 Task: Open an excel sheet and write heading  Fusion Sales. Add 10 people name  'Ethan Reynolds, Olivia Thompson, Benjamin Martinez, Emma Davis, Alexander Mitchell, Ava Rodriguez, Daniel Anderson, Mia Lewis, Christopher Scott, Sophia Harris._x000D_
'Item code in between  4055-6600. Product range in between  2000-9000. Add Products  Nike shoe, Adidas shoe, Gucci T-shirt, Louis Vuitton bag, Zara Shirt, H&M jeans, Chanel perfume, Versace perfume, Ralph Lauren, Prada Shirt_x000D_
Choose quantity  5 to 9 Tax 12 percent Total Add Amount. Save page  Fusion Sales review book
Action: Mouse moved to (169, 219)
Screenshot: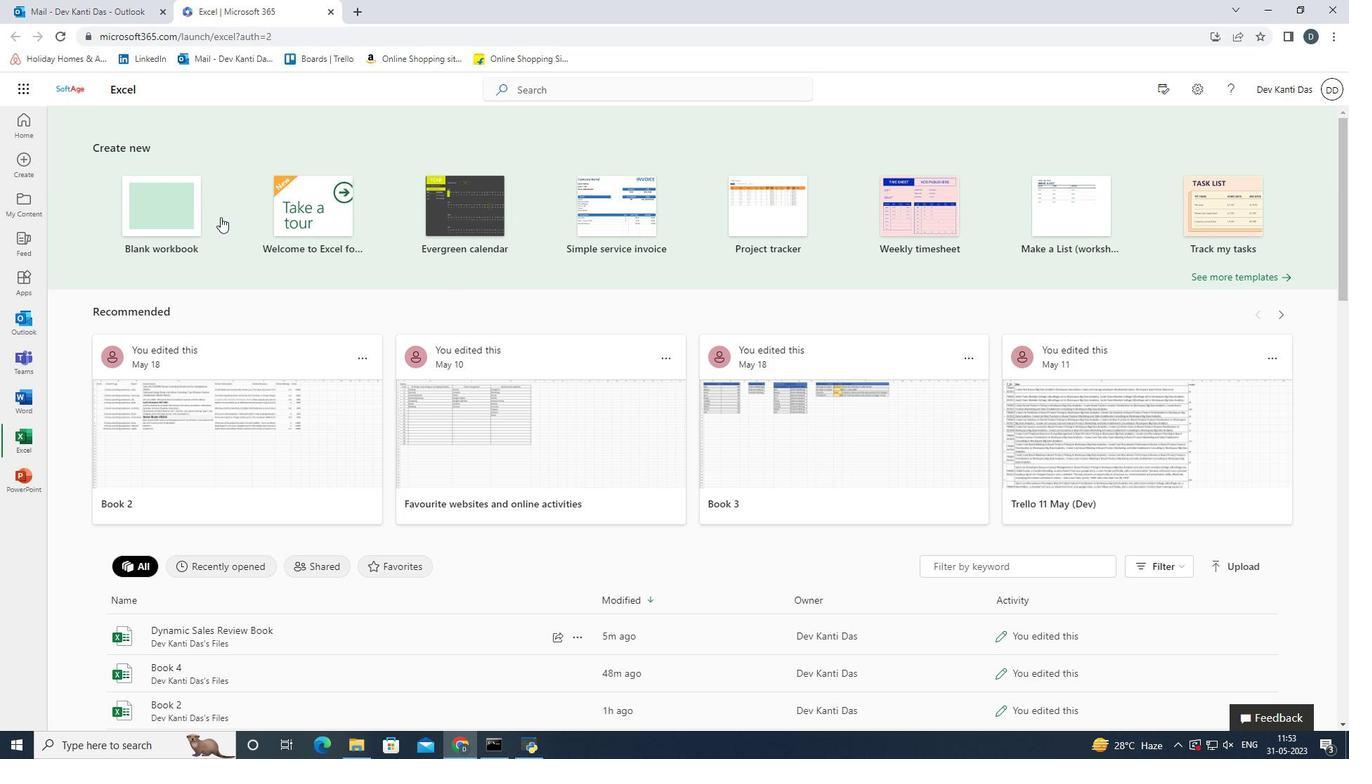 
Action: Mouse pressed left at (169, 219)
Screenshot: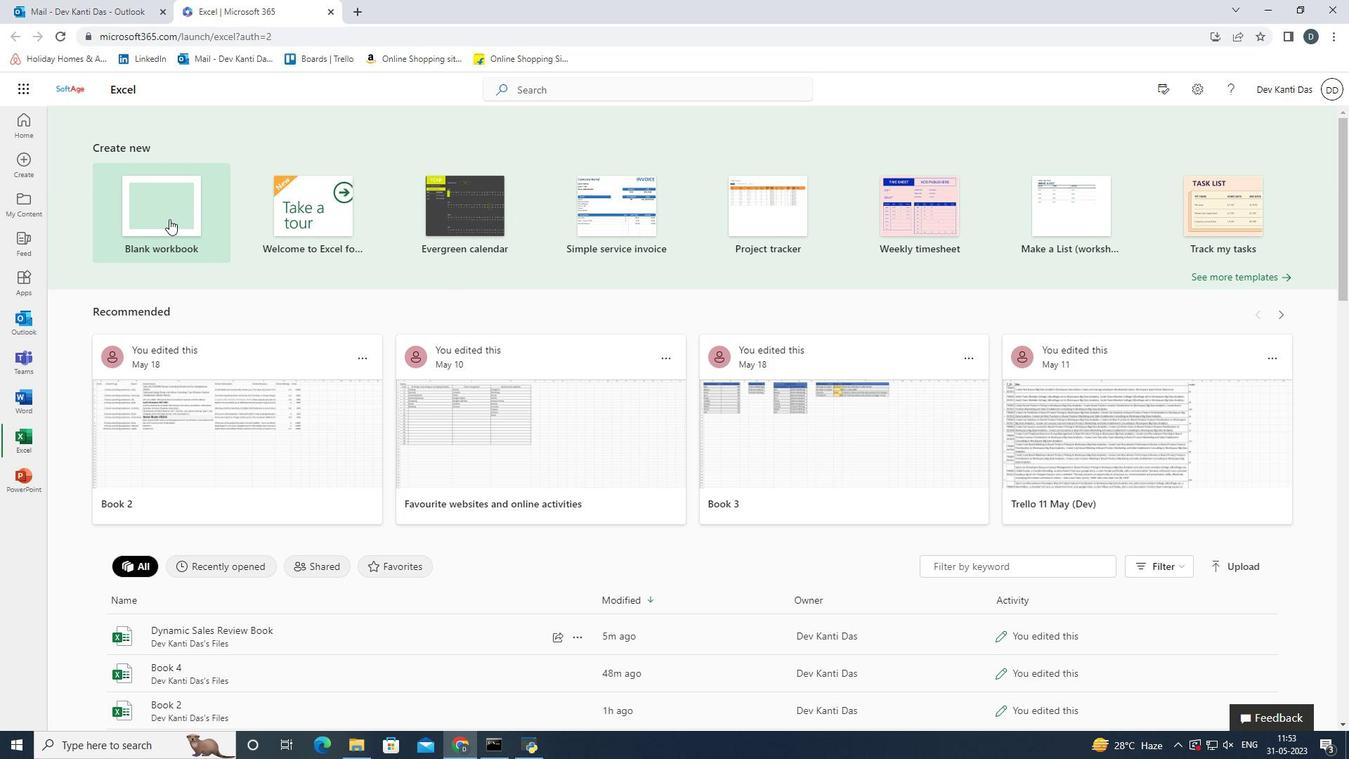 
Action: Mouse moved to (243, 323)
Screenshot: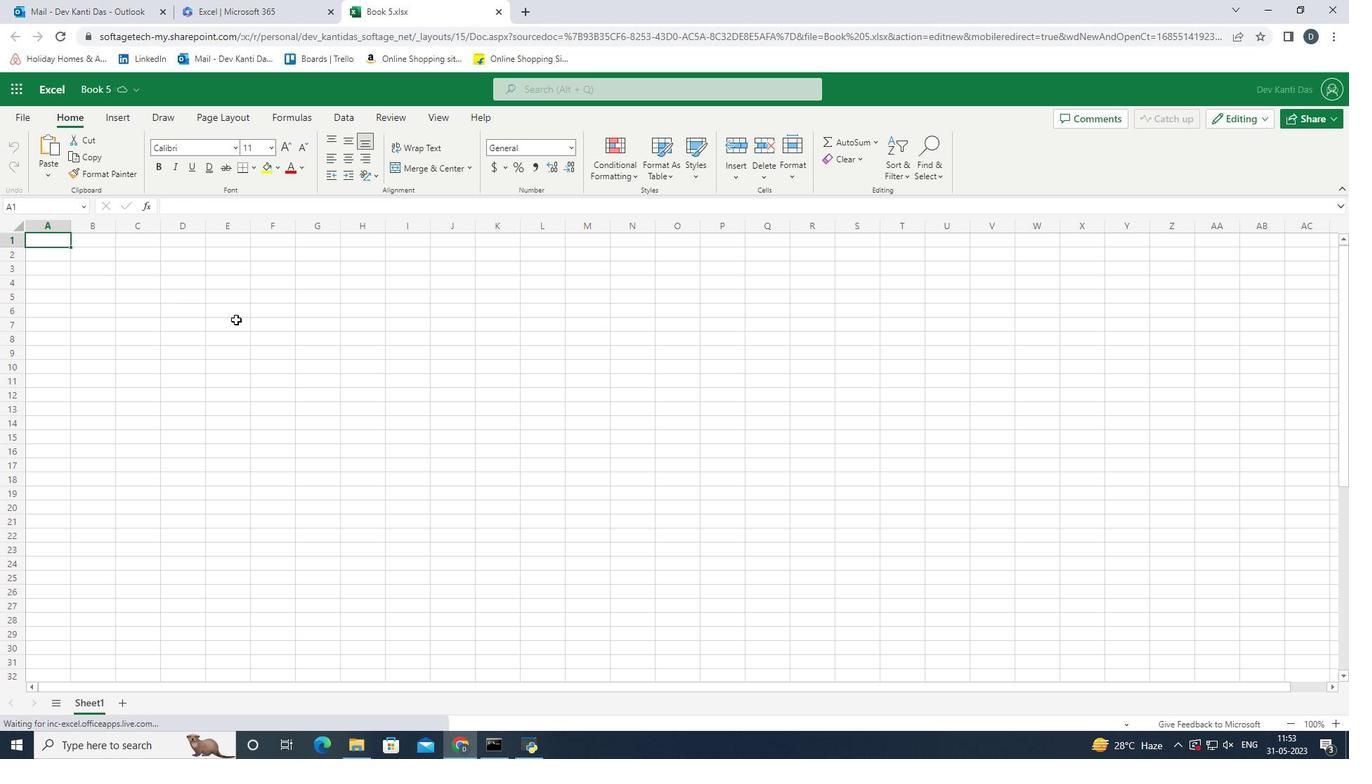
Action: Key pressed <Key.shift><Key.shift><Key.shift><Key.shift><Key.shift><Key.shift><Key.shift><Key.shift>Fusion<Key.space><Key.shift><Key.shift>Sales<Key.enter>
Screenshot: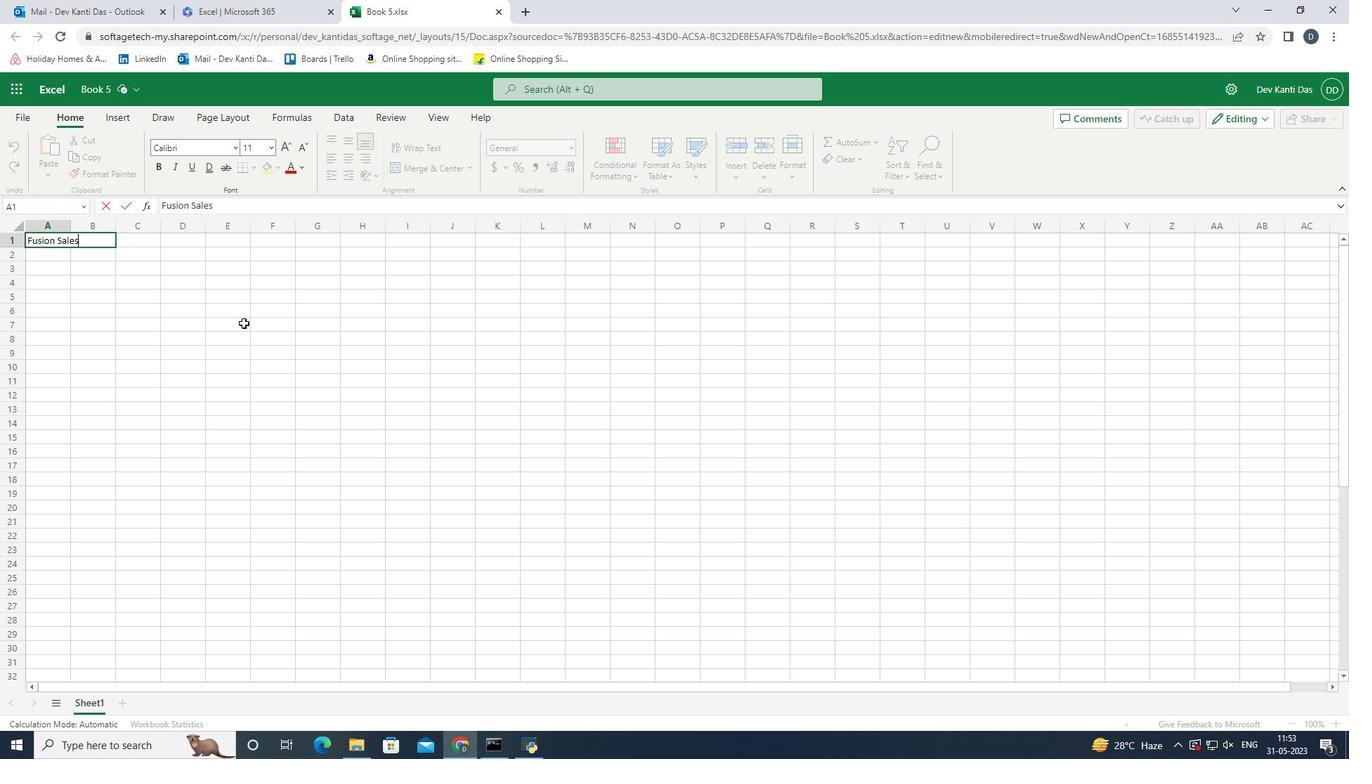 
Action: Mouse moved to (71, 231)
Screenshot: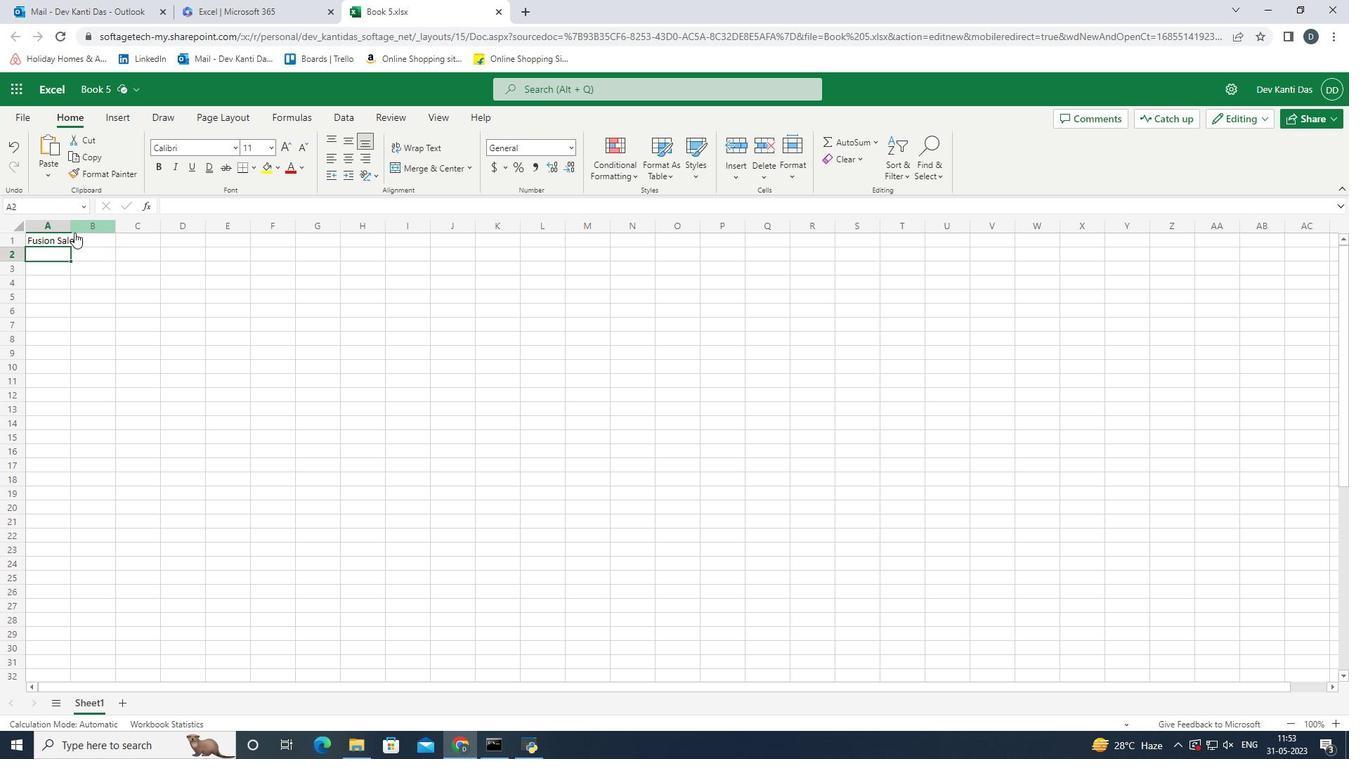 
Action: Mouse pressed left at (71, 231)
Screenshot: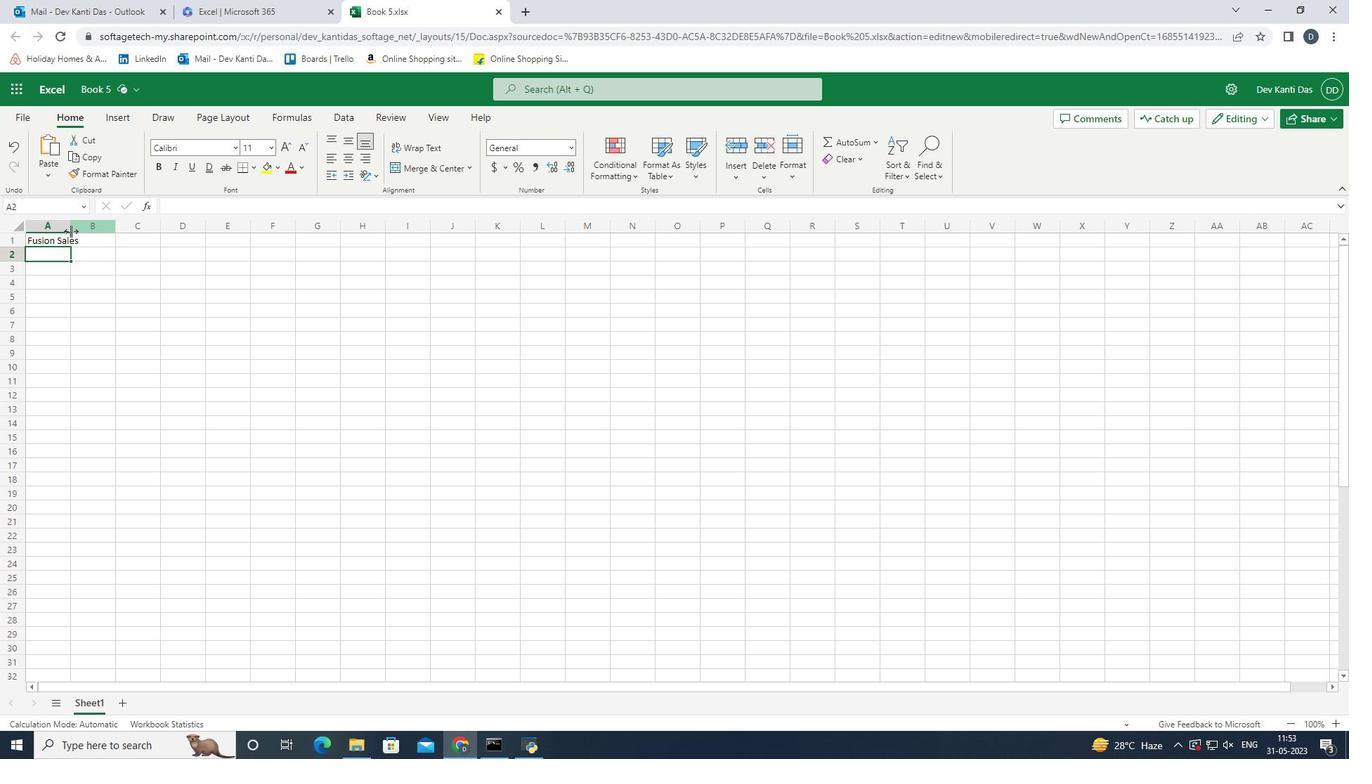 
Action: Mouse moved to (61, 258)
Screenshot: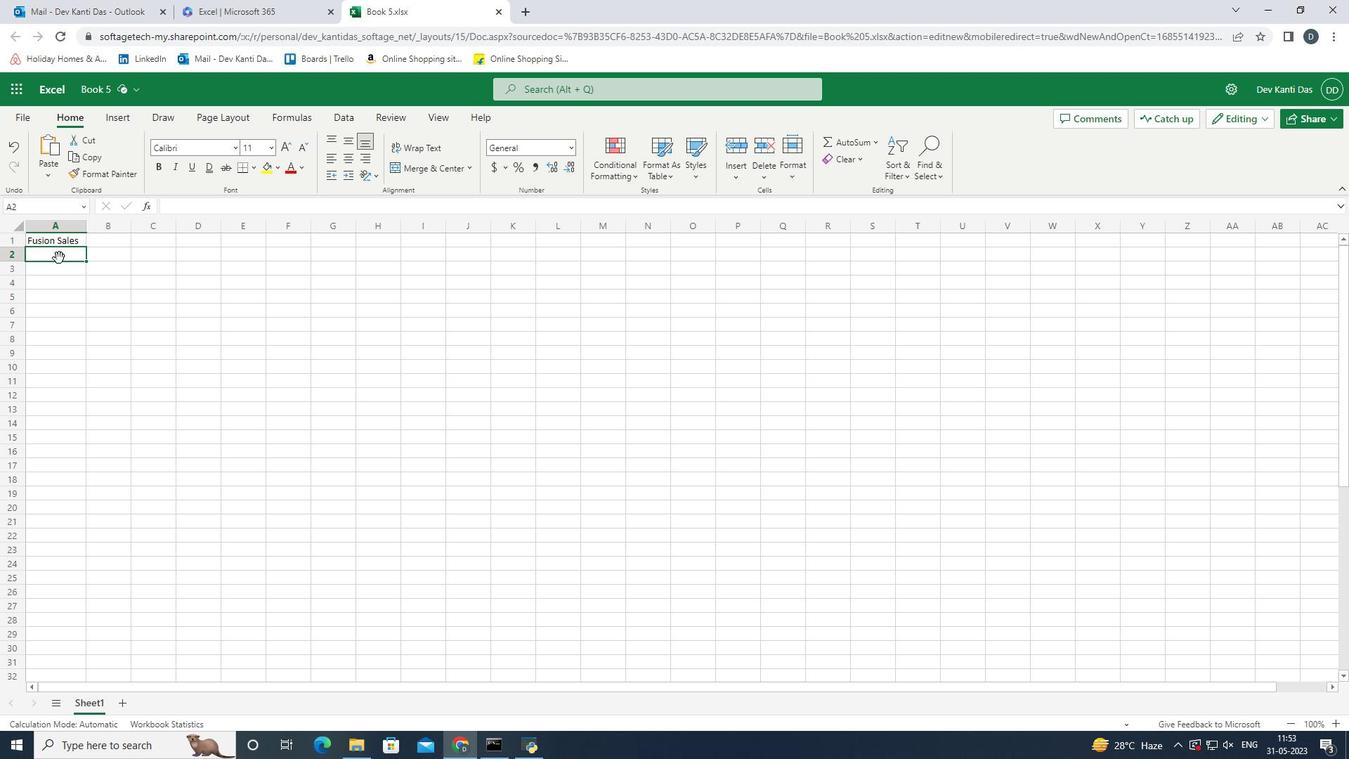 
Action: Key pressed <Key.shift>Name<Key.enter><Key.shift><Key.shift><Key.shift><Key.shift><Key.shift><Key.shift><Key.shift><Key.shift><Key.shift><Key.shift><Key.shift><Key.shift><Key.shift><Key.shift><Key.shift><Key.shift><Key.shift><Key.shift><Key.shift><Key.shift><Key.shift><Key.shift><Key.shift><Key.shift>Ethan<Key.space><Key.shift><Key.shift><Key.shift><Key.shift><Key.shift><Key.shift><Key.shift>Reynolds<Key.enter><Key.shift_r>Olivia<Key.space><Key.shift><Key.shift><Key.shift><Key.shift><Key.shift><Key.shift><Key.shift><Key.shift><Key.shift><Key.shift><Key.shift><Key.shift><Key.shift><Key.shift><Key.shift>Thompson<Key.enter><Key.shift><Key.shift><Key.shift><Key.shift><Key.shift><Key.shift><Key.shift><Key.shift><Key.shift><Key.shift><Key.shift><Key.shift><Key.shift><Key.shift>Benjamin<Key.space><Key.shift_r><Key.shift_r><Key.shift_r><Key.shift_r><Key.shift_r><Key.shift_r><Key.shift_r><Key.shift_r>Martinez<Key.enter>
Screenshot: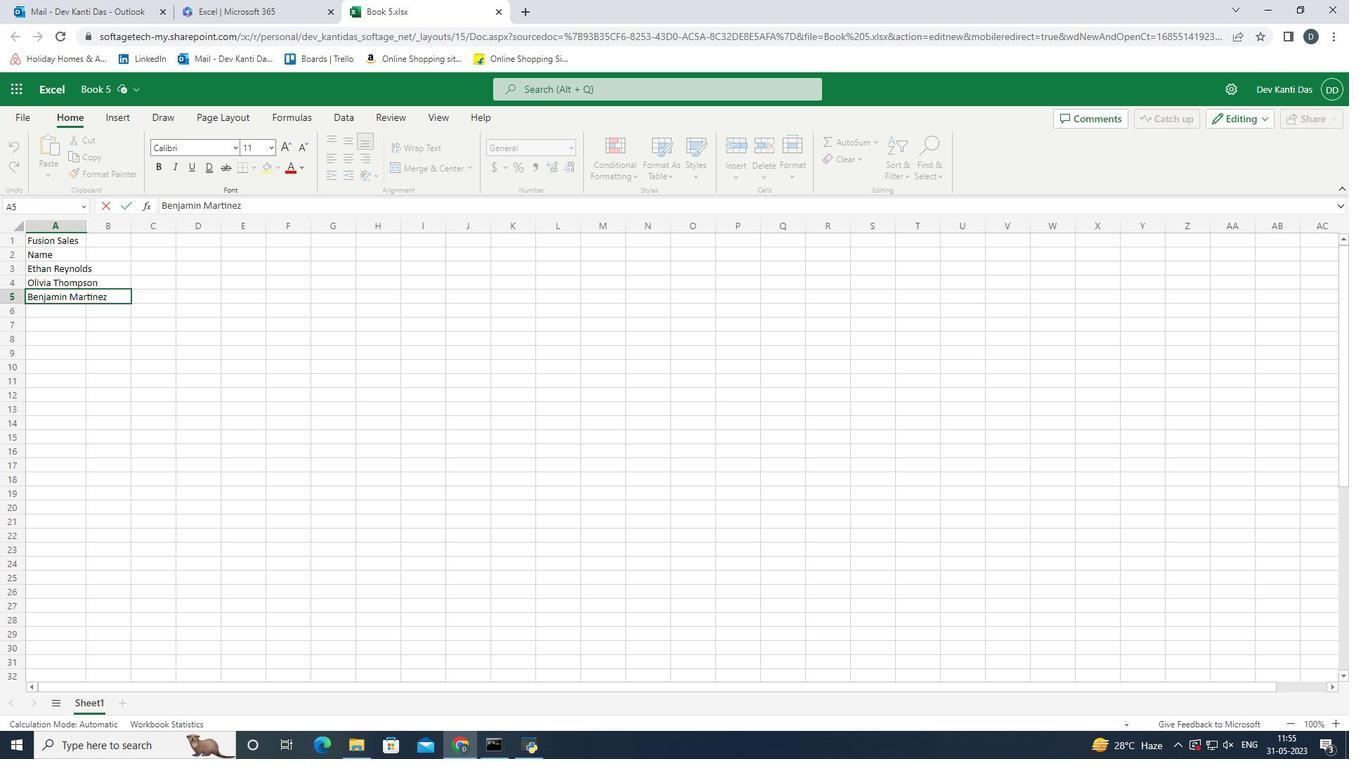 
Action: Mouse moved to (85, 224)
Screenshot: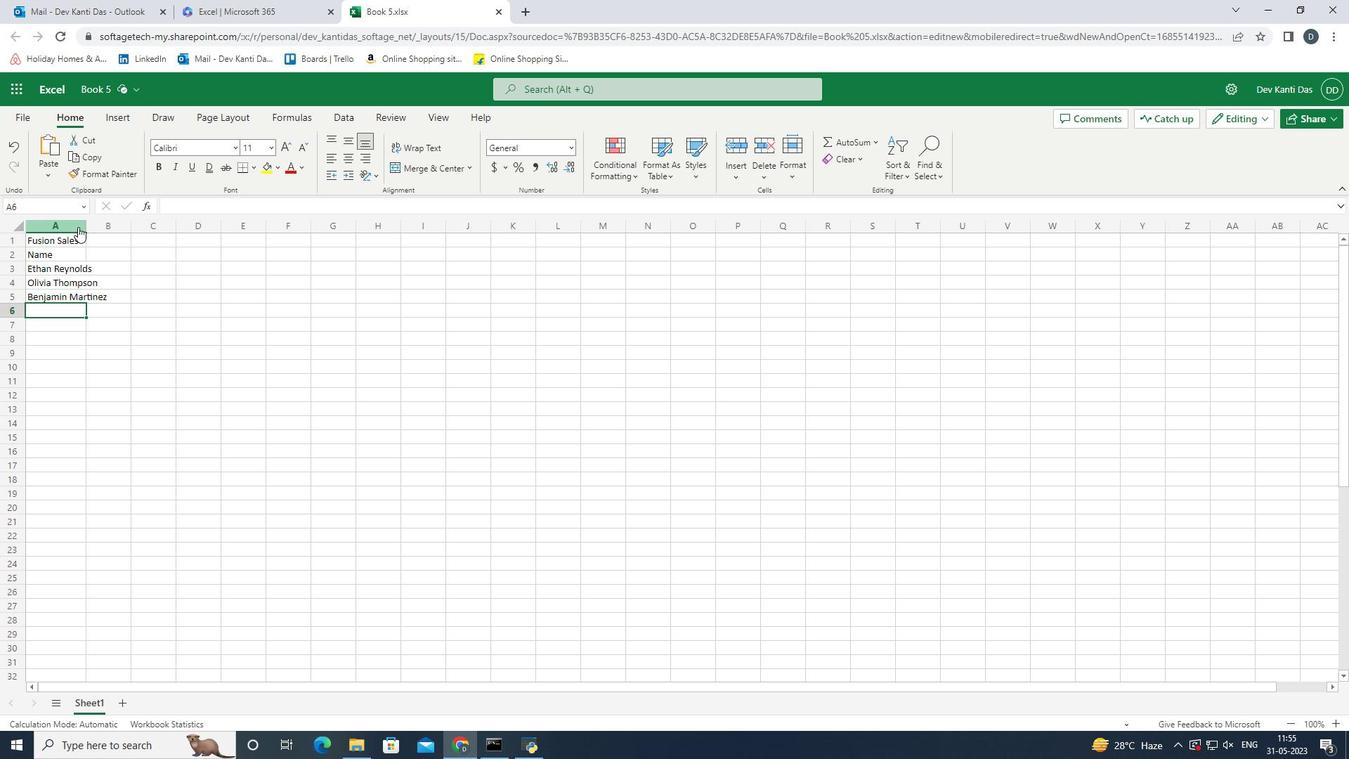 
Action: Mouse pressed left at (85, 224)
Screenshot: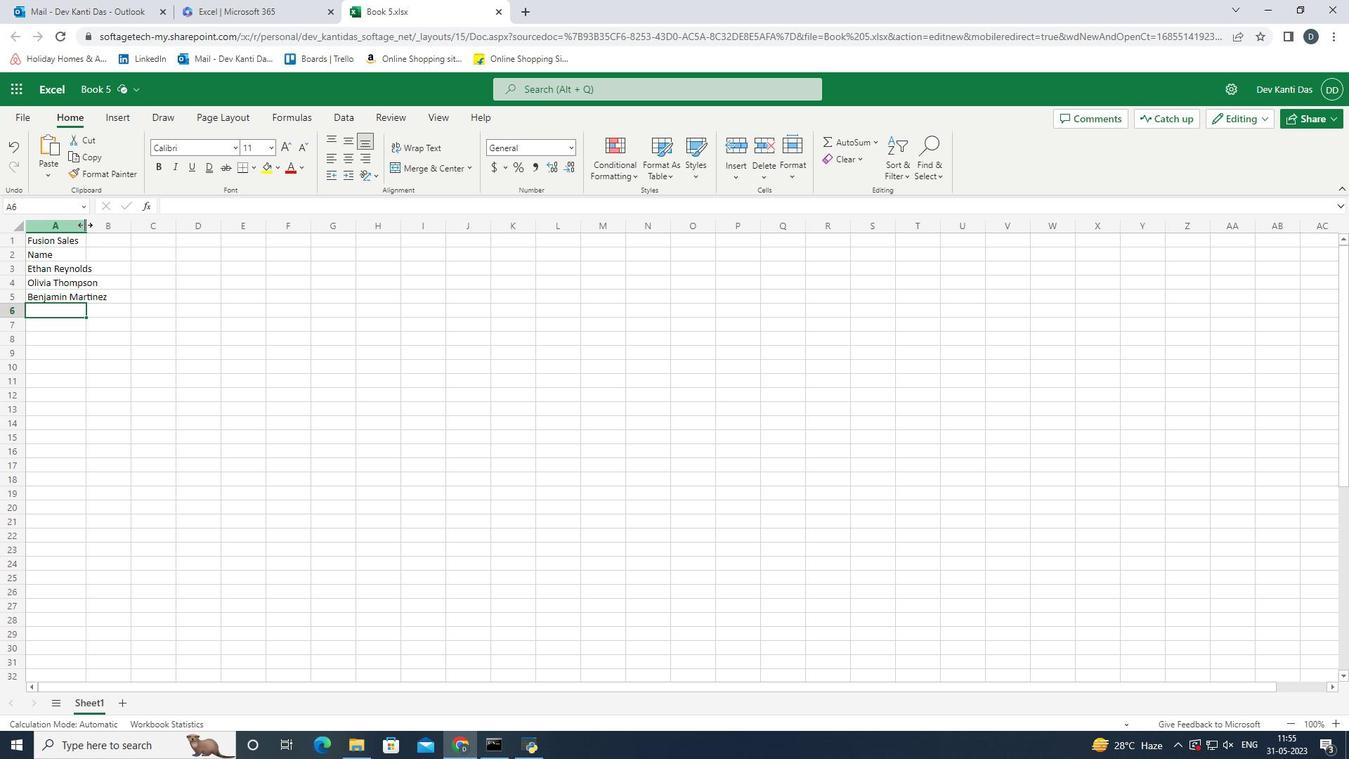 
Action: Mouse moved to (281, 316)
Screenshot: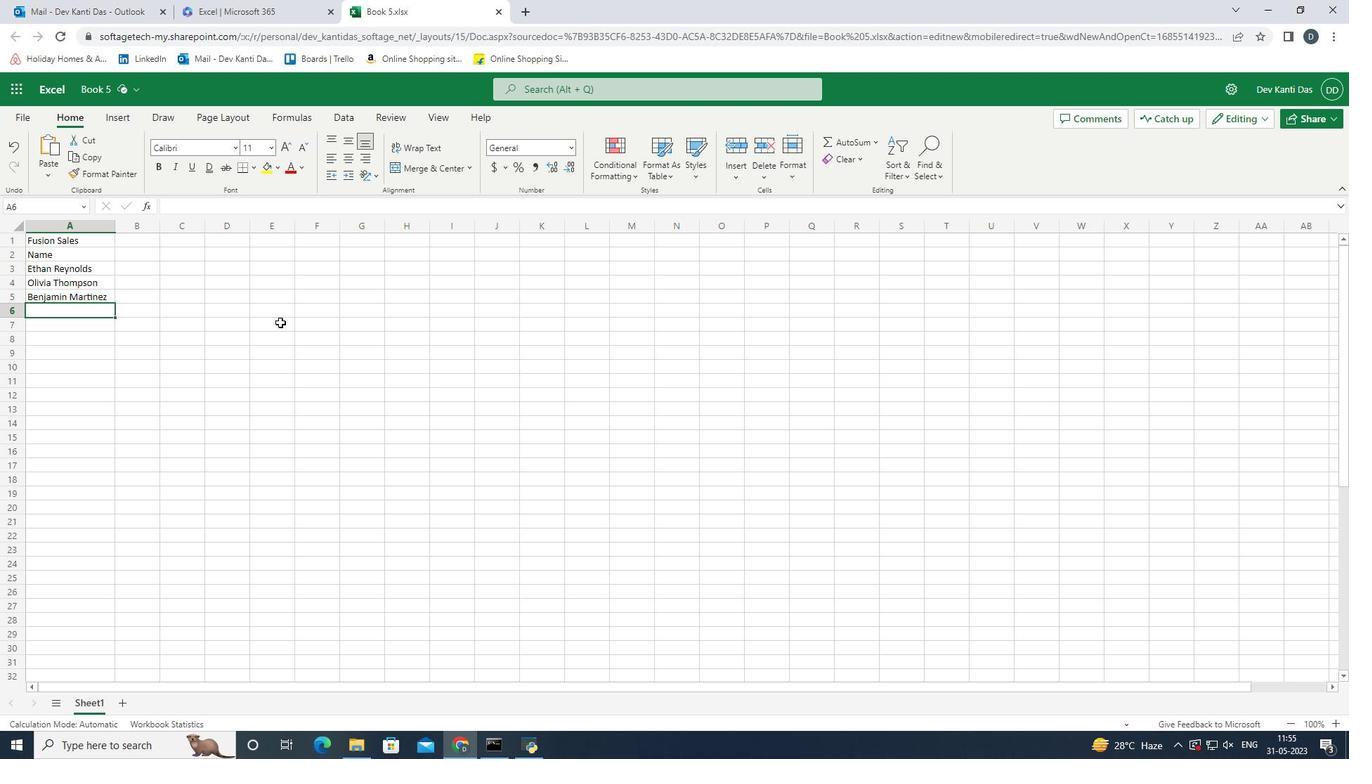 
Action: Key pressed <Key.shift><Key.shift><Key.shift><Key.shift><Key.shift><Key.shift><Key.shift><Key.shift><Key.shift><Key.shift><Key.shift><Key.shift><Key.shift><Key.shift><Key.shift><Key.shift><Key.shift>Emma<Key.space>
Screenshot: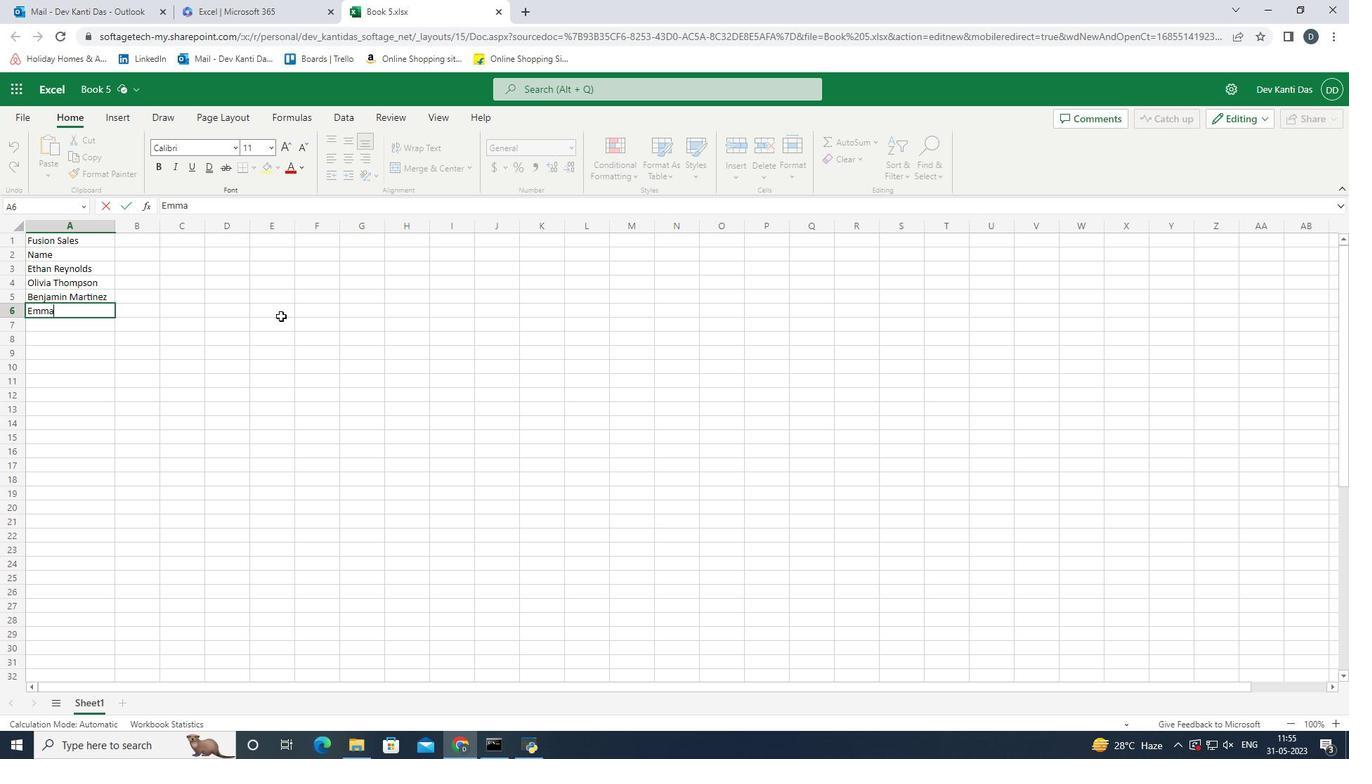 
Action: Mouse moved to (307, 317)
Screenshot: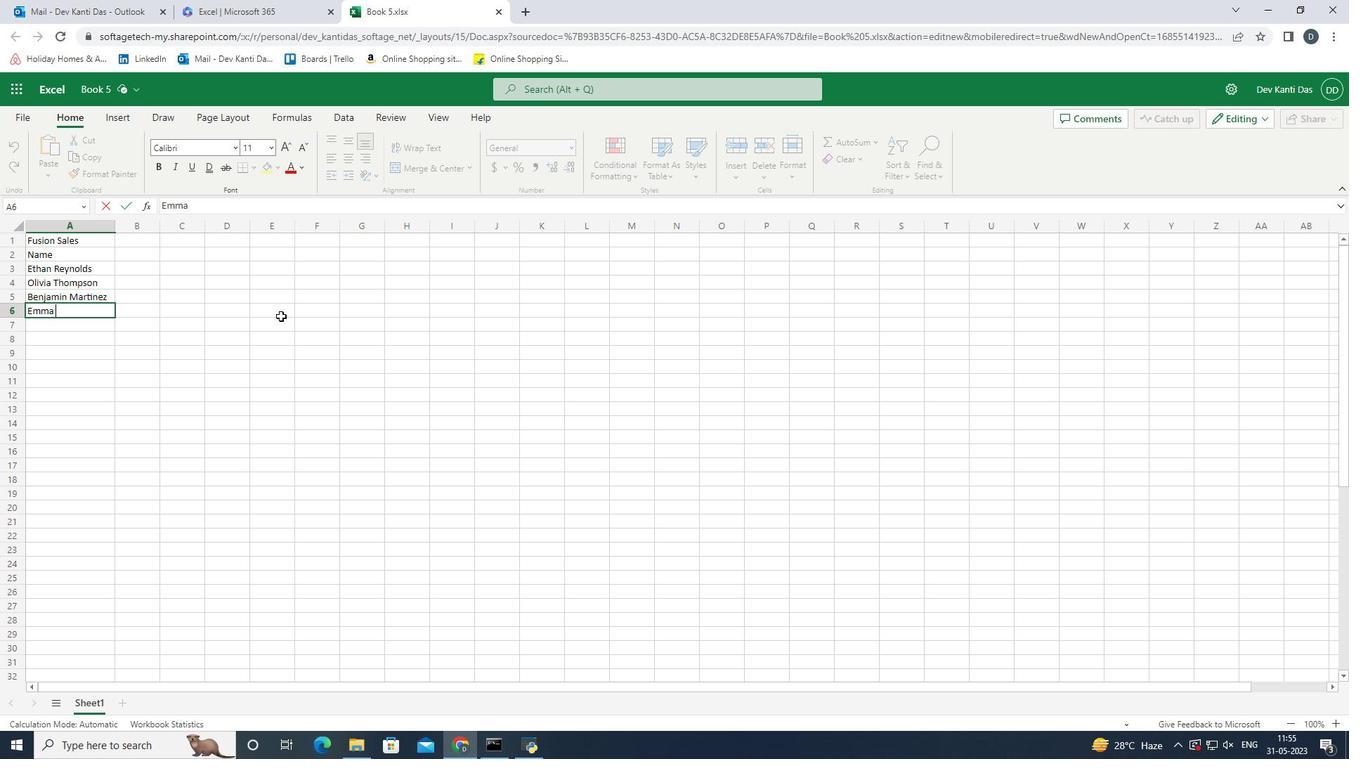 
Action: Key pressed <Key.shift><Key.shift><Key.shift>Davis<Key.enter><Key.shift>Alexander<Key.space><Key.shift><Key.shift><Key.shift><Key.shift><Key.shift><Key.shift><Key.shift>Mitchell<Key.enter><Key.shift>Ava<Key.space><Key.shift><Key.shift><Key.shift><Key.shift><Key.shift><Key.shift><Key.shift><Key.shift><Key.shift><Key.shift><Key.shift><Key.shift><Key.shift><Key.shift><Key.shift>Rodriguez<Key.enter><Key.shift>Daniel<Key.space><Key.shift>Anderson<Key.down><Key.up><Key.down><Key.up><Key.down>
Screenshot: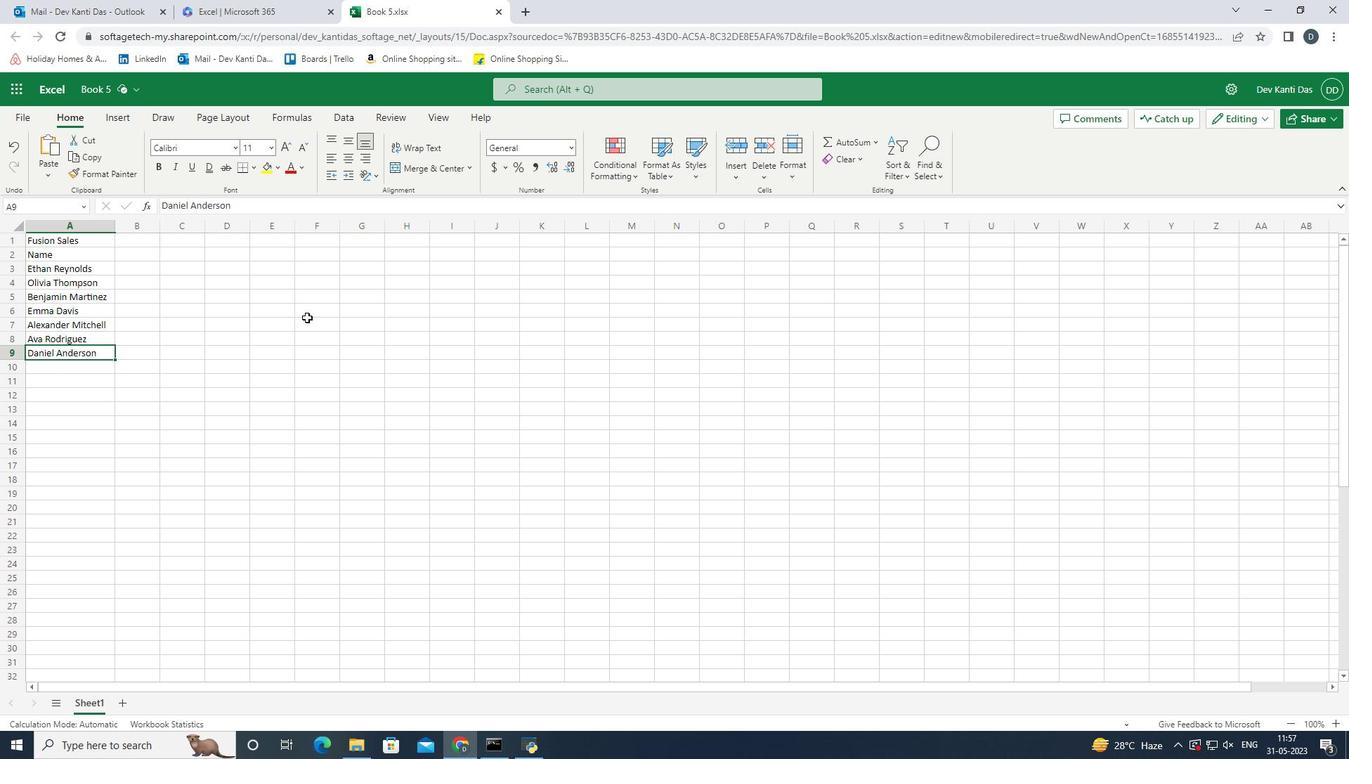 
Action: Mouse moved to (704, 323)
Screenshot: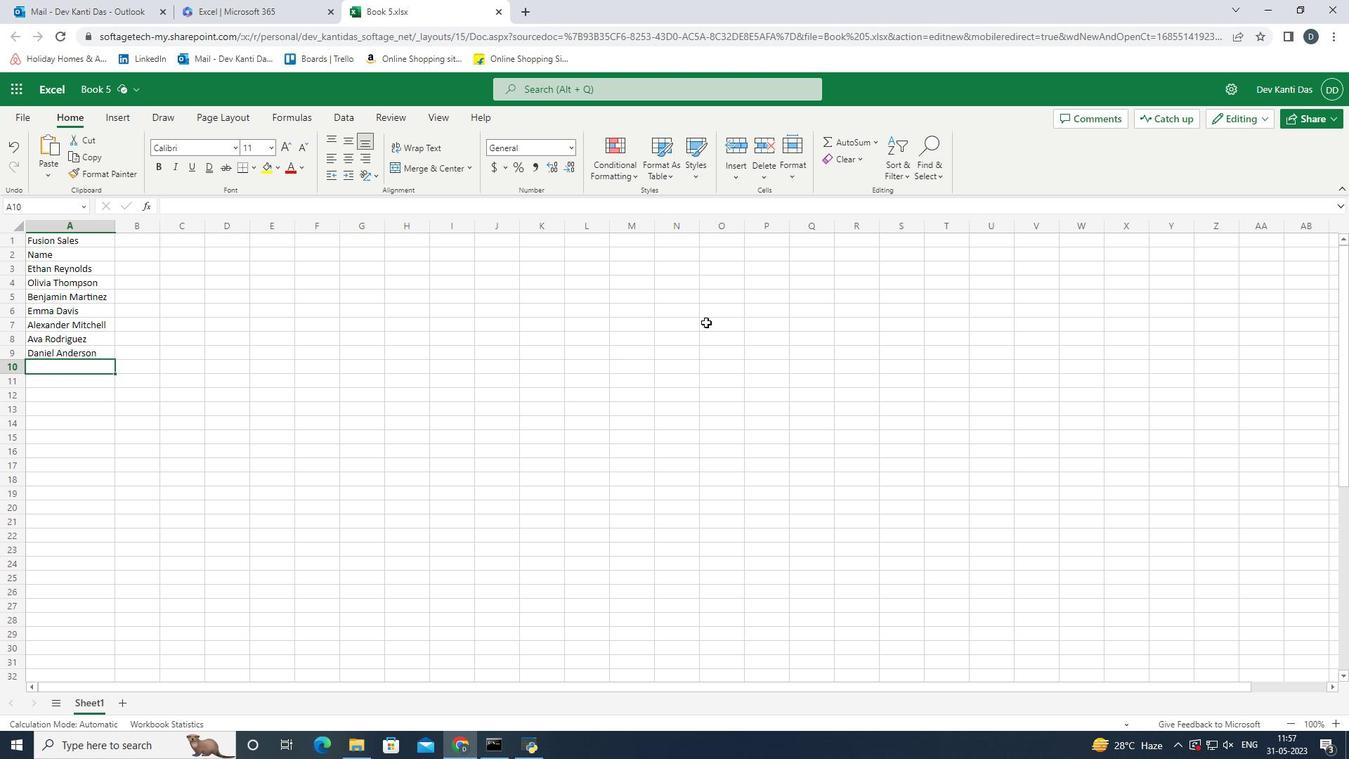 
Action: Key pressed <Key.up><Key.down><Key.down><Key.up><Key.down><Key.up><Key.down><Key.up><Key.shift>Mia<Key.space><Key.shift><Key.shift>Lewis<Key.enter><Key.shift><Key.shift><Key.shift><Key.shift><Key.shift><Key.shift><Key.shift><Key.shift><Key.shift><Key.shift><Key.shift><Key.shift><Key.shift><Key.shift><Key.shift><Key.shift><Key.shift><Key.shift><Key.shift><Key.shift><Key.shift><Key.shift><Key.shift><Key.shift><Key.shift><Key.shift><Key.shift><Key.shift><Key.shift><Key.shift><Key.shift><Key.shift>Christopher<Key.space>
Screenshot: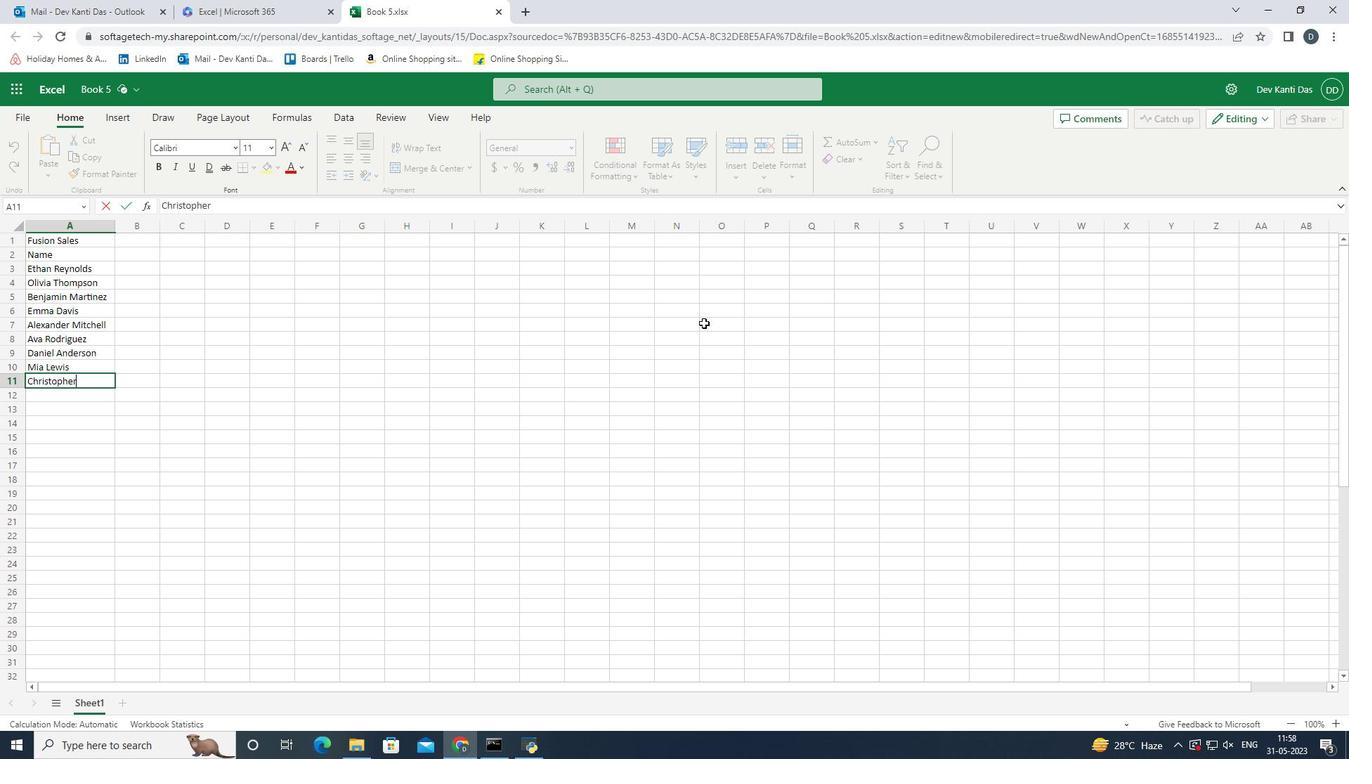
Action: Mouse moved to (736, 353)
Screenshot: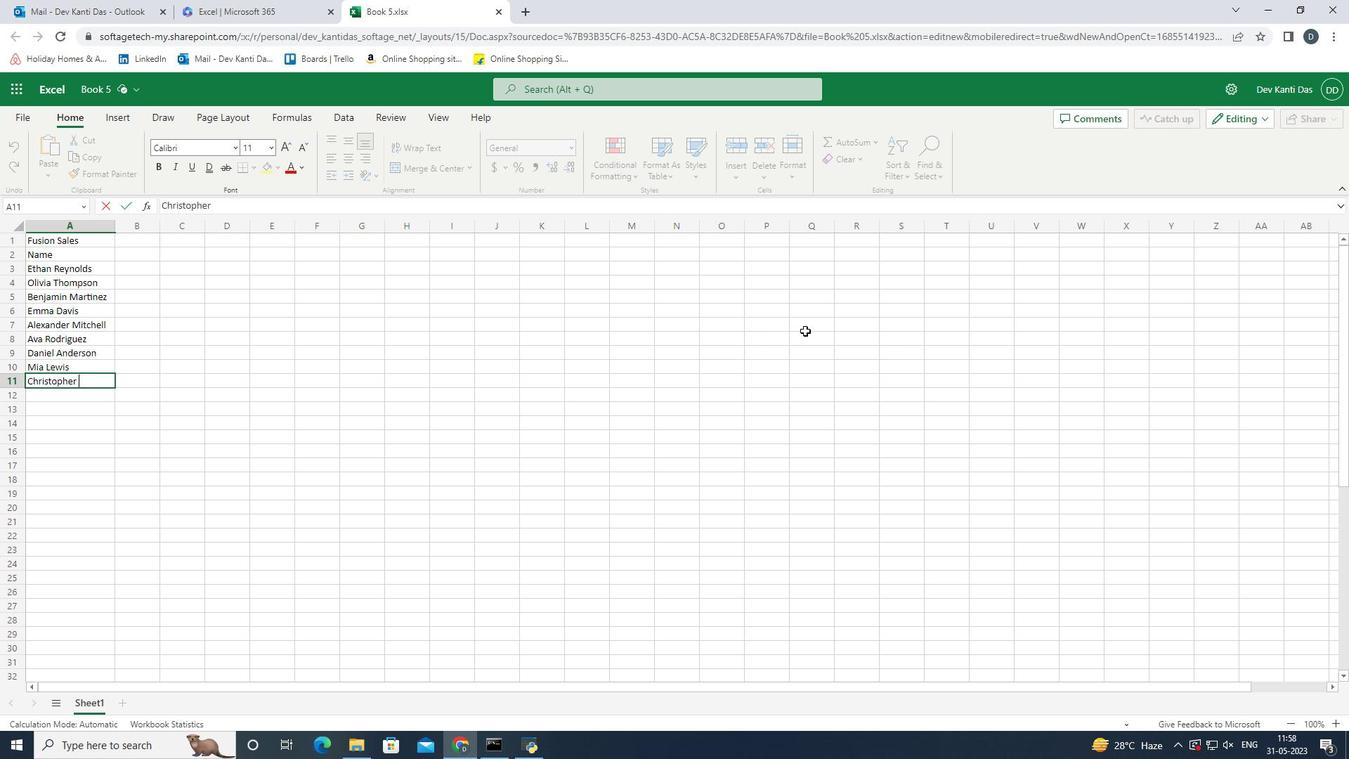 
Action: Key pressed <Key.shift>Scott<Key.enter><Key.shift>Sophia<Key.space><Key.shift>Harris<Key.enter><Key.up><Key.right><Key.up><Key.up><Key.up><Key.up><Key.up><Key.up><Key.up><Key.up><Key.up><Key.up><Key.down><Key.up><Key.shift>Item<Key.space><Key.shift>Code<Key.enter>
Screenshot: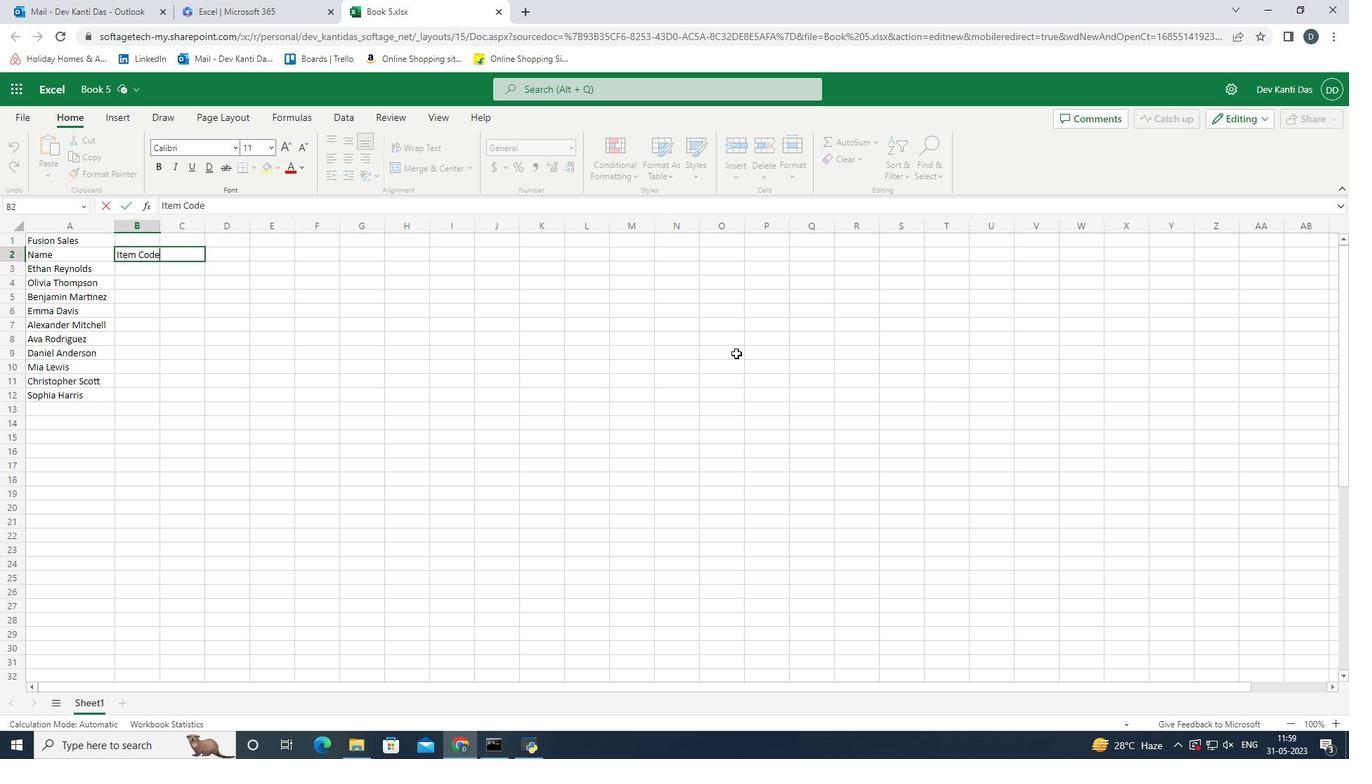 
Action: Mouse moved to (162, 228)
Screenshot: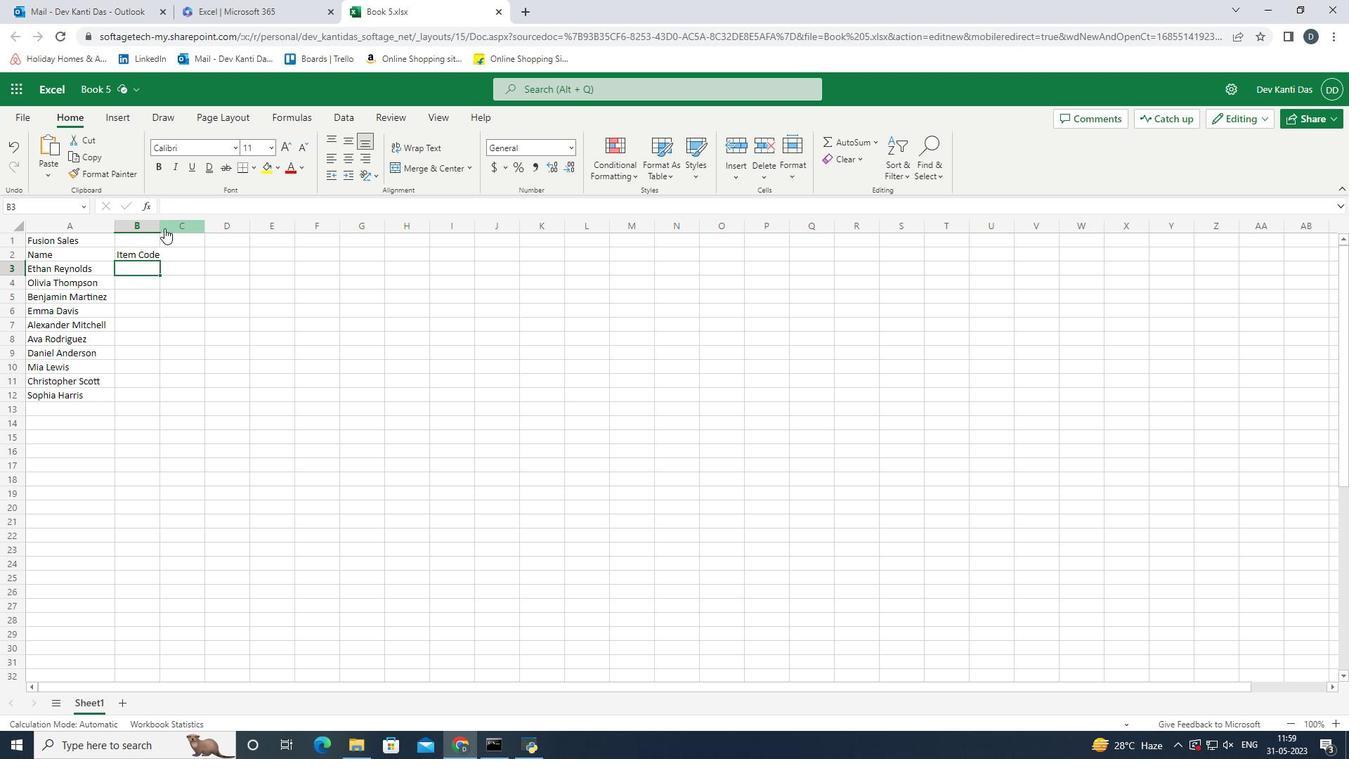 
Action: Mouse pressed left at (162, 228)
Screenshot: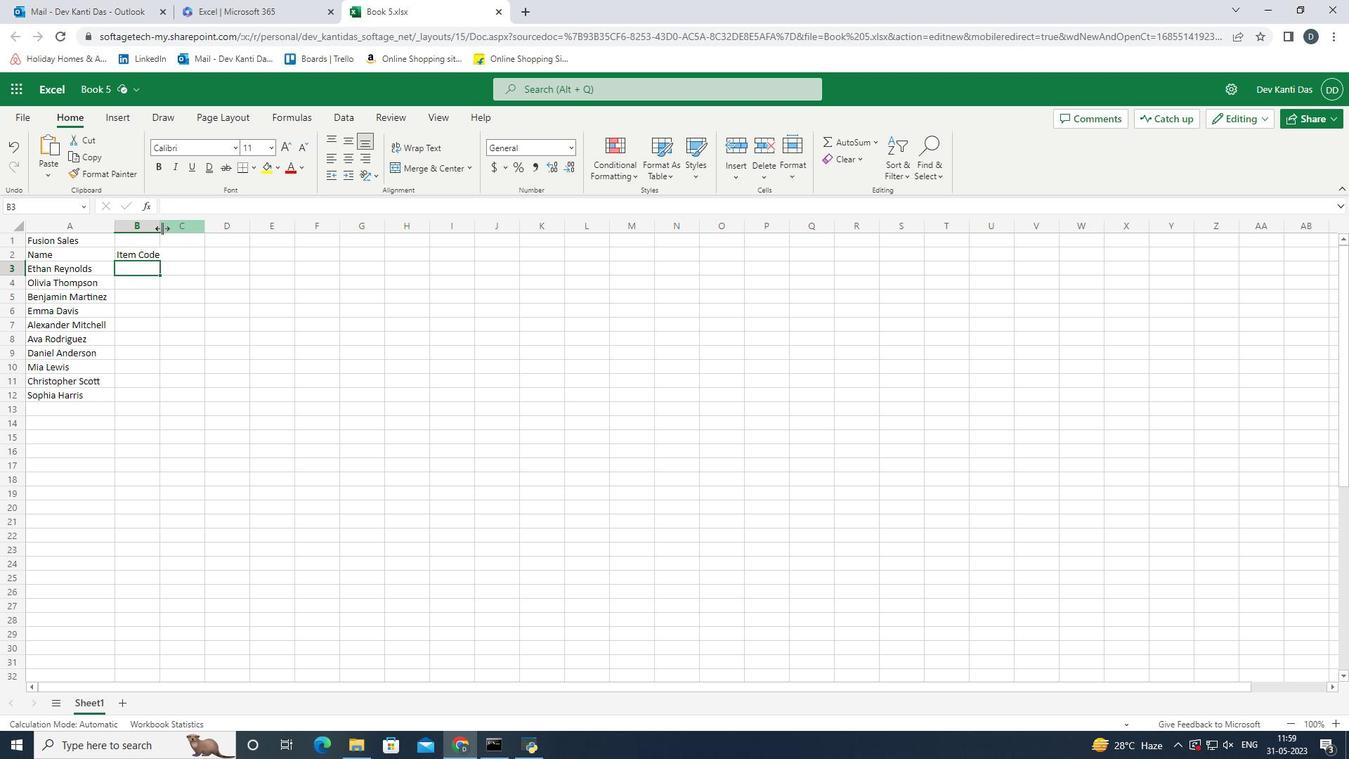 
Action: Mouse moved to (880, 323)
Screenshot: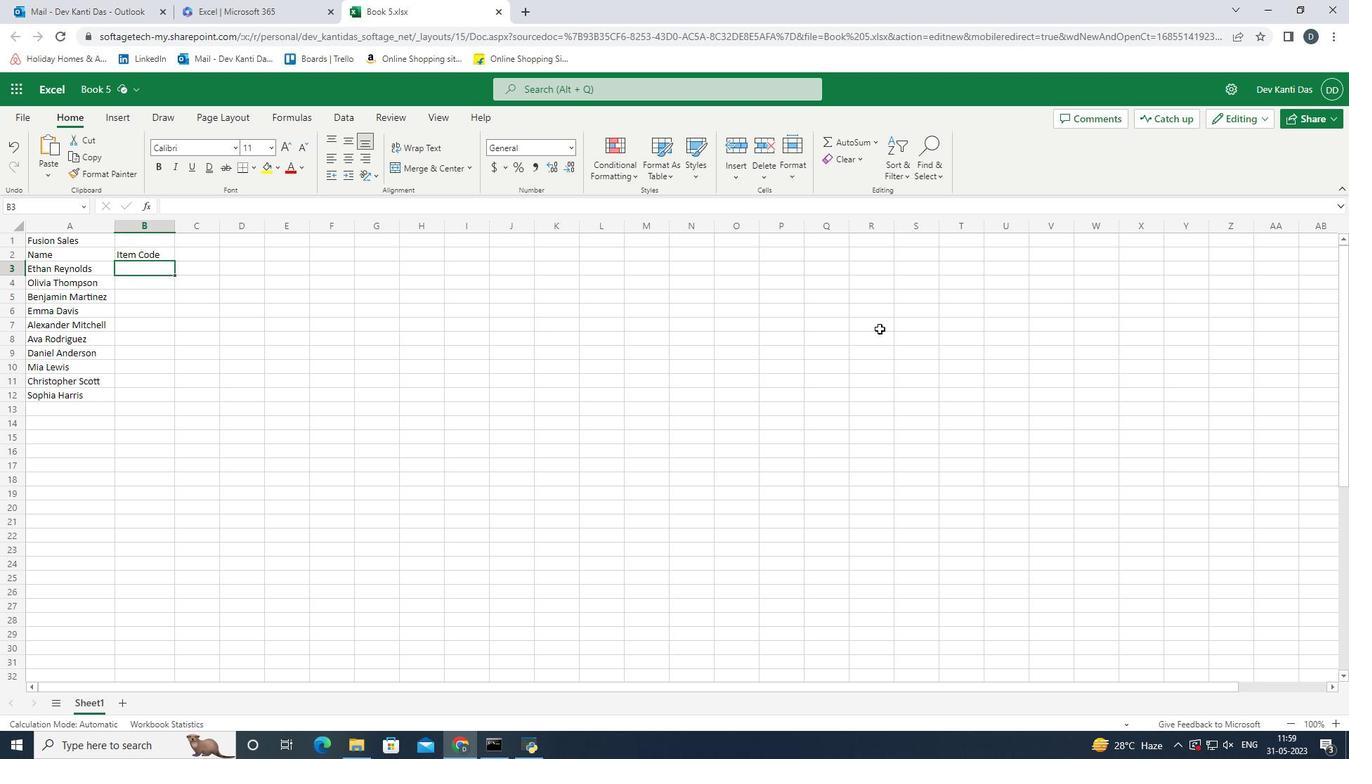 
Action: Mouse pressed left at (880, 323)
Screenshot: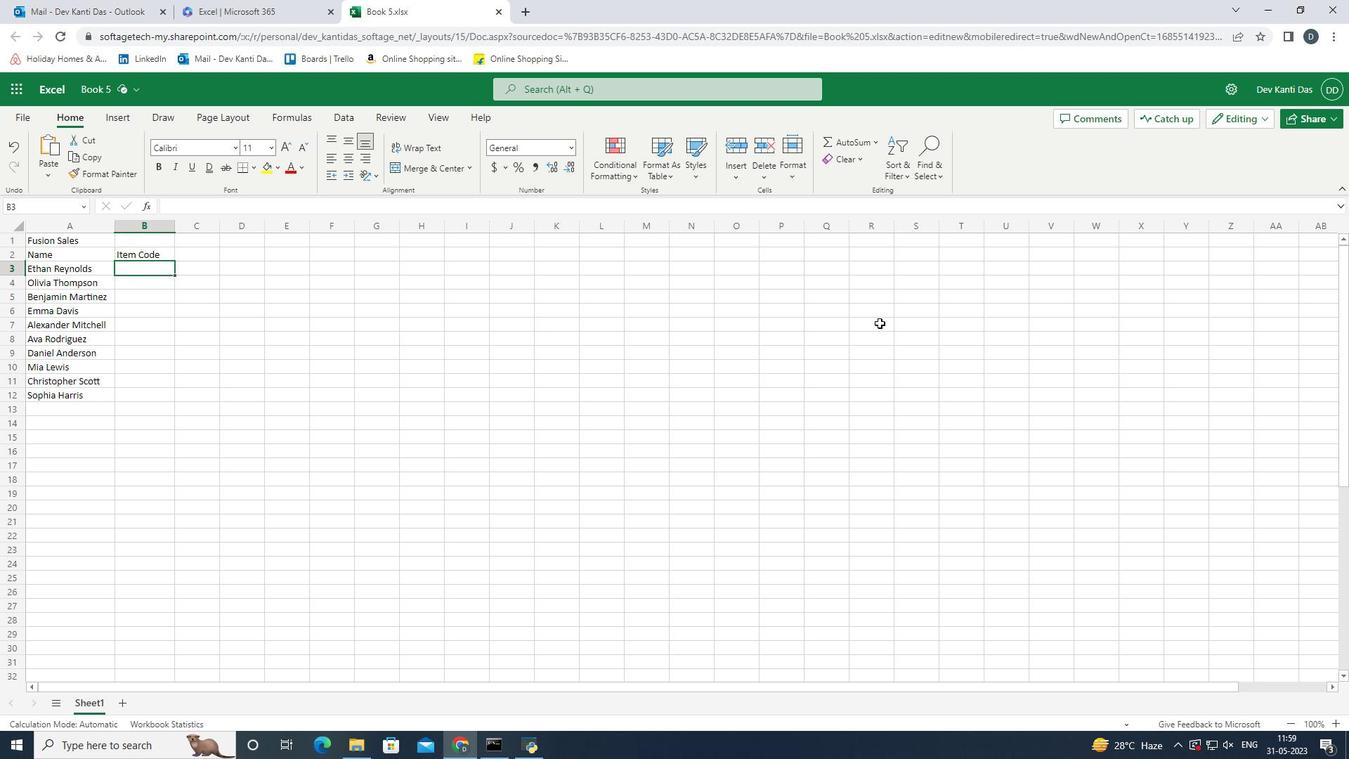 
Action: Key pressed =406<Key.backspace><Key.backspace><Key.backspace>6600-4055<Key.enter><Key.up><Key.down><Key.up><Key.backspace><Key.up><Key.left><Key.left><Key.left><Key.left><Key.left><Key.left><Key.left><Key.left><Key.left><Key.left><Key.left><Key.left><Key.left><Key.left><Key.left><Key.left><Key.left><Key.up><Key.up><Key.up><Key.right><Key.down><Key.up>40<Key.backspace>250<Key.enter>4500<Key.enter>4750<Key.enter>5000<Key.enter>5250<Key.enter>5500<Key.enter>5750<Key.enter>6000<Key.enter>6250<Key.enter>6500<Key.right><Key.left><Key.right><Key.up><Key.up><Key.up><Key.up><Key.up><Key.up><Key.up><Key.up><Key.up><Key.down><Key.up><Key.up>
Screenshot: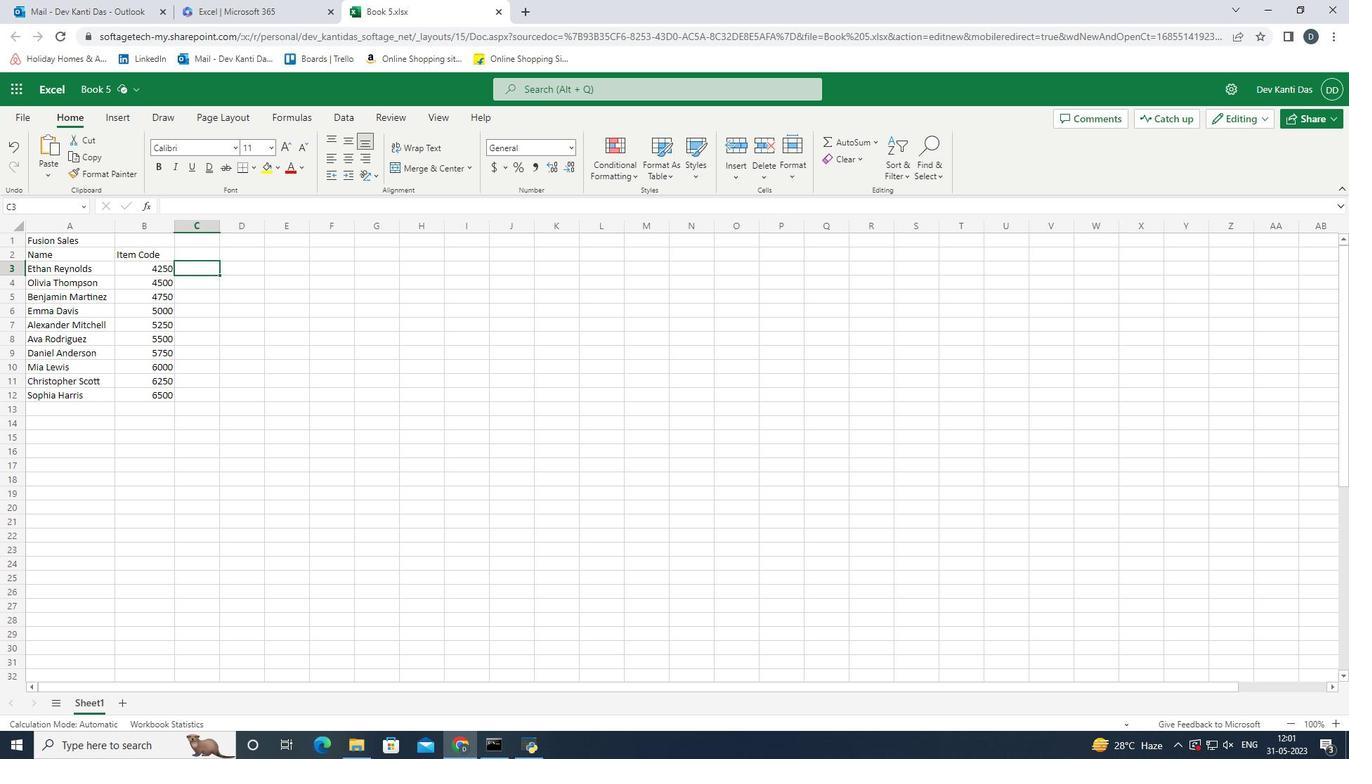 
Action: Mouse moved to (732, 347)
Screenshot: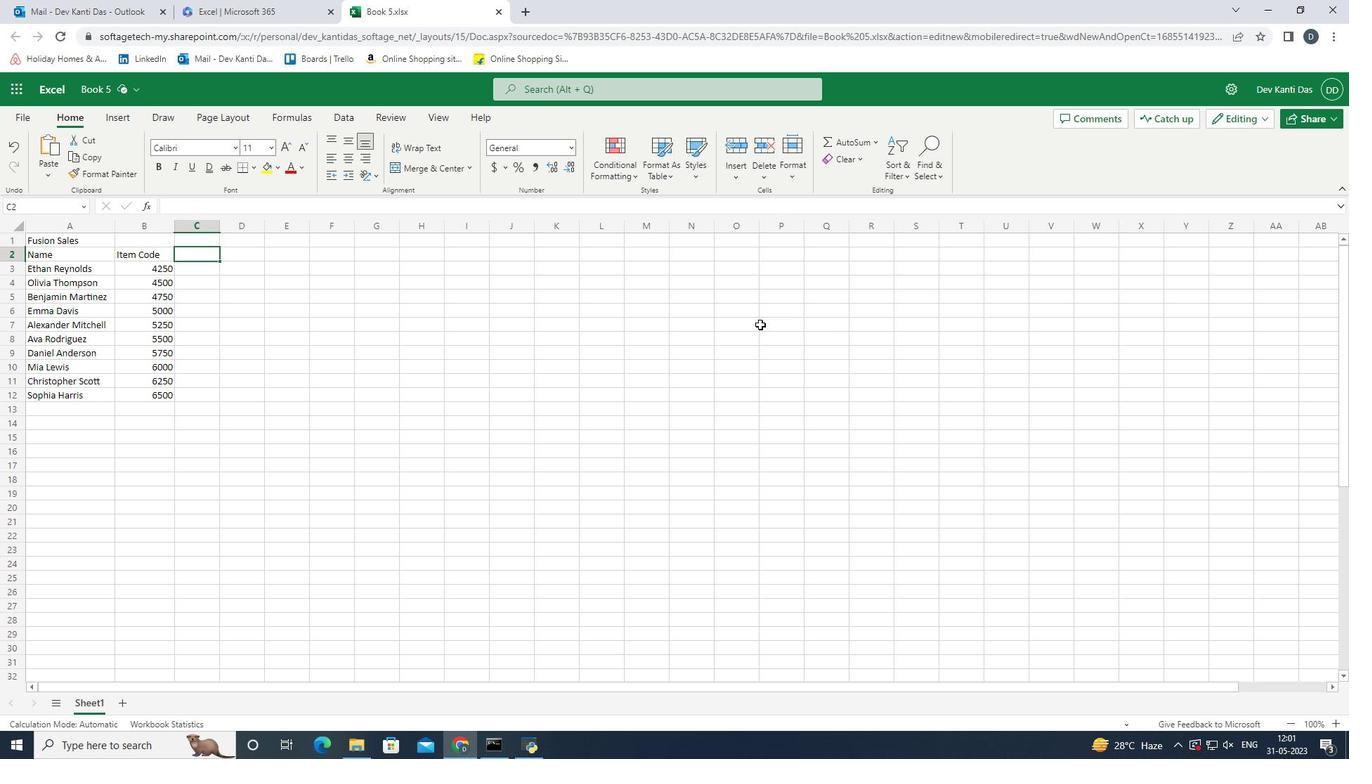 
Action: Key pressed <Key.shift>Product<Key.space><Key.shift><Key.shift><Key.shift><Key.shift>Range<Key.enter>
Screenshot: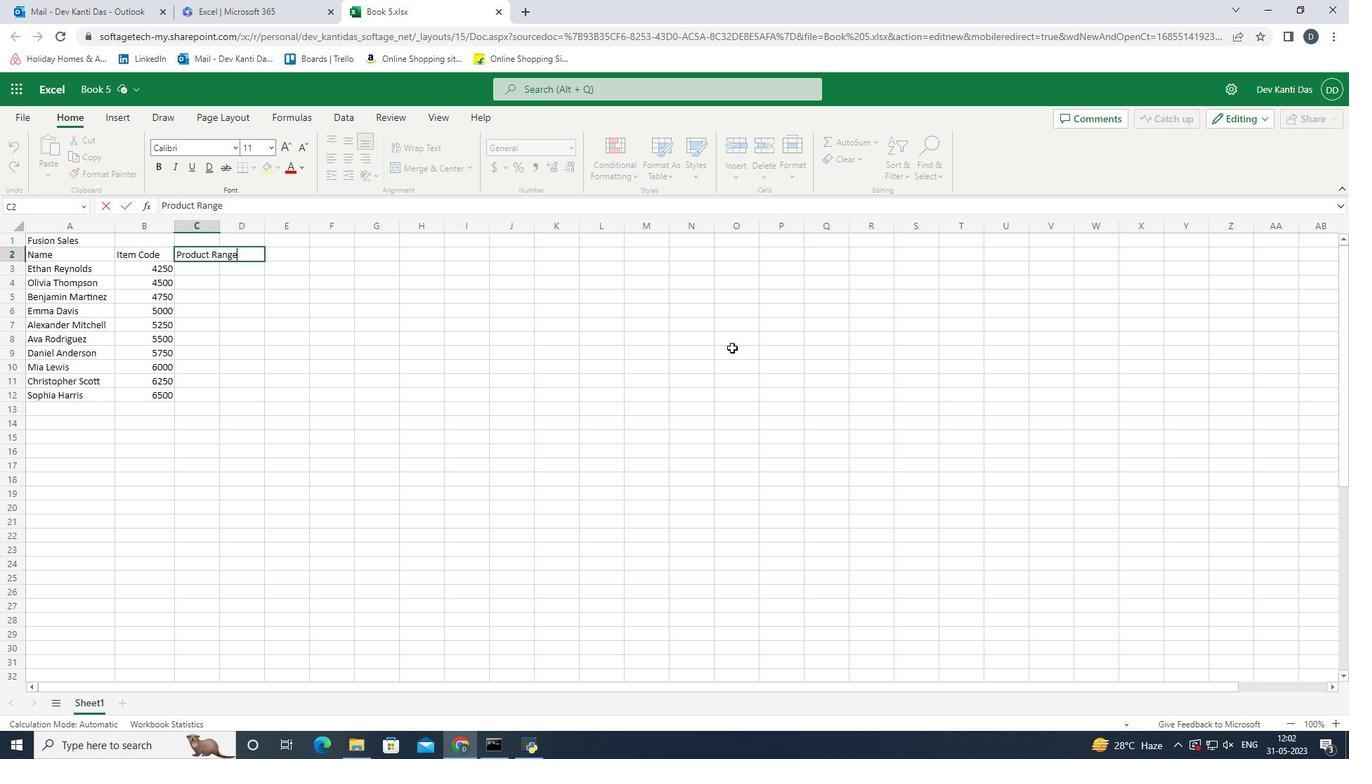 
Action: Mouse moved to (218, 225)
Screenshot: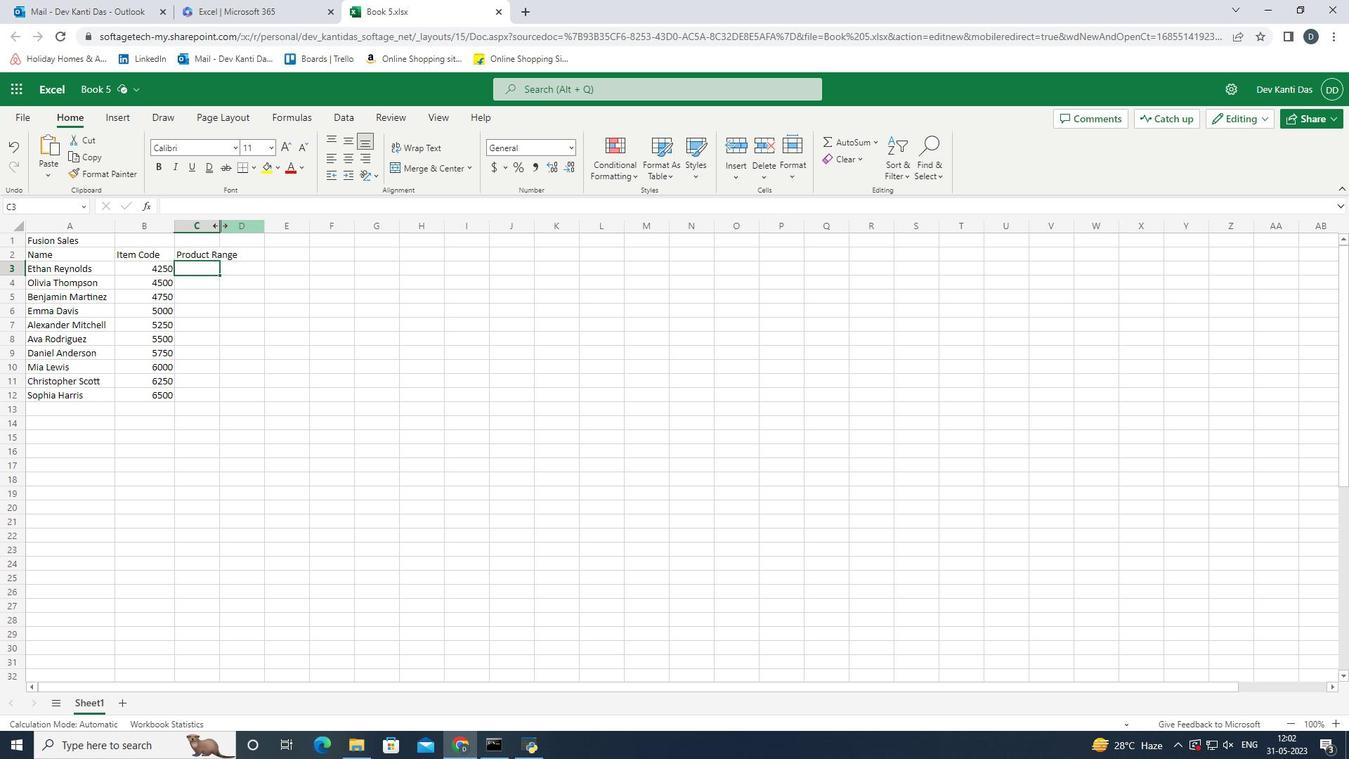 
Action: Mouse pressed left at (218, 225)
Screenshot: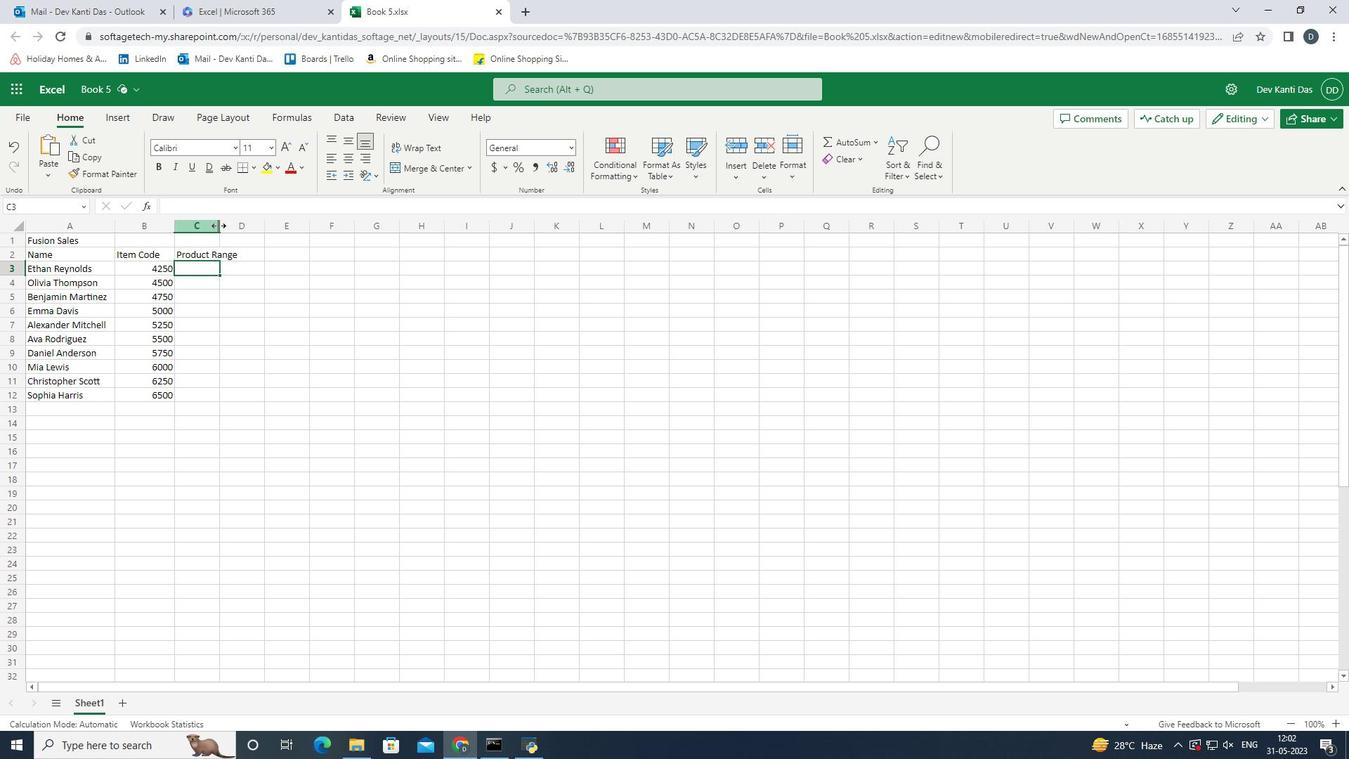 
Action: Mouse moved to (736, 369)
Screenshot: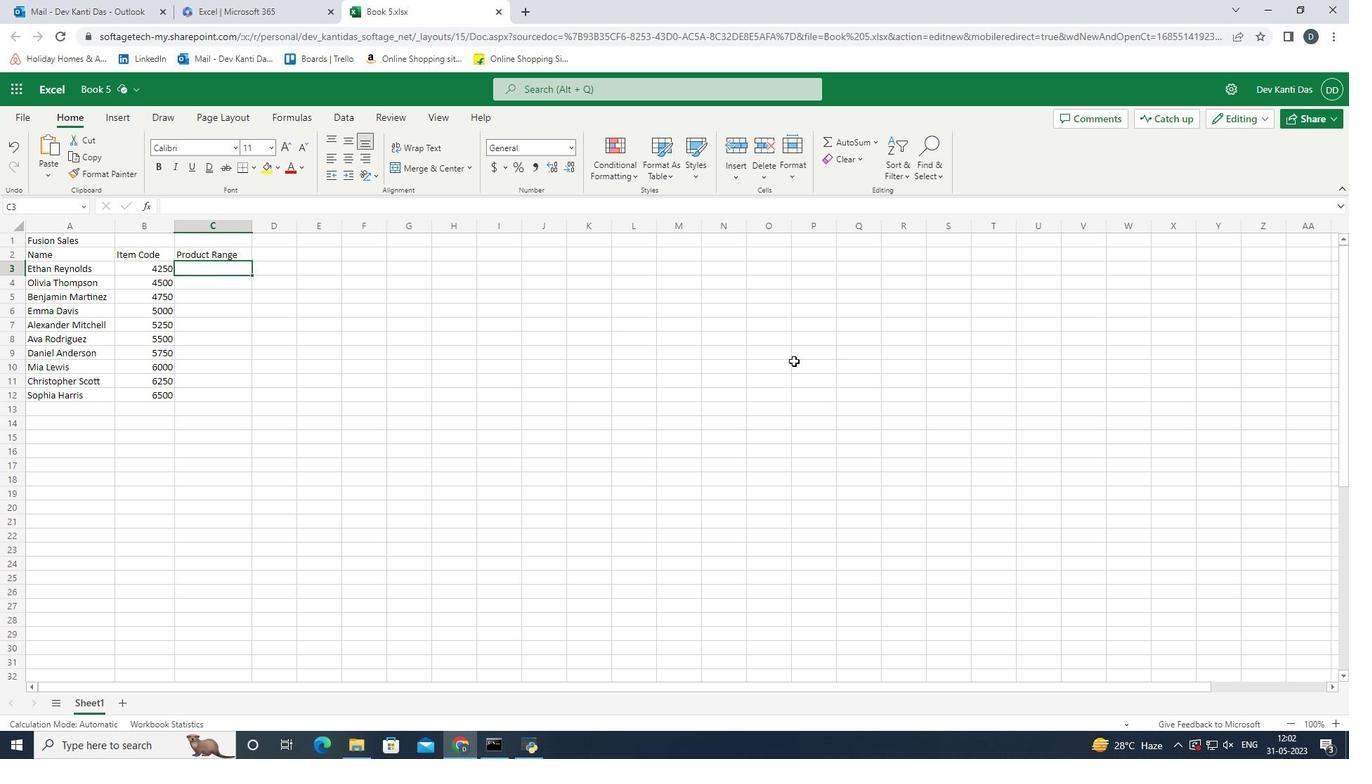 
Action: Key pressed 2700
Screenshot: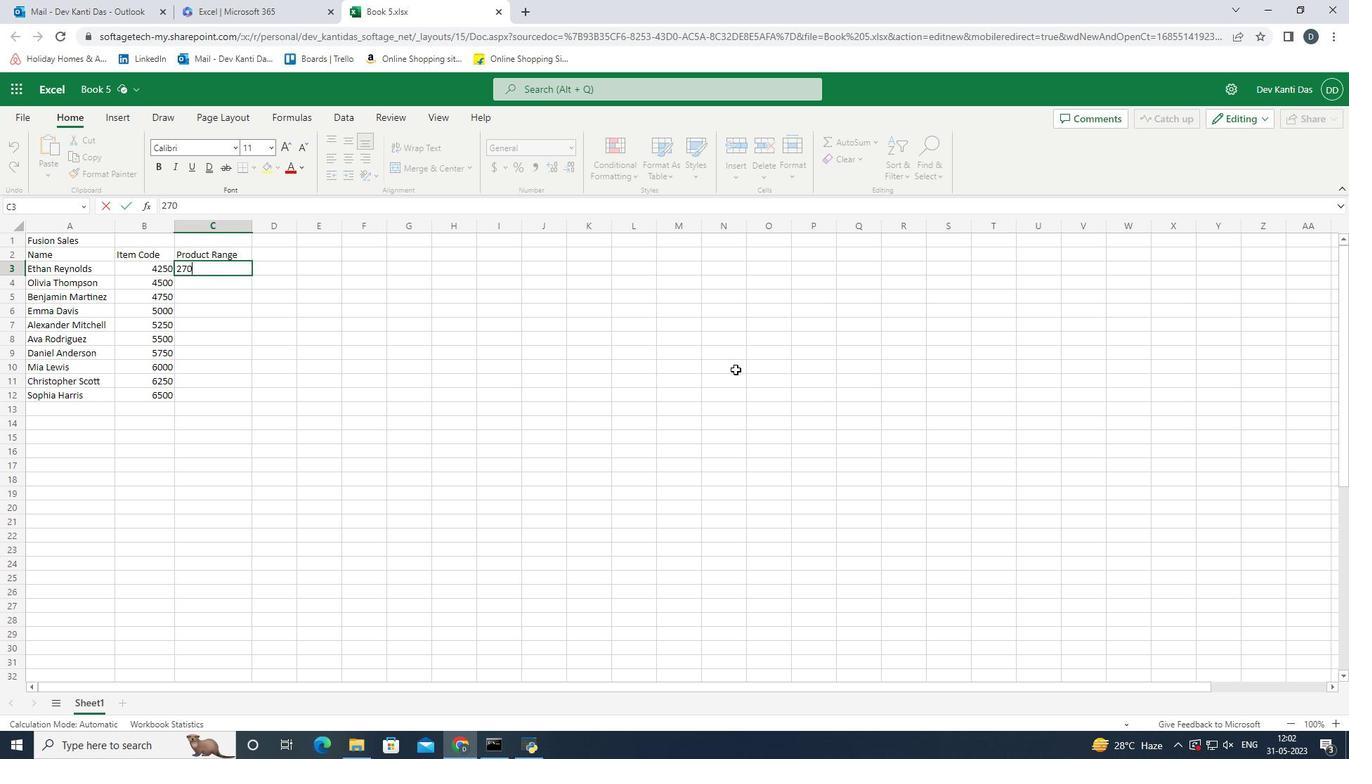 
Action: Mouse moved to (695, 426)
Screenshot: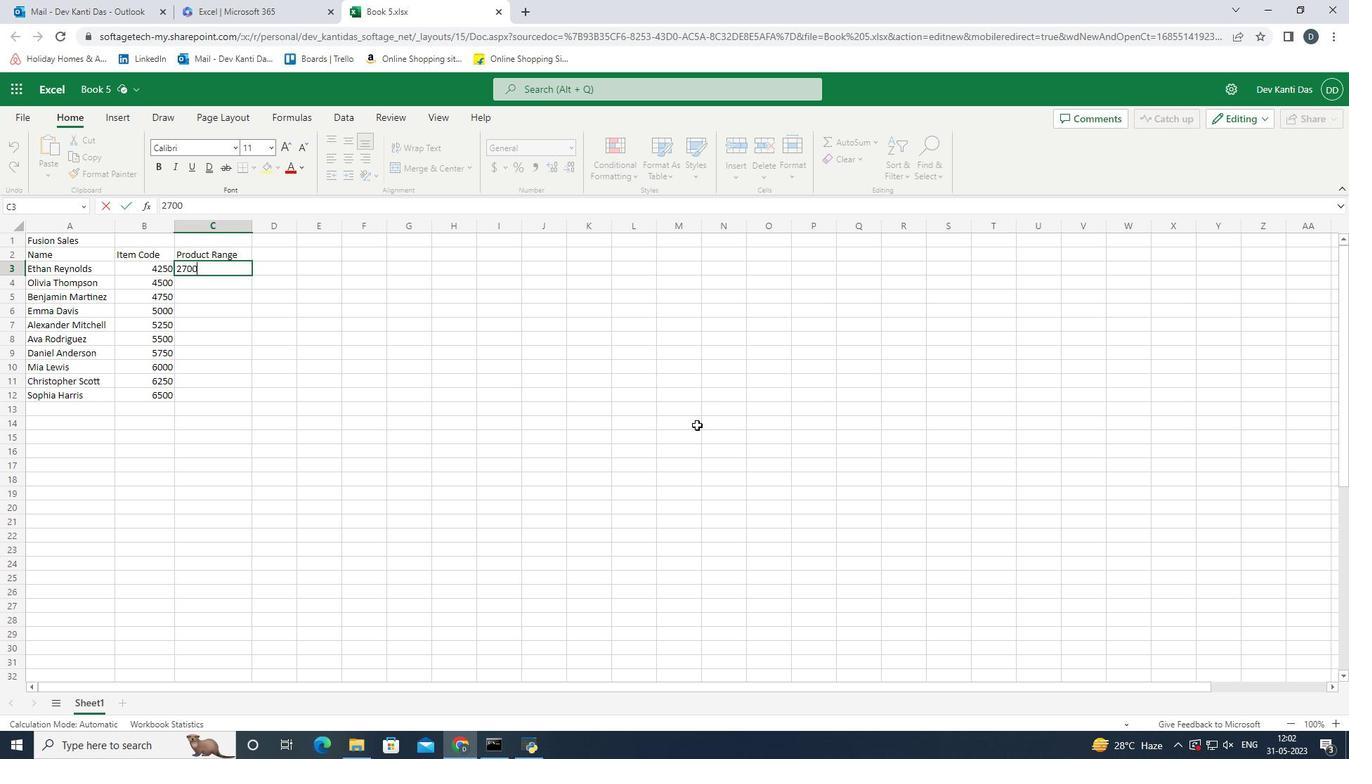 
Action: Key pressed <Key.enter>3400<Key.enter>4100<Key.enter>4800<Key.enter>
Screenshot: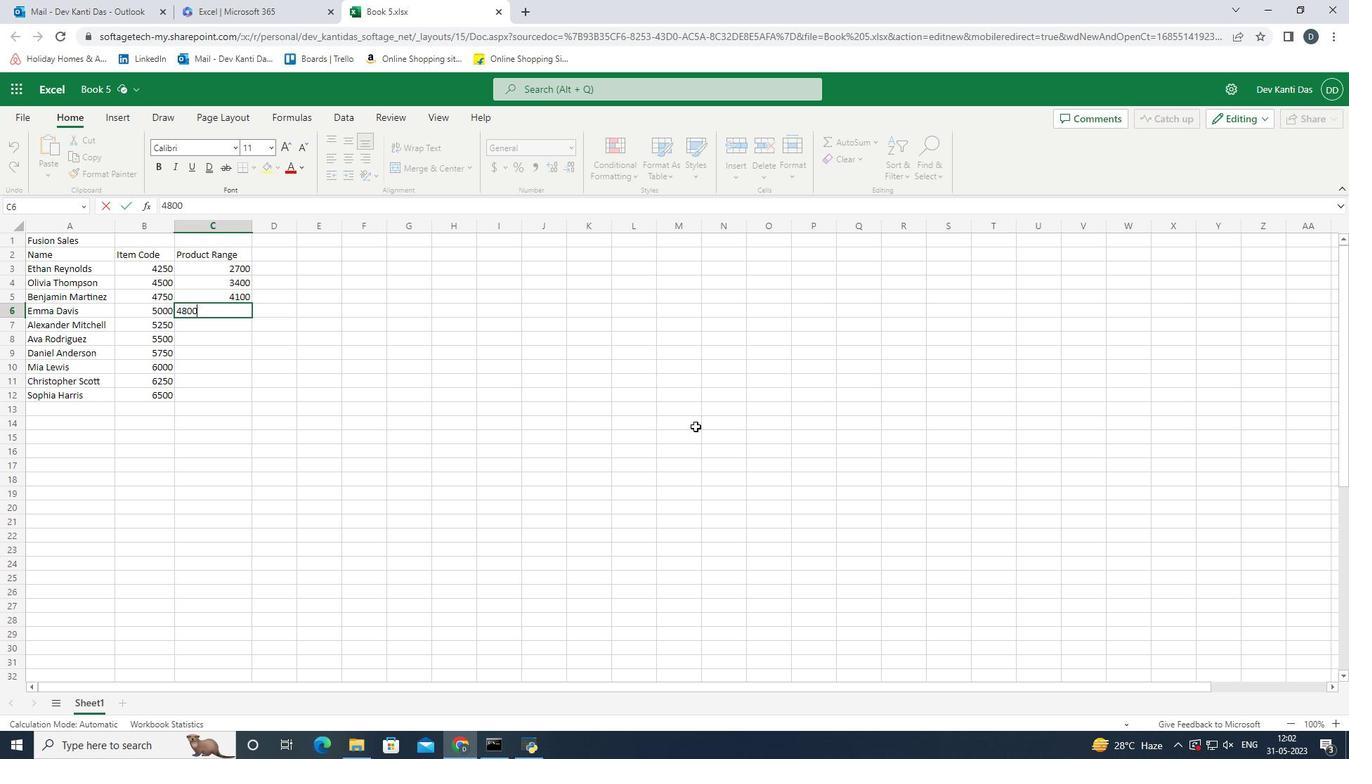 
Action: Mouse moved to (757, 404)
Screenshot: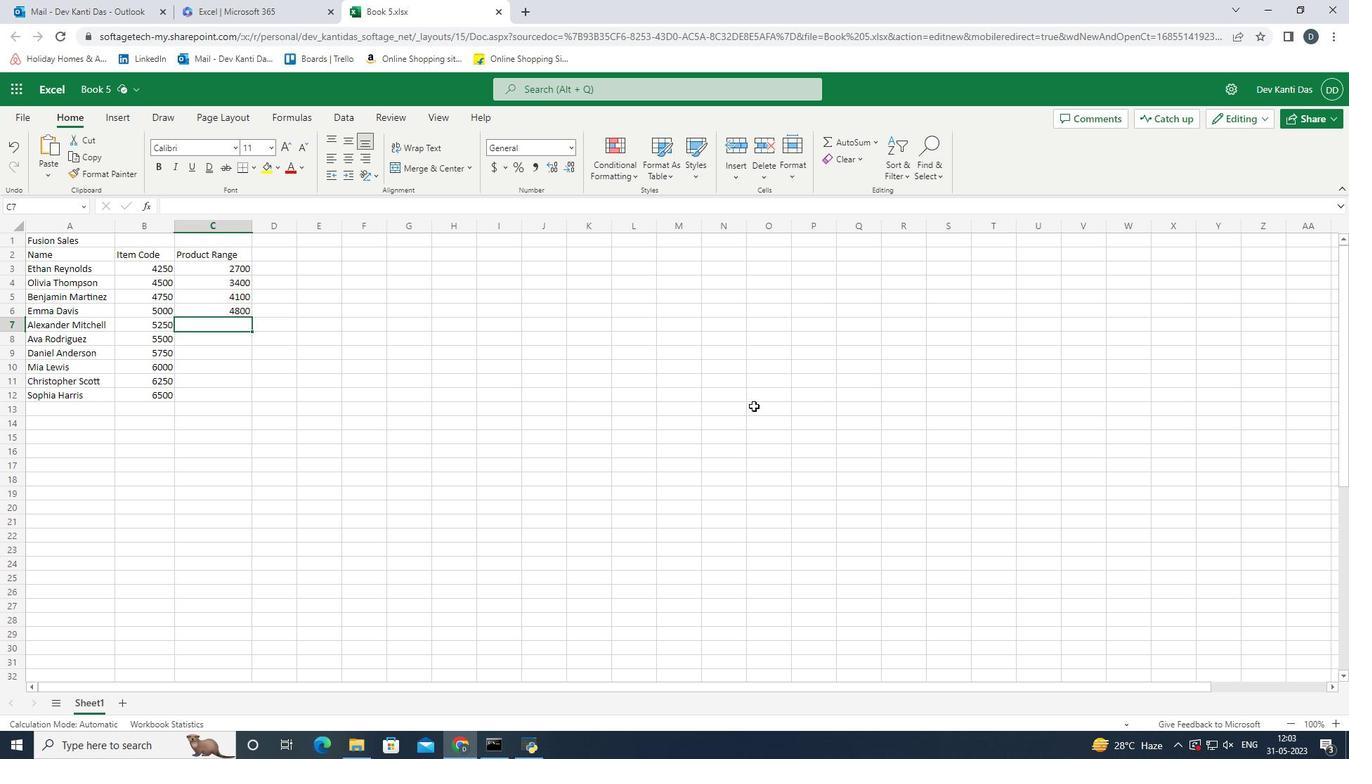 
Action: Key pressed 5500<Key.enter>
Screenshot: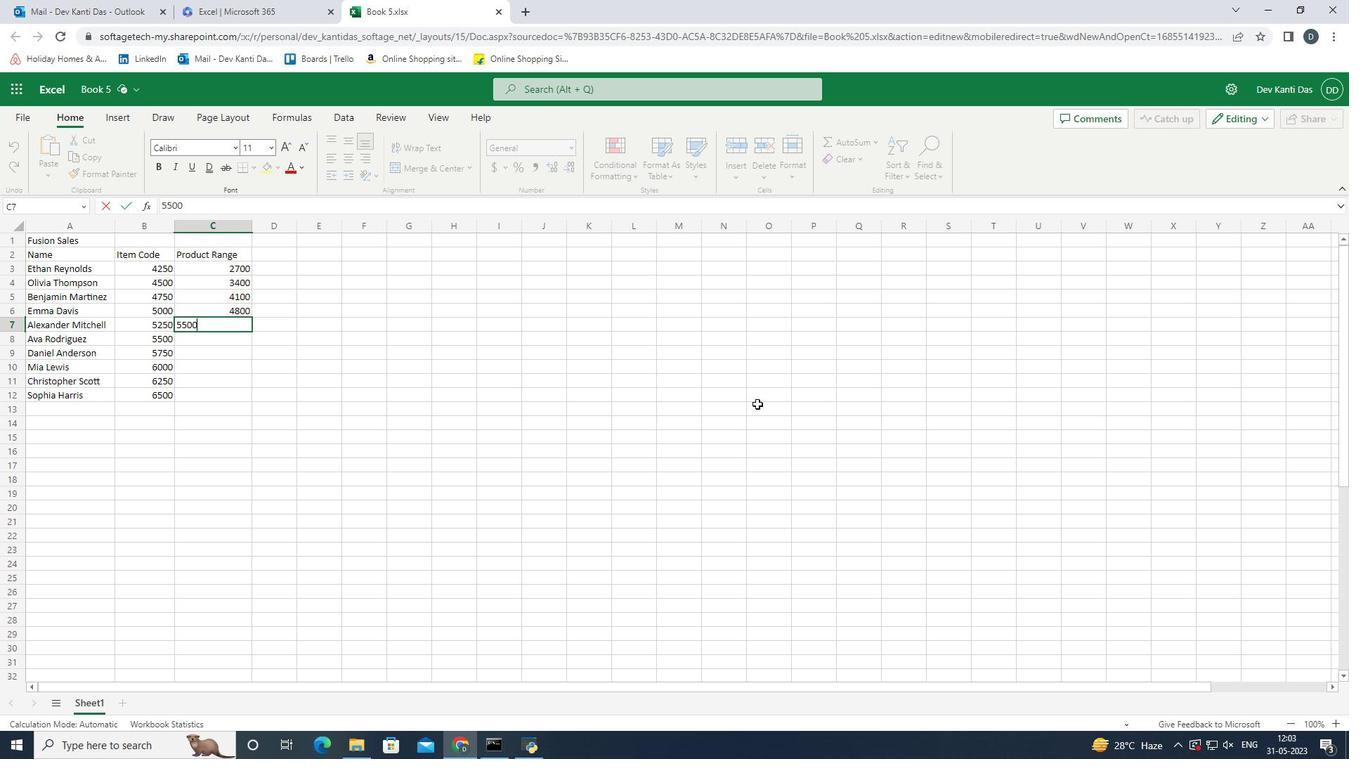 
Action: Mouse moved to (770, 401)
Screenshot: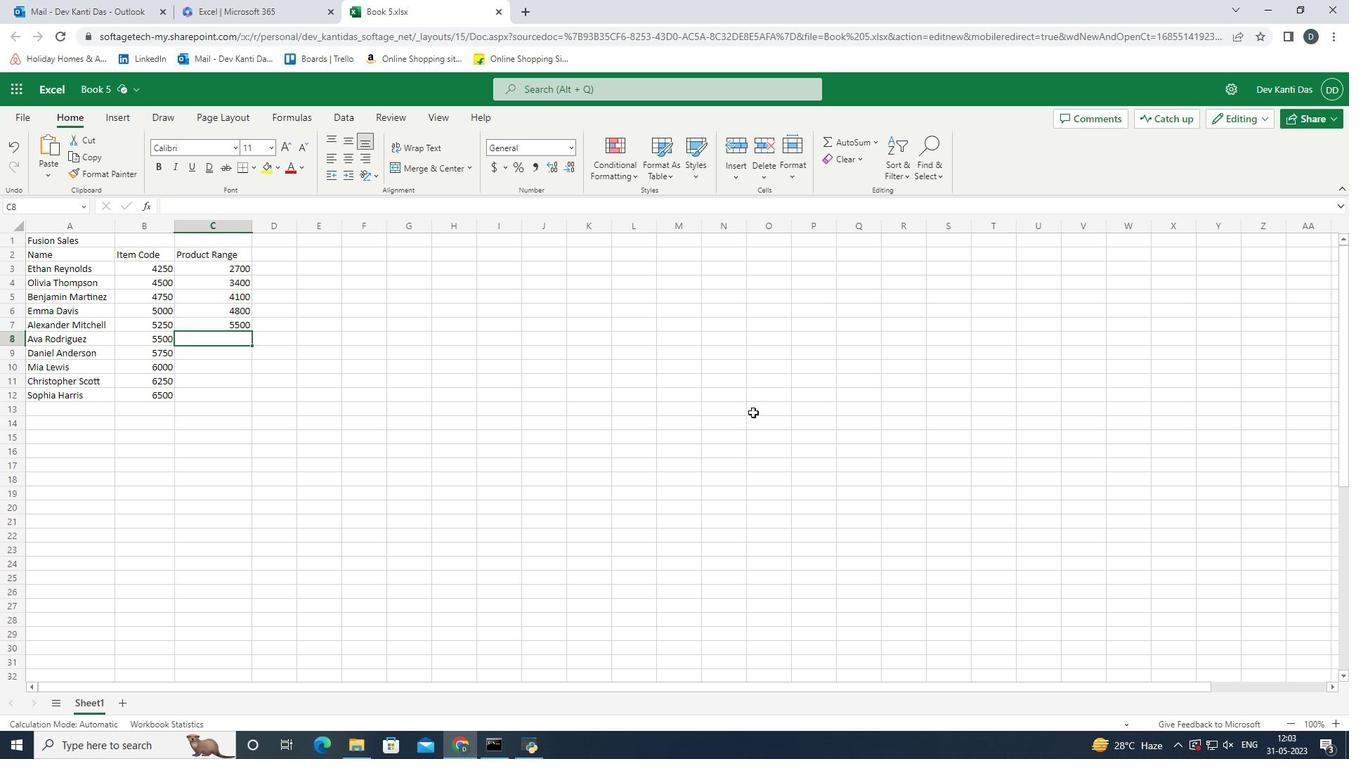
Action: Key pressed <Key.up><Key.down>6200<Key.enter>
Screenshot: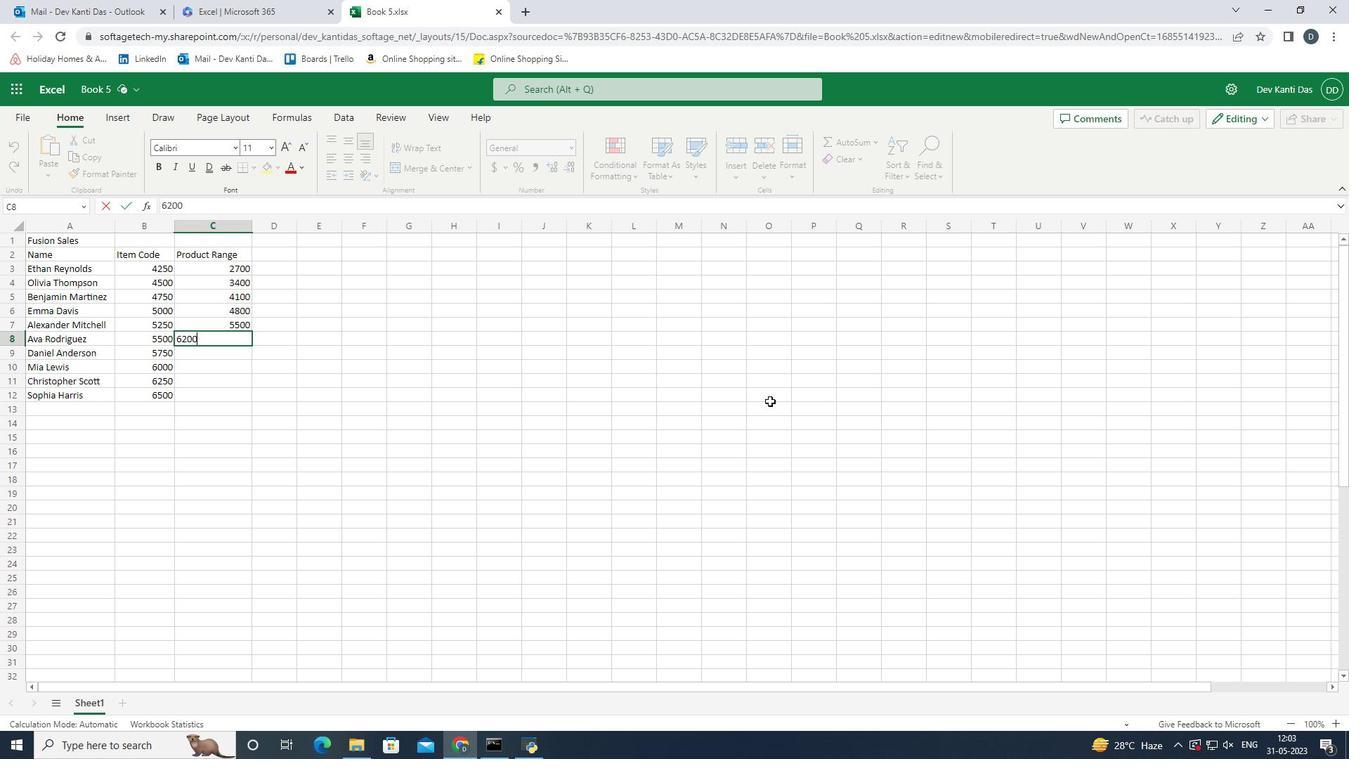 
Action: Mouse moved to (763, 411)
Screenshot: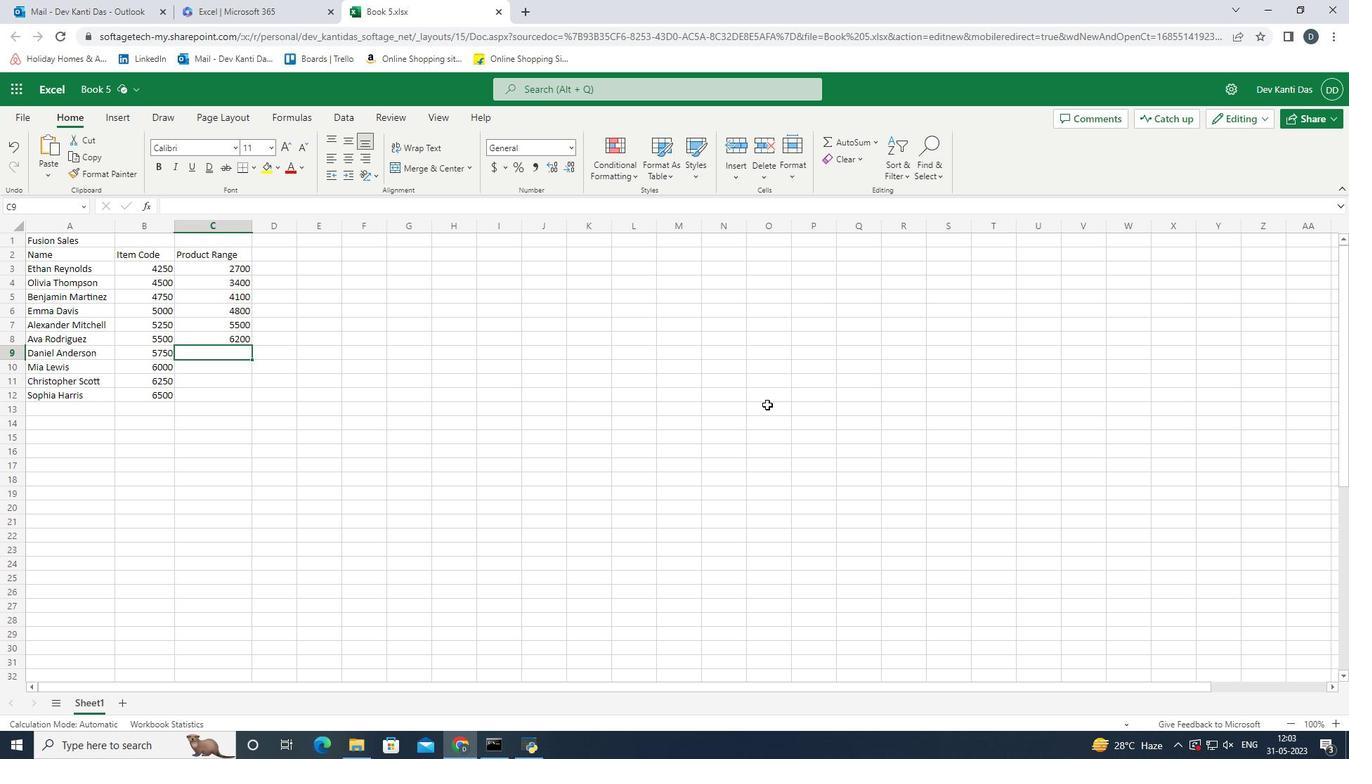 
Action: Key pressed 6900<Key.enter><Key.up><Key.up><Key.up><Key.up><Key.down><Key.up><Key.down><Key.down><Key.up><Key.down><Key.up><Key.down><Key.down><Key.down>7600<Key.enter>8300<Key.enter>9000<Key.enter><Key.up><Key.right><Key.up><Key.up><Key.up><Key.up><Key.up><Key.up><Key.up><Key.up><Key.up><Key.up><Key.down><Key.up><Key.shift>Product<Key.enter><Key.shift>Nike<Key.space><Key.shift>Shoe<Key.enter><Key.shift>Adidas<Key.space><Key.shift>Shoe<Key.enter><Key.shift><Key.shift><Key.shift><Key.shift><Key.shift><Key.shift>Gucci<Key.space><Key.shift_r><Key.shift_r><Key.shift_r><Key.shift_r><Key.shift_r><Key.shift_r><Key.shift_r><Key.shift_r><Key.shift_r><Key.shift_r><Key.shift_r><Key.shift_r><Key.shift_r><Key.shift_r><Key.shift_r><Key.shift_r>T-<Key.shift><Key.shift><Key.shift><Key.shift><Key.shift><Key.shift><Key.shift><Key.shift>Shirt<Key.enter><Key.shift_r>Louis<Key.space><Key.shift>Vuitton<Key.space>bag<Key.enter>
Screenshot: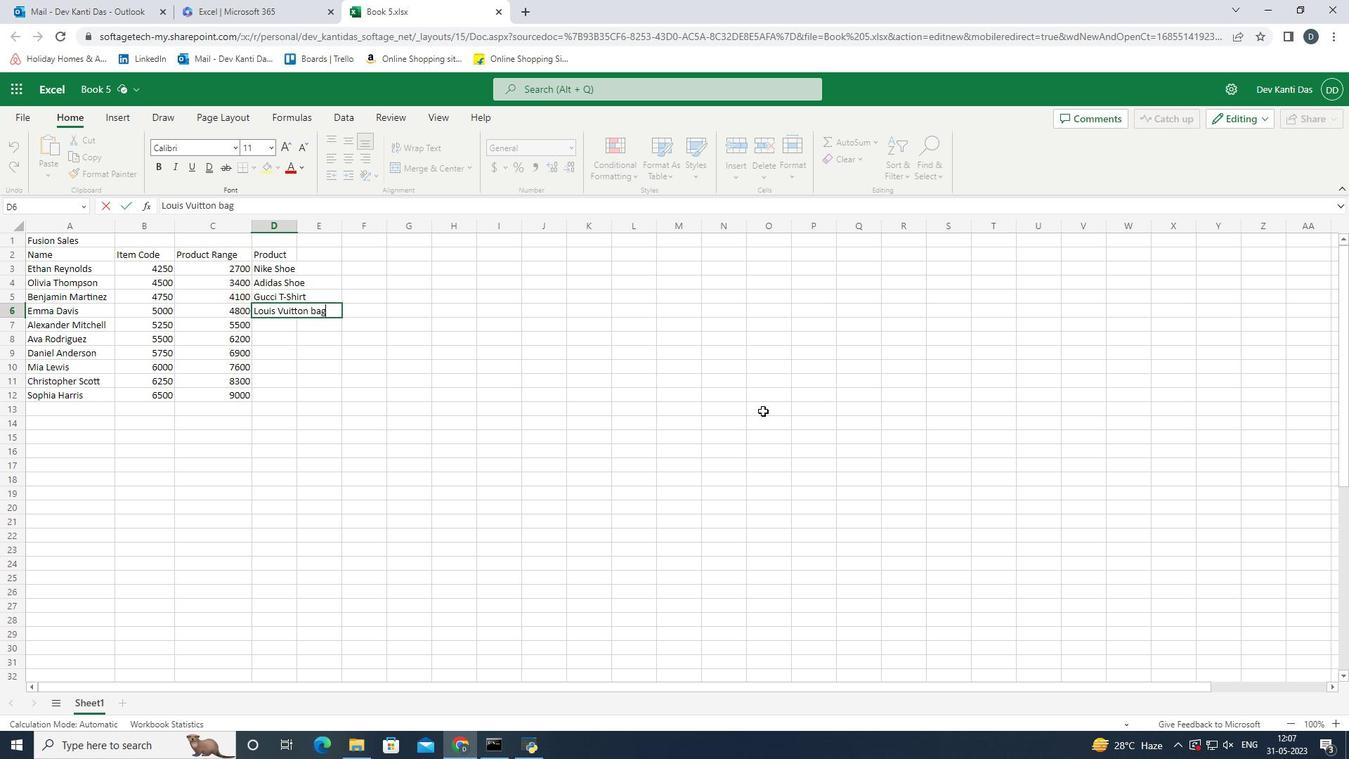 
Action: Mouse moved to (295, 224)
Screenshot: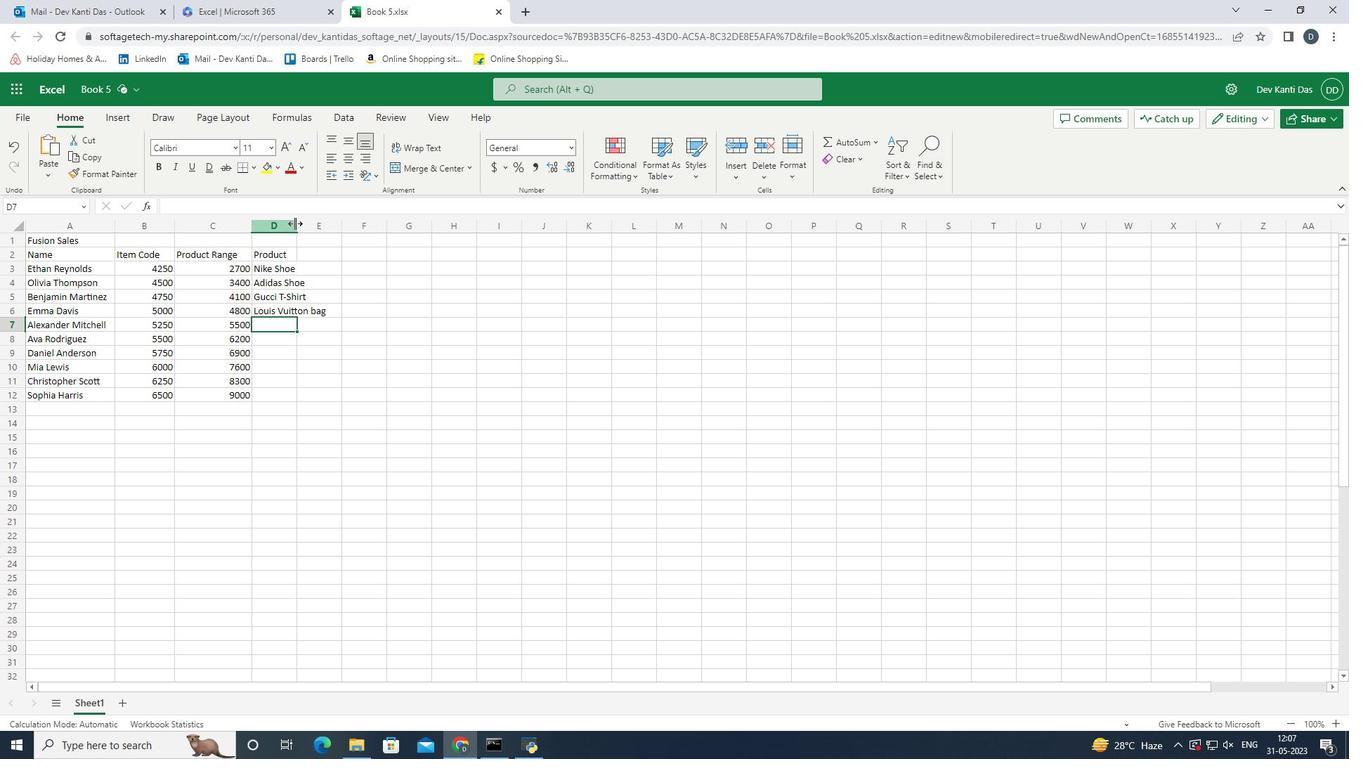 
Action: Mouse pressed left at (295, 224)
Screenshot: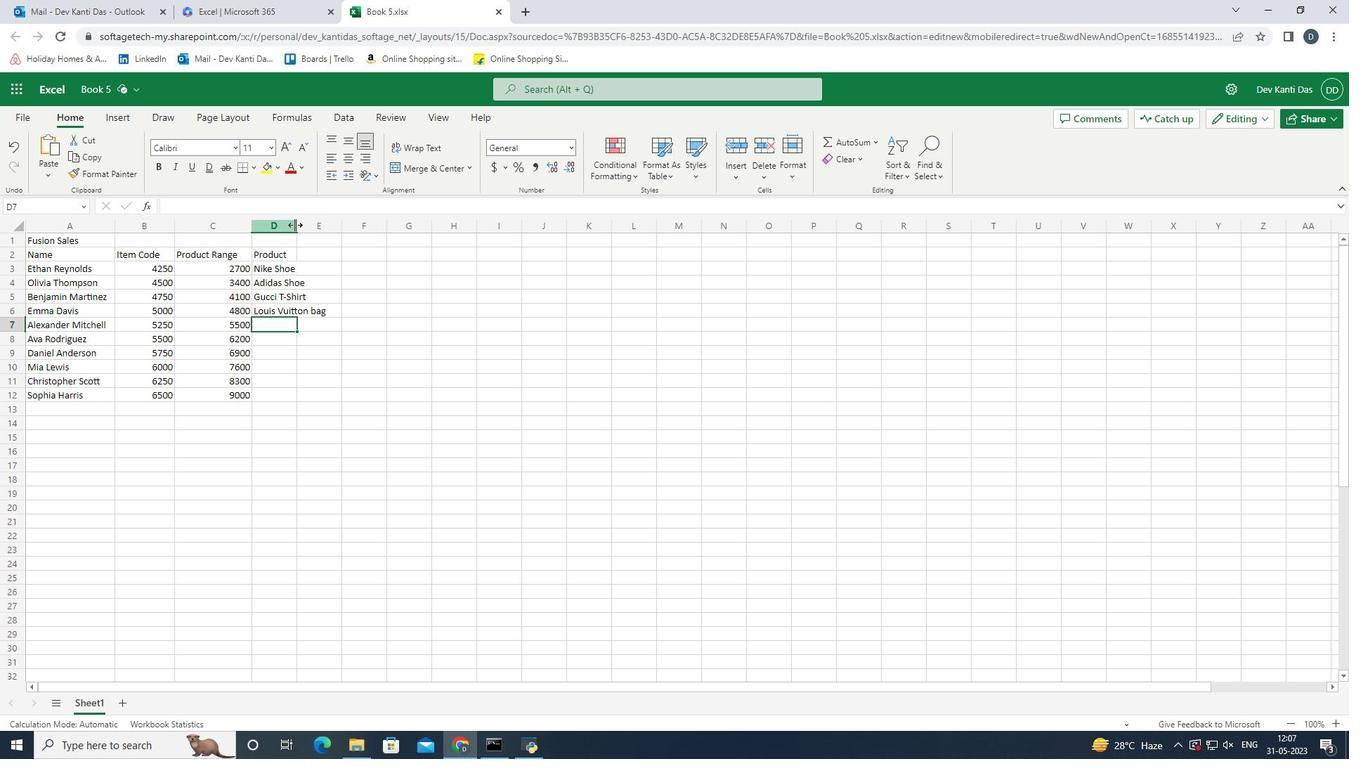 
Action: Mouse moved to (340, 364)
Screenshot: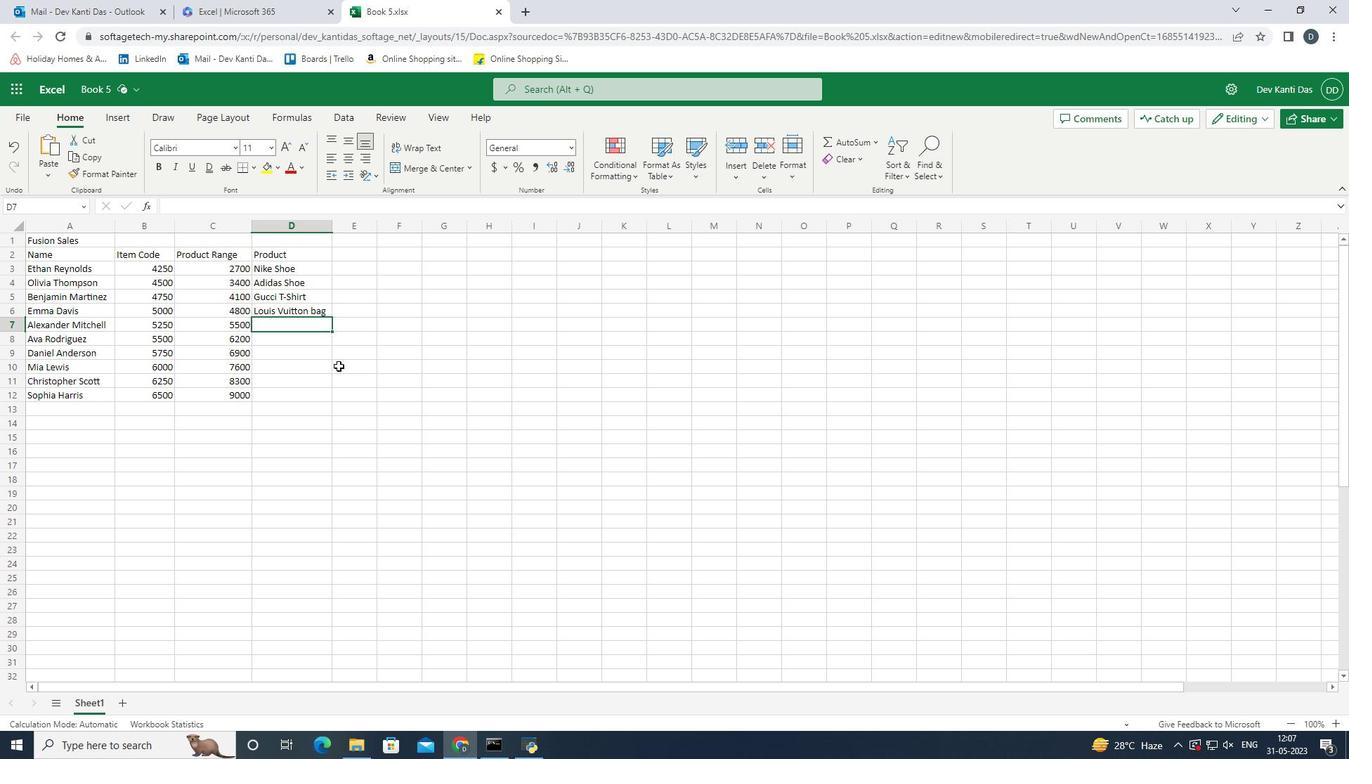 
Action: Key pressed <Key.shift>Zara<Key.space><Key.shift>Shirt<Key.enter><Key.shift_r><Key.shift_r><Key.shift_r><Key.shift_r><Key.shift_r><Key.shift_r><Key.shift_r><Key.shift_r>H<Key.shift><Key.shift><Key.shift><Key.shift><Key.shift><Key.shift><Key.shift><Key.shift><Key.shift><Key.shift><Key.shift><Key.shift><Key.shift><Key.shift><Key.shift><Key.shift><Key.shift><Key.shift><Key.shift><Key.shift><Key.shift><Key.shift><Key.shift><Key.shift><Key.shift><Key.shift><Key.shift><Key.shift><Key.shift><Key.shift><Key.shift><Key.shift><Key.shift><Key.shift><Key.shift><Key.shift>&<Key.shift_r><Key.shift_r><Key.shift_r><Key.shift_r><Key.shift_r><Key.shift_r><Key.shift_r><Key.shift_r><Key.shift_r><Key.shift_r><Key.shift_r><Key.shift_r><Key.shift_r><Key.shift_r><Key.shift_r><Key.shift_r><Key.shift_r><Key.shift_r><Key.shift_r><Key.shift_r><Key.shift_r><Key.shift_r><Key.shift_r><Key.shift_r><Key.shift_r><Key.shift_r><Key.shift_r><Key.shift_r><Key.shift_r><Key.shift_r><Key.shift_r><Key.shift_r><Key.shift_r><Key.shift_r><Key.shift_r>M<Key.space><Key.shift_r><Key.shift_r><Key.shift_r><Key.shift_r><Key.shift_r><Key.shift_r><Key.shift_r><Key.shift_r><Key.shift_r><Key.shift_r><Key.shift_r><Key.shift_r><Key.shift_r><Key.shift_r><Key.shift_r><Key.shift_r><Key.shift_r><Key.shift_r><Key.shift_r><Key.shift_r><Key.shift_r><Key.shift_r><Key.shift_r><Key.shift_r><Key.shift_r><Key.shift_r><Key.shift_r><Key.shift_r><Key.shift_r><Key.shift_r><Key.shift_r><Key.shift_r><Key.shift_r><Key.shift_r><Key.shift_r><Key.shift_r><Key.shift_r><Key.shift_r><Key.shift_r><Key.shift_r><Key.shift_r><Key.shift_r><Key.shift_r><Key.shift_r><Key.shift_r><Key.shift_r>Jeans<Key.enter><Key.shift>Chanel<Key.space><Key.shift_r><Key.shift_r><Key.shift_r><Key.shift_r><Key.shift_r><Key.shift_r><Key.shift_r><Key.shift_r><Key.shift_r><Key.shift_r><Key.shift_r><Key.shift_r><Key.shift_r><Key.shift_r><Key.shift_r><Key.shift_r><Key.shift_r><Key.shift_r><Key.shift_r><Key.shift_r><Key.shift_r><Key.shift_r><Key.shift_r><Key.shift_r><Key.shift_r><Key.shift_r><Key.shift_r><Key.shift_r><Key.shift_r><Key.shift_r><Key.shift_r><Key.shift_r><Key.shift_r><Key.shift_r><Key.shift_r><Key.shift_r><Key.shift_r><Key.shift_r><Key.shift_r><Key.shift_r><Key.shift_r><Key.shift_r><Key.shift_r><Key.shift_r><Key.shift_r><Key.shift_r><Key.shift_r><Key.shift_r><Key.shift_r><Key.shift_r><Key.shift_r><Key.shift_r><Key.shift_r><Key.shift_r><Key.shift_r><Key.shift_r><Key.shift_r><Key.shift_r><Key.shift_r><Key.shift_r>Perfume<Key.enter><Key.shift_r><Key.shift_r><Key.shift_r><Key.shift_r><Key.shift_r><Key.shift_r><Key.shift_r><Key.shift_r><Key.shift_r>Versace<Key.space><Key.shift_r><Key.shift_r>Perfume<Key.enter><Key.shift_r><Key.shift_r><Key.shift_r><Key.shift_r><Key.shift_r><Key.shift_r><Key.shift_r><Key.shift_r><Key.shift_r><Key.shift_r><Key.shift_r><Key.shift_r><Key.shift_r><Key.shift_r><Key.shift_r><Key.shift_r><Key.shift_r><Key.shift_r><Key.shift_r><Key.shift_r><Key.shift_r><Key.shift_r><Key.shift_r><Key.shift_r><Key.shift_r><Key.shift_r><Key.shift_r><Key.shift_r><Key.shift_r><Key.shift_r><Key.shift_r><Key.shift_r><Key.shift_r>Ralph<Key.space><Key.shift_r>Lauren<Key.enter><Key.shift_r>Prada<Key.space><Key.shift>Shirt<Key.right><Key.up><Key.up><Key.up><Key.up><Key.up><Key.up><Key.up><Key.up><Key.up><Key.up><Key.down><Key.up>
Screenshot: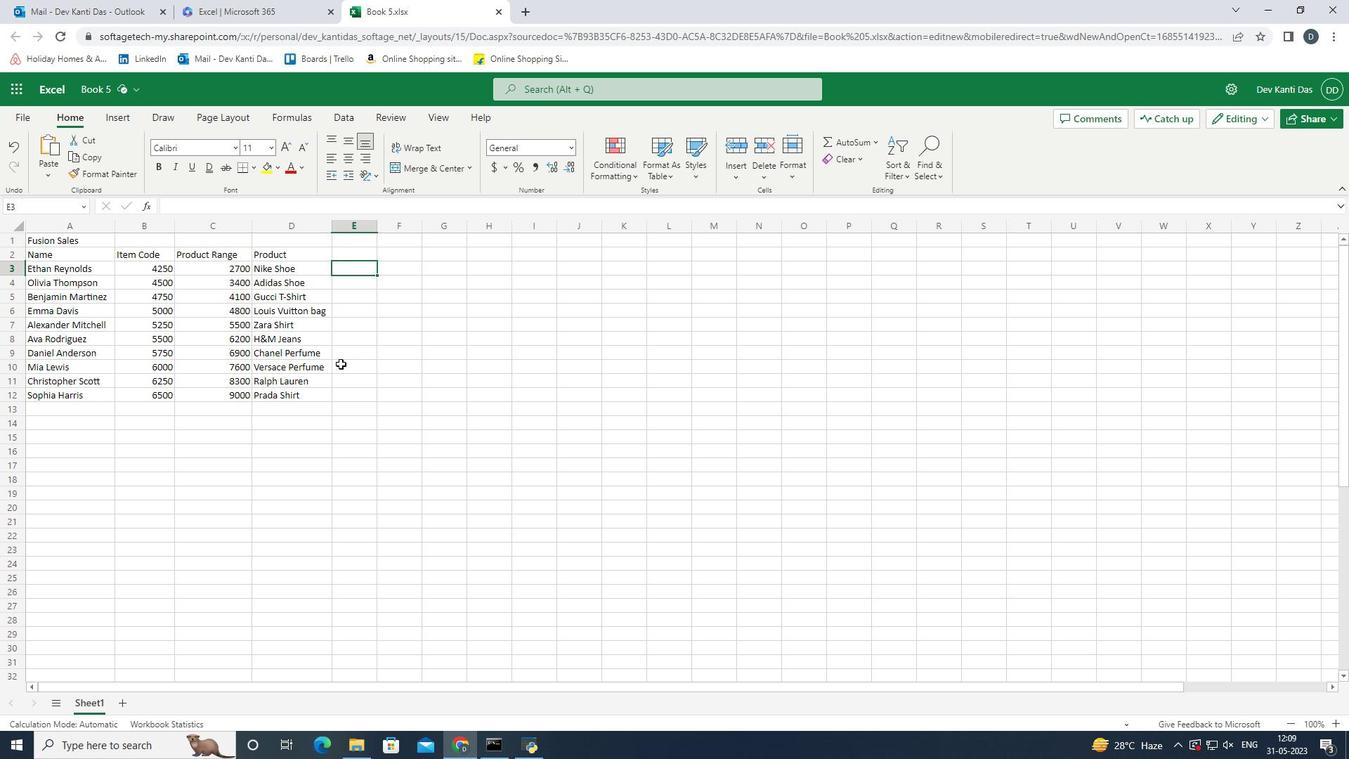 
Action: Mouse moved to (330, 227)
Screenshot: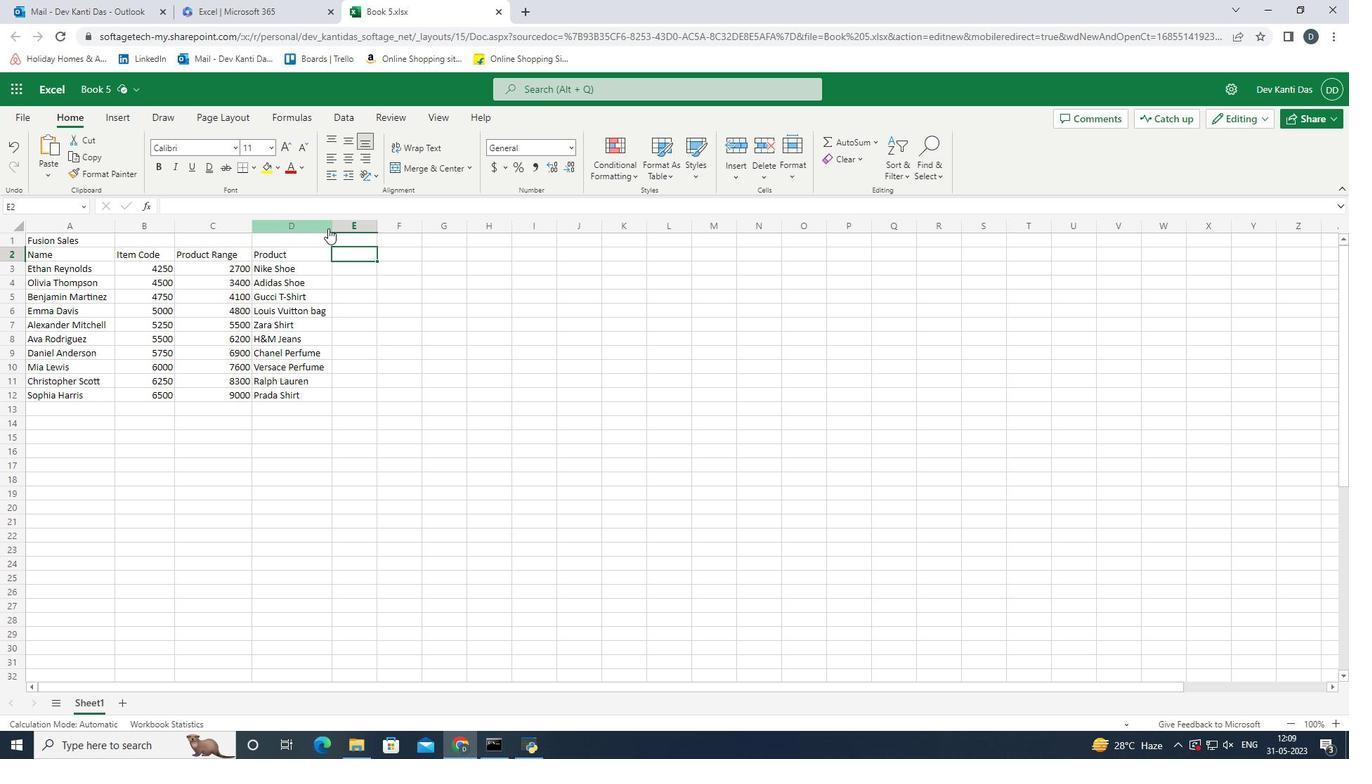 
Action: Mouse pressed left at (330, 227)
Screenshot: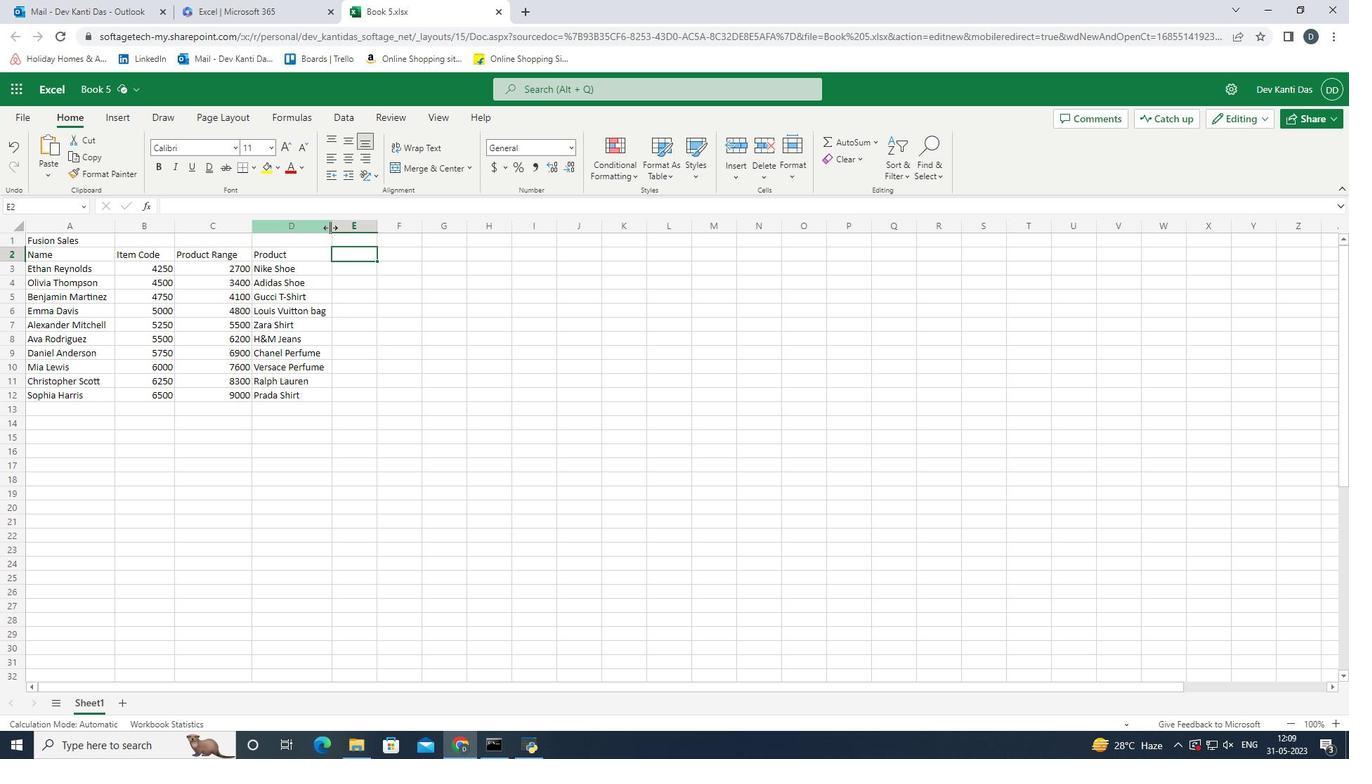 
Action: Mouse moved to (345, 254)
Screenshot: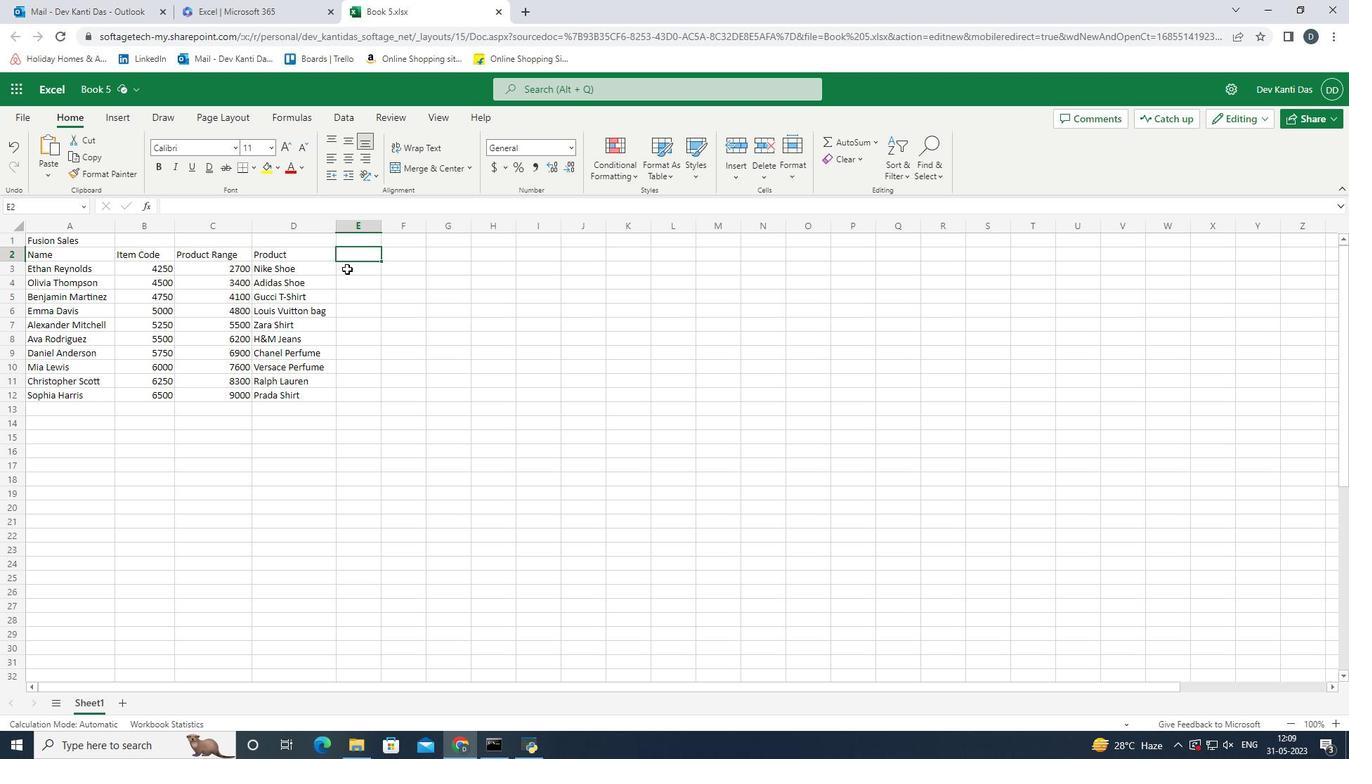 
Action: Key pressed <Key.shift>Quantity<Key.enter>
Screenshot: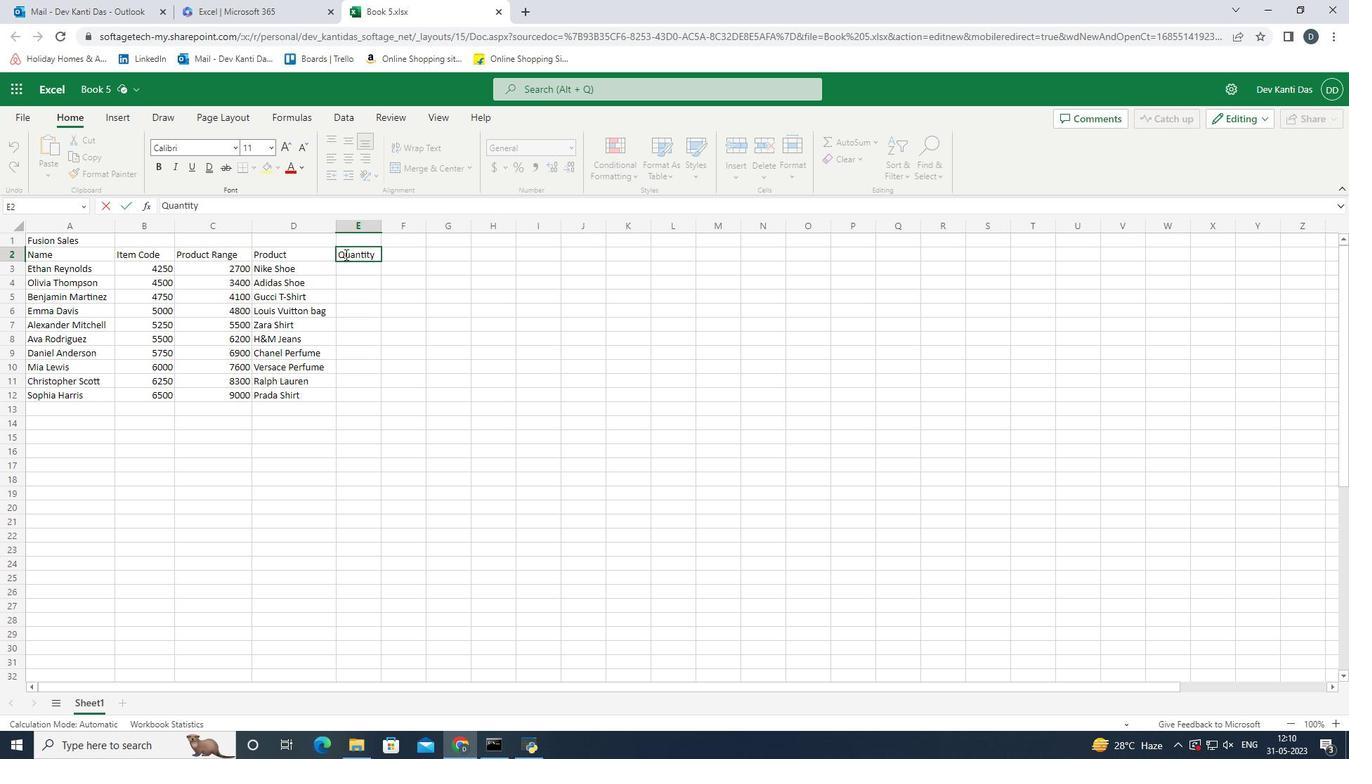 
Action: Mouse moved to (558, 386)
Screenshot: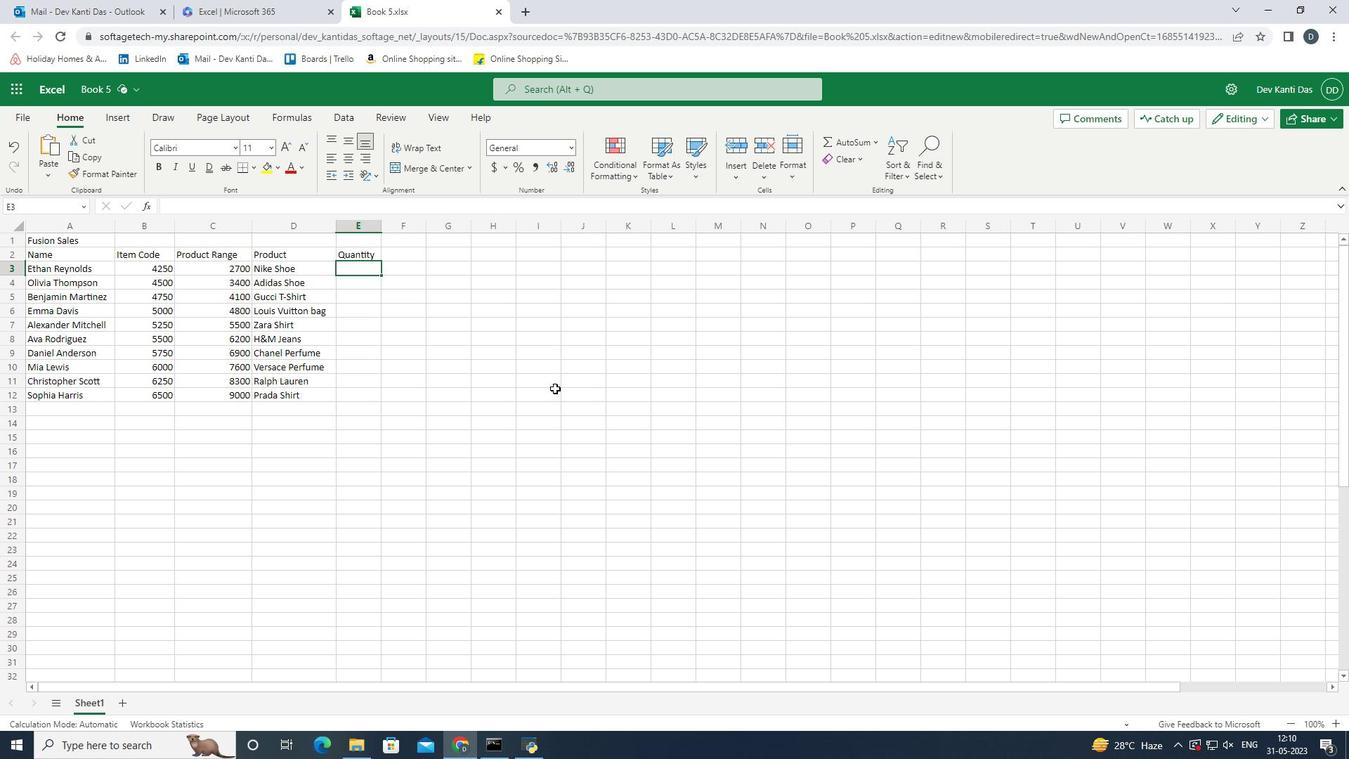 
Action: Key pressed 6<Key.enter>7<Key.enter>7<Key.enter>8<Key.enter>5<Key.enter>5<Key.enter>9<Key.enter>9<Key.enter>9<Key.enter>7<Key.right><Key.up><Key.up><Key.up><Key.up><Key.up><Key.up><Key.up><Key.up><Key.up><Key.up><Key.shift>Tax<Key.space>12<Key.shift><Key.shift><Key.shift><Key.shift><Key.shift><Key.shift><Key.shift><Key.shift><Key.shift>%<Key.down>=2700*12<Key.shift><Key.shift><Key.shift><Key.shift><Key.shift><Key.shift><Key.shift><Key.shift><Key.shift><Key.shift><Key.shift><Key.shift><Key.shift><Key.shift><Key.shift><Key.shift><Key.shift><Key.shift><Key.shift><Key.shift><Key.shift><Key.shift><Key.shift><Key.shift><Key.shift><Key.shift><Key.shift><Key.shift><Key.shift><Key.shift><Key.shift><Key.shift><Key.shift><Key.shift><Key.shift><Key.shift><Key.shift><Key.shift><Key.shift><Key.shift><Key.shift><Key.shift>%<Key.enter><Key.up><Key.down>=3400*12<Key.shift>%<Key.enter>=4100*12<Key.shift>%<Key.enter>=4800*12<Key.shift>%<Key.enter>=550<Key.backspace>00*12<Key.shift>%<Key.enter>=6200*12<Key.shift><Key.shift><Key.shift><Key.shift><Key.shift><Key.shift><Key.shift><Key.shift><Key.shift><Key.shift><Key.shift>%<Key.enter>=6900*12<Key.shift>%<Key.enter>=7600*12<Key.shift><Key.shift><Key.shift><Key.shift><Key.shift><Key.shift><Key.shift><Key.shift><Key.shift>%<Key.enter>=8300*12<Key.shift>%<Key.enter>=65009*<Key.backspace><Key.backspace>*12<Key.shift><Key.shift><Key.shift><Key.shift><Key.shift>%<Key.enter><Key.right><Key.up><Key.left><Key.right><Key.up><Key.up><Key.up><Key.up><Key.up><Key.up><Key.up><Key.up><Key.up><Key.up><Key.shift>Total<Key.space><Key.space><Key.backspace><Key.shift>Amount<Key.enter>
Screenshot: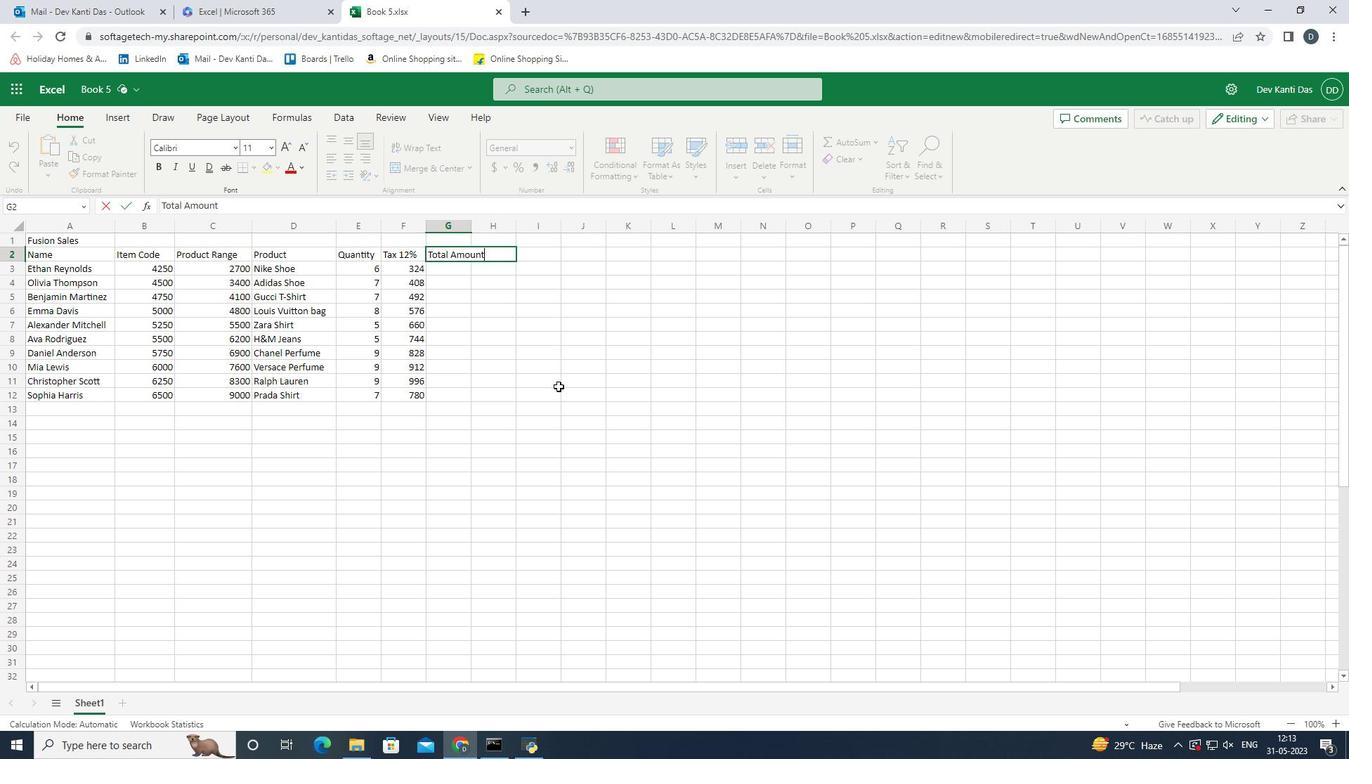 
Action: Mouse moved to (473, 224)
Screenshot: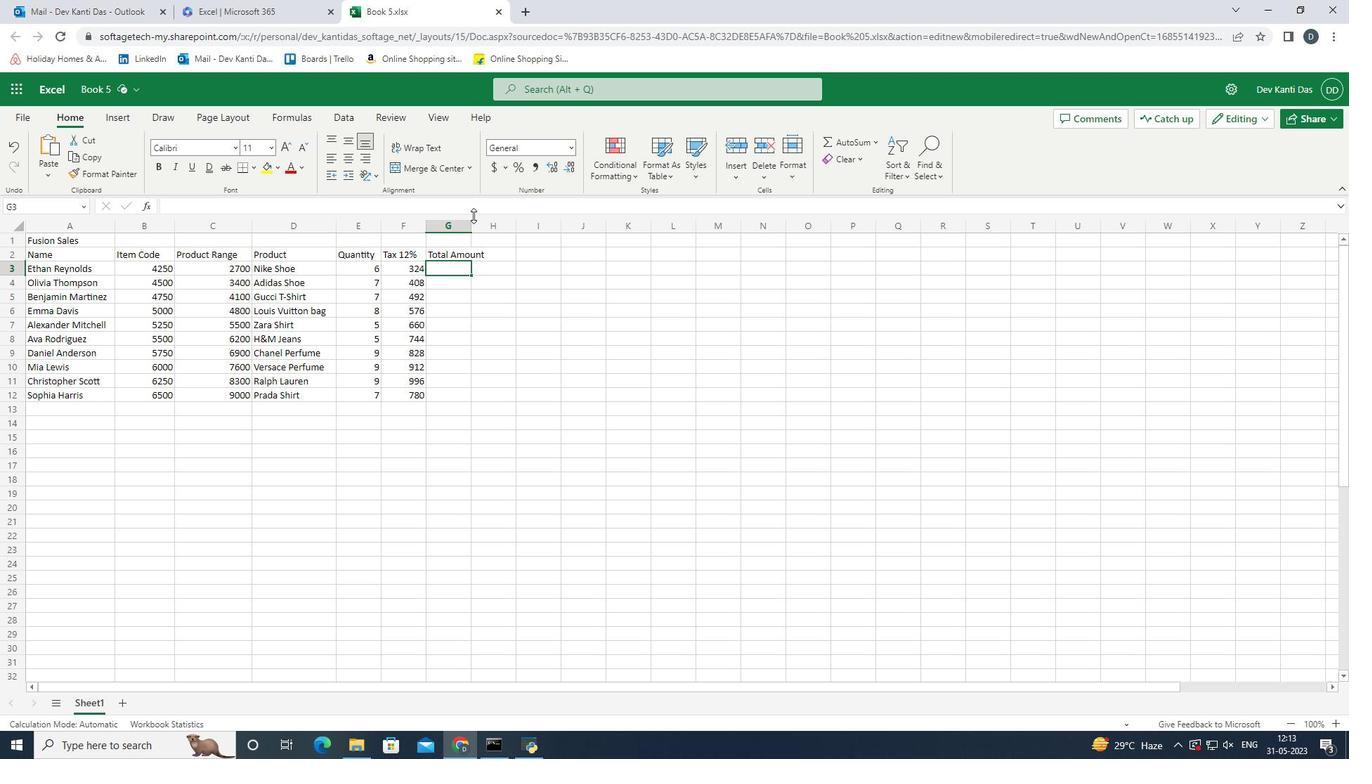 
Action: Mouse pressed left at (473, 224)
Screenshot: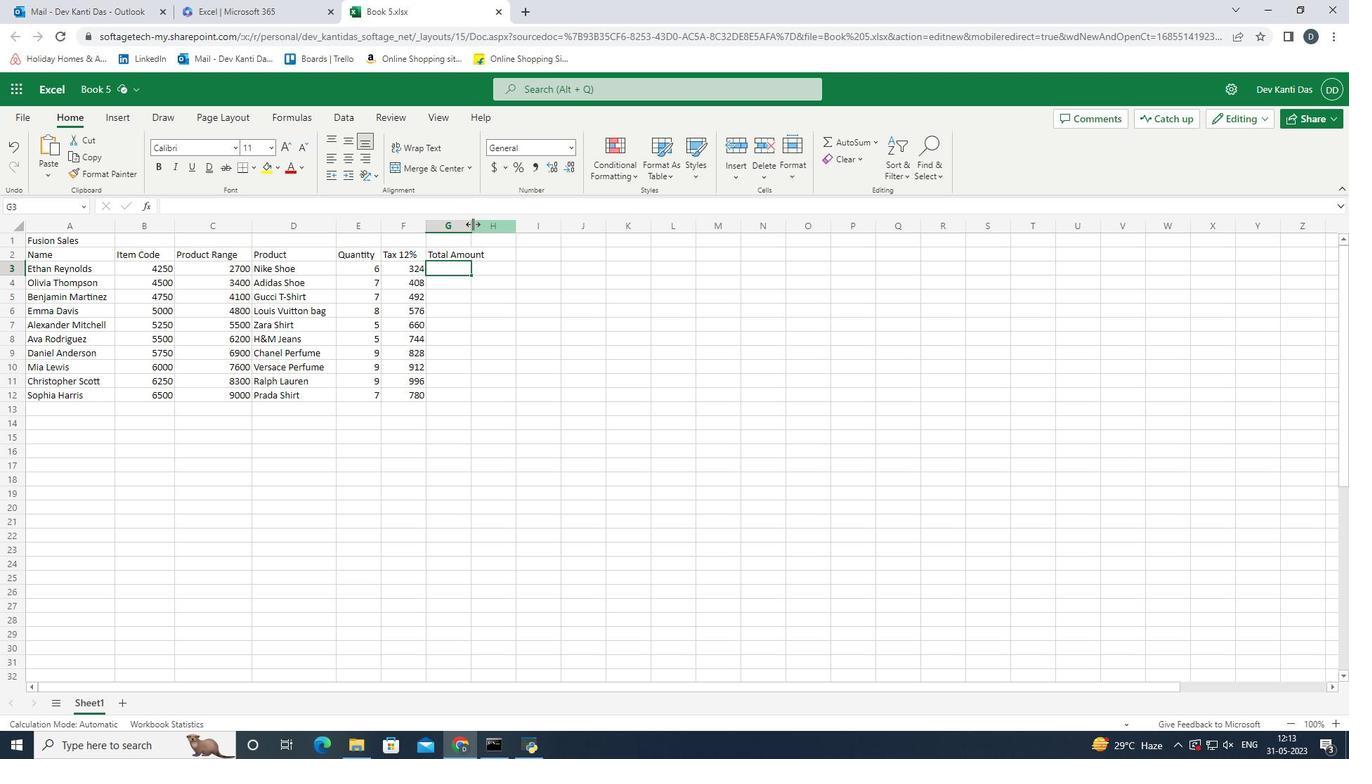 
Action: Mouse moved to (426, 227)
Screenshot: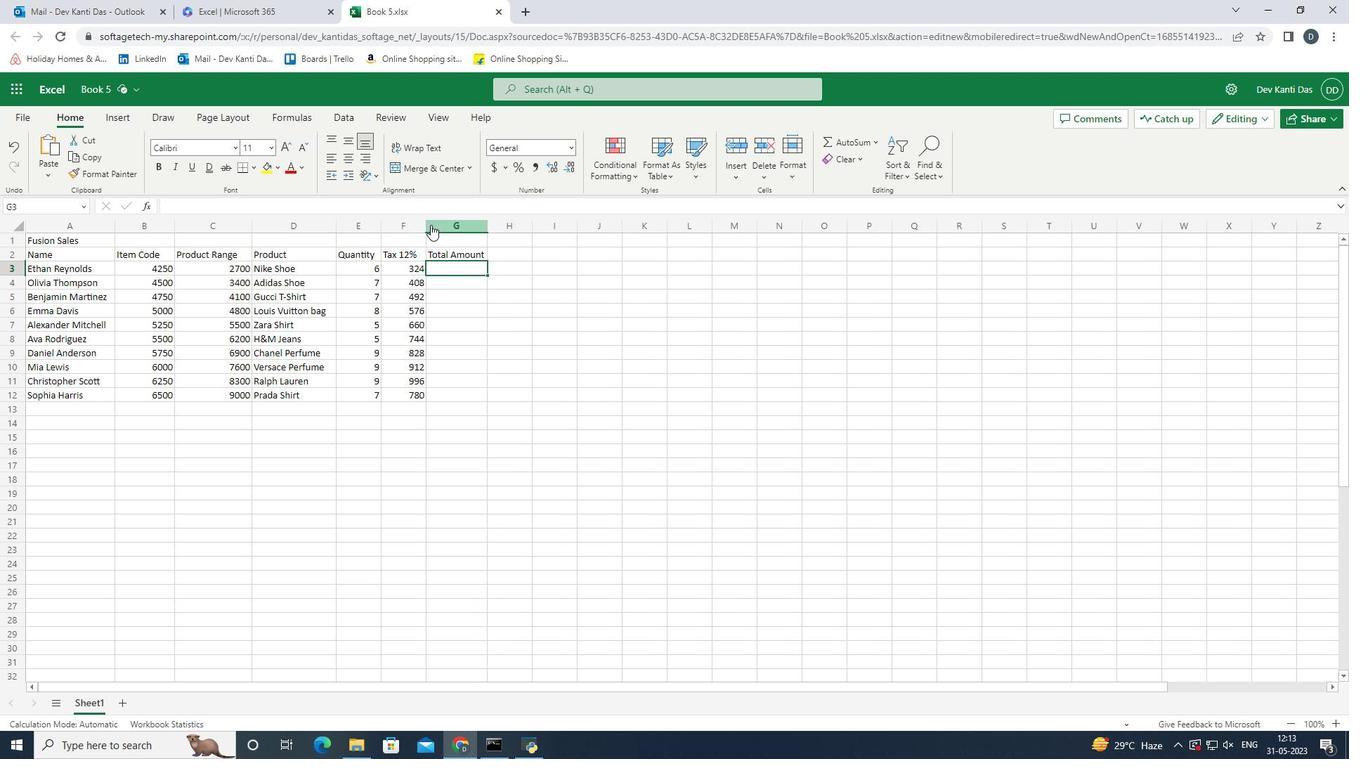 
Action: Mouse pressed left at (426, 227)
Screenshot: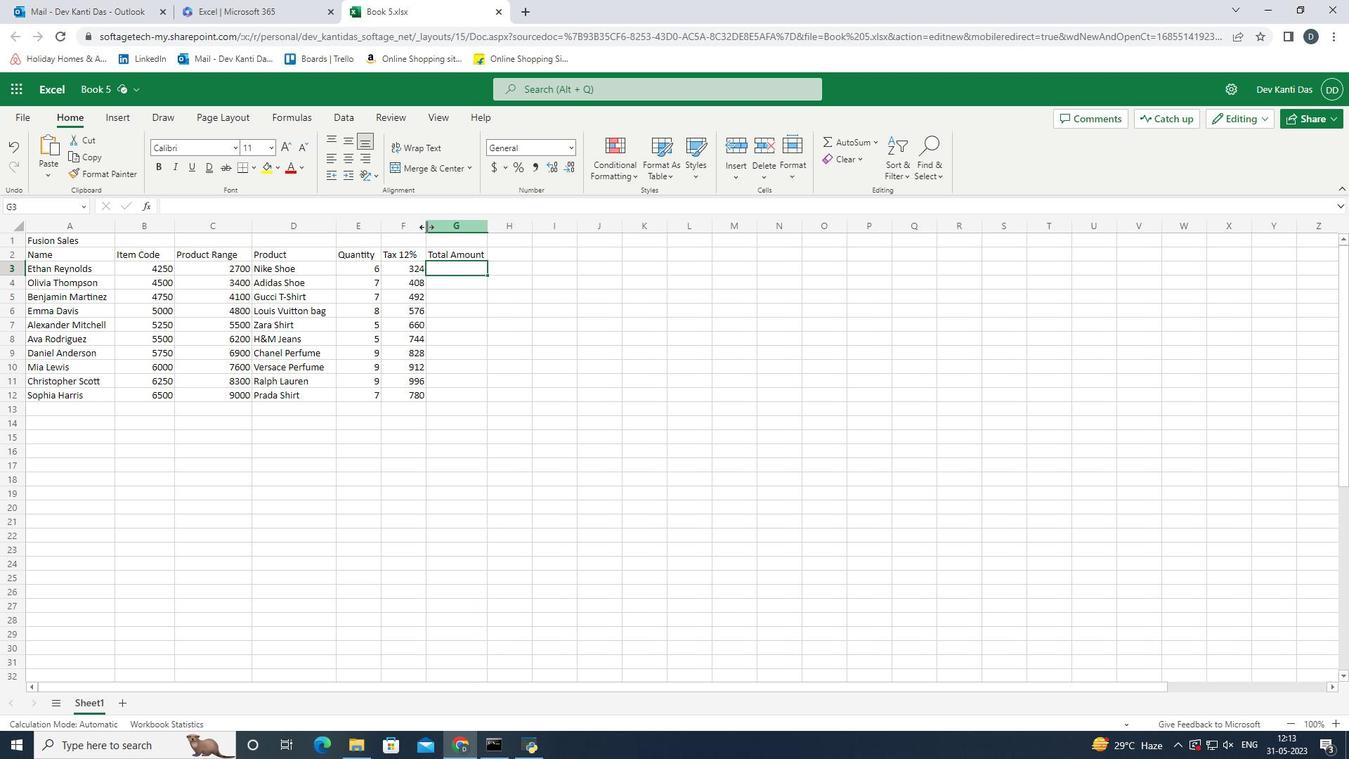
Action: Mouse moved to (484, 310)
Screenshot: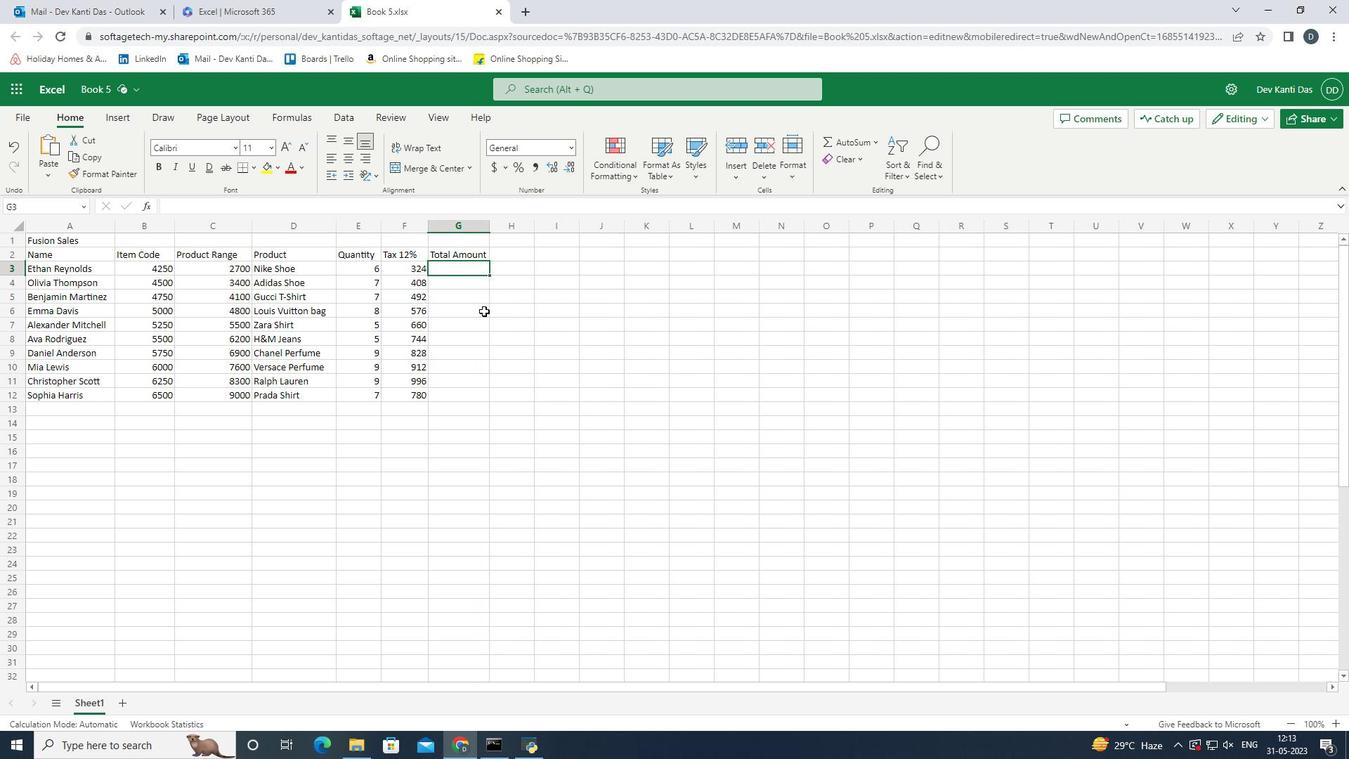 
Action: Key pressed =sum<Key.shift_r><Key.shift_r>(
Screenshot: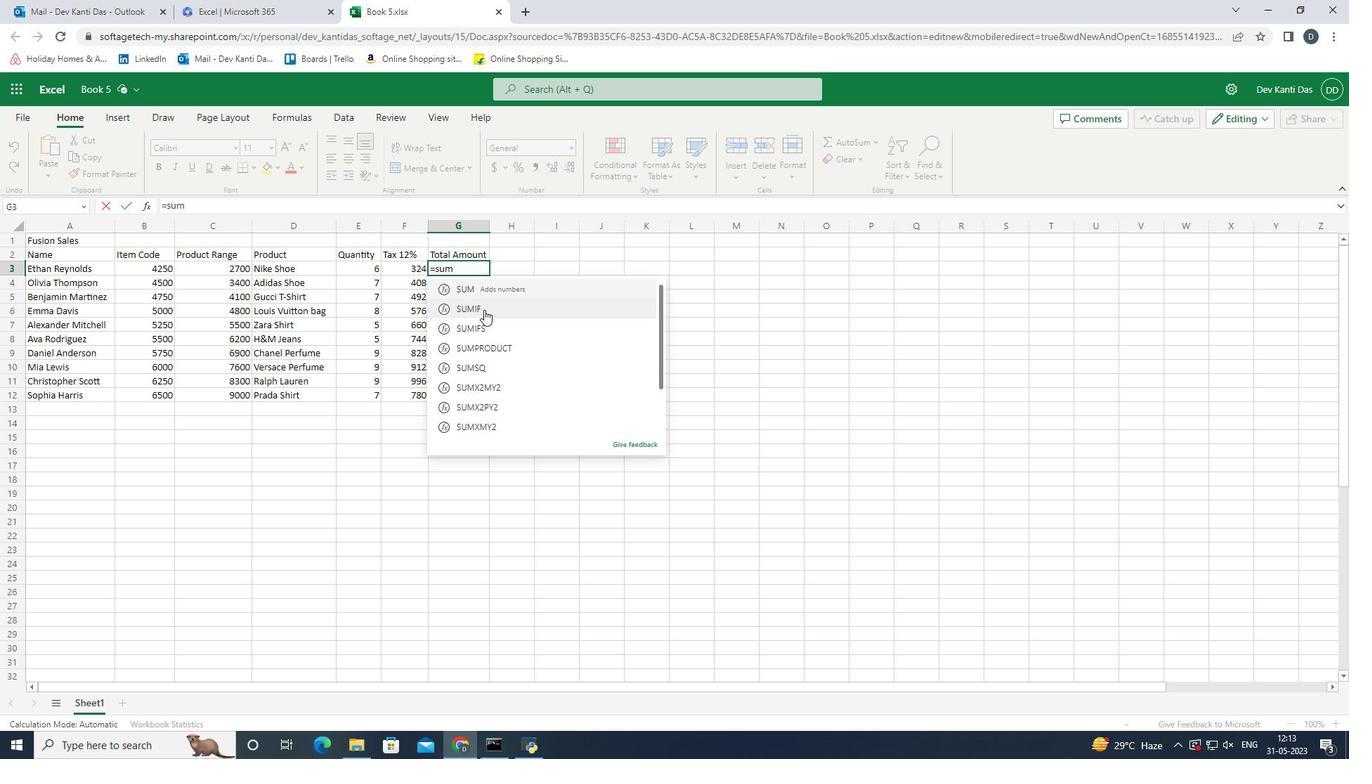 
Action: Mouse moved to (446, 358)
Screenshot: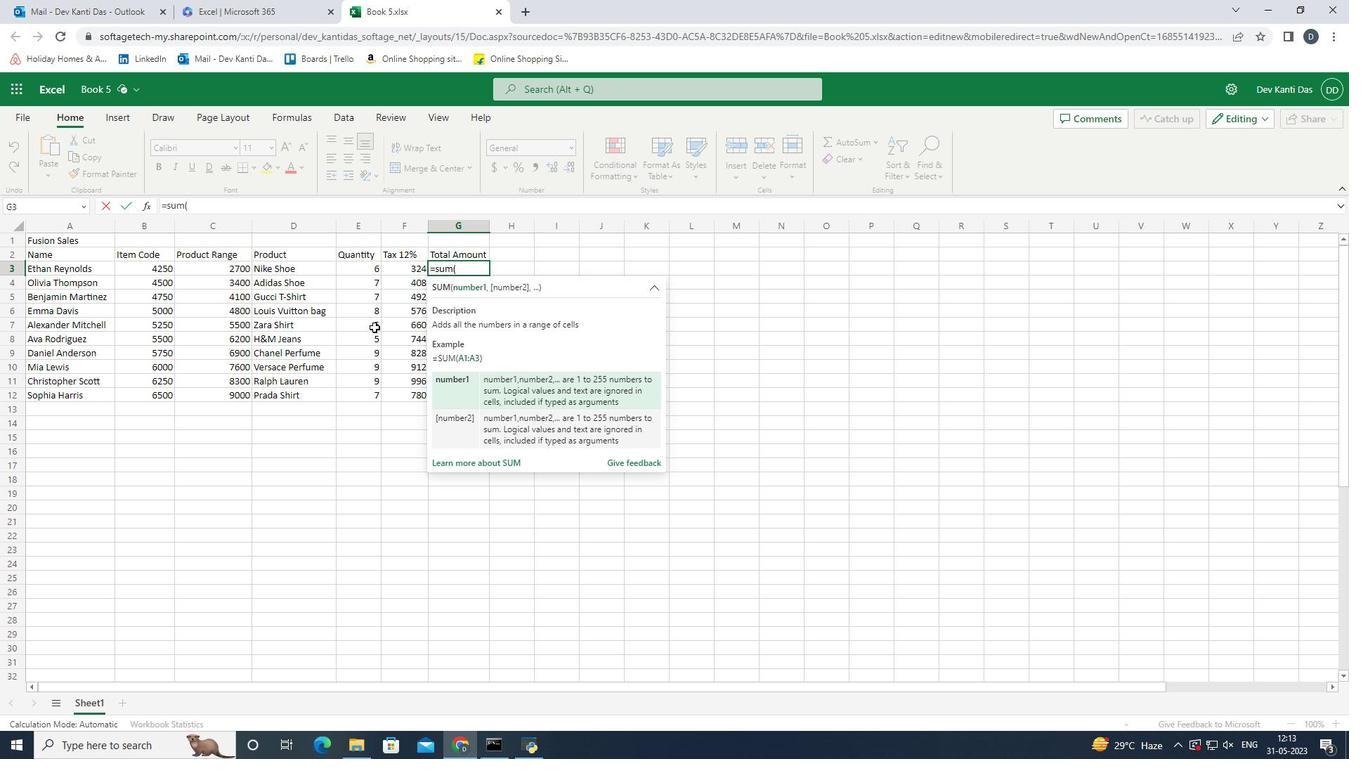 
Action: Key pressed c3
Screenshot: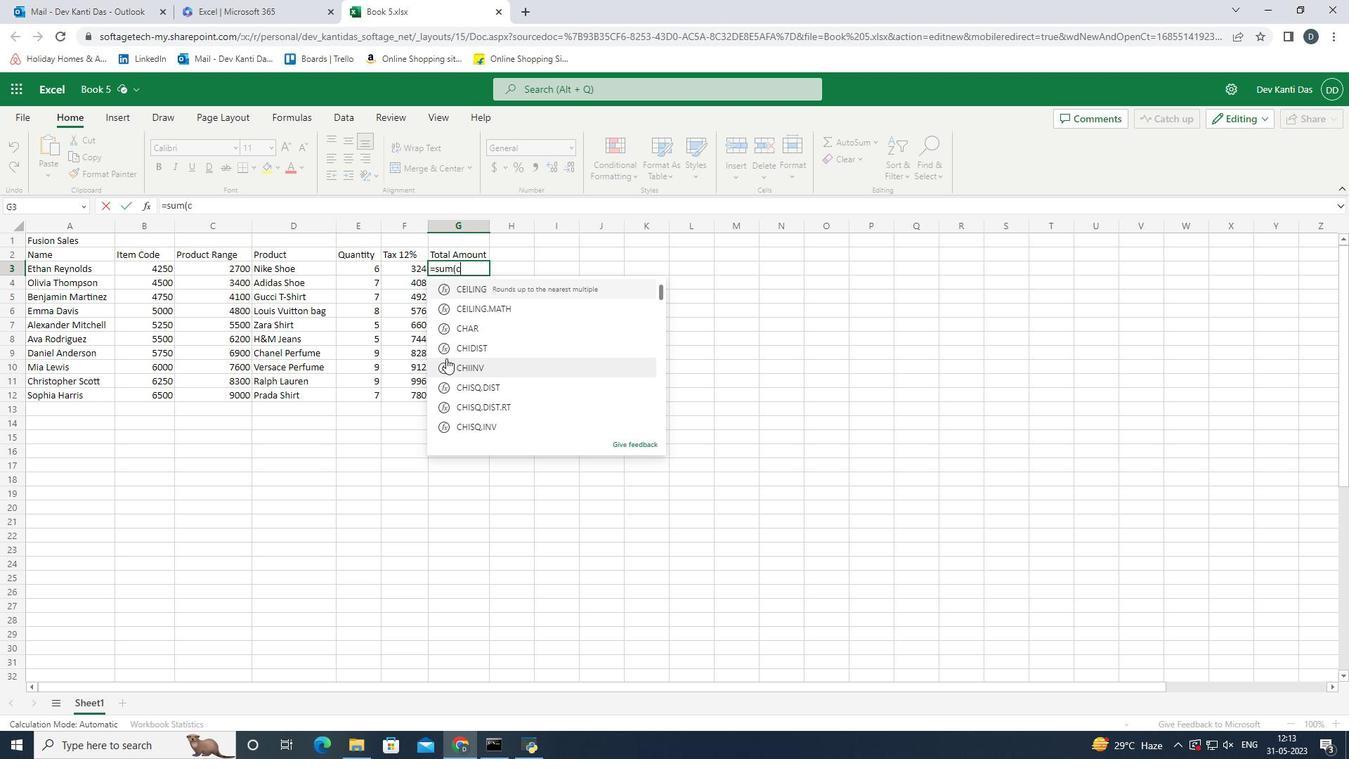 
Action: Mouse moved to (798, 292)
Screenshot: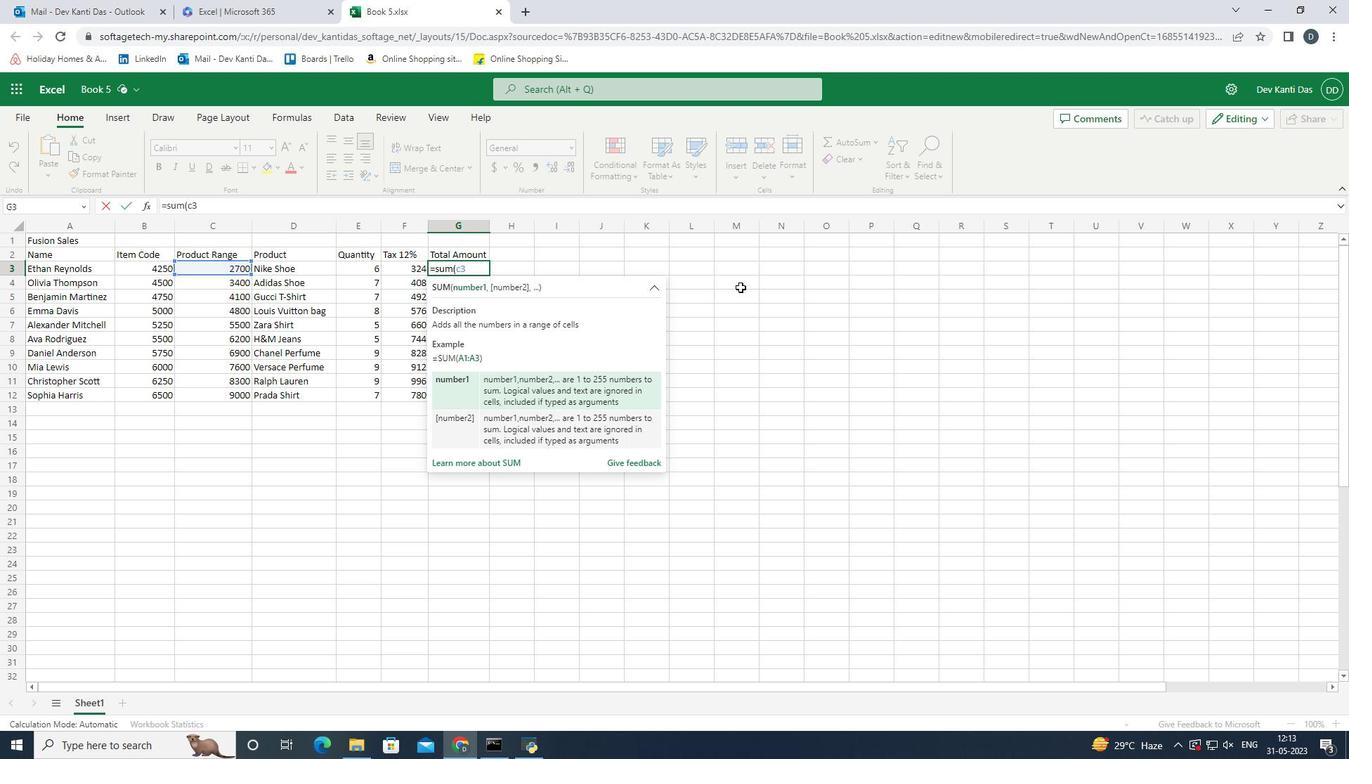 
Action: Key pressed -<Key.backspace>,f3<Key.shift_r><Key.shift_r>)<Key.enter><Key.up>
Screenshot: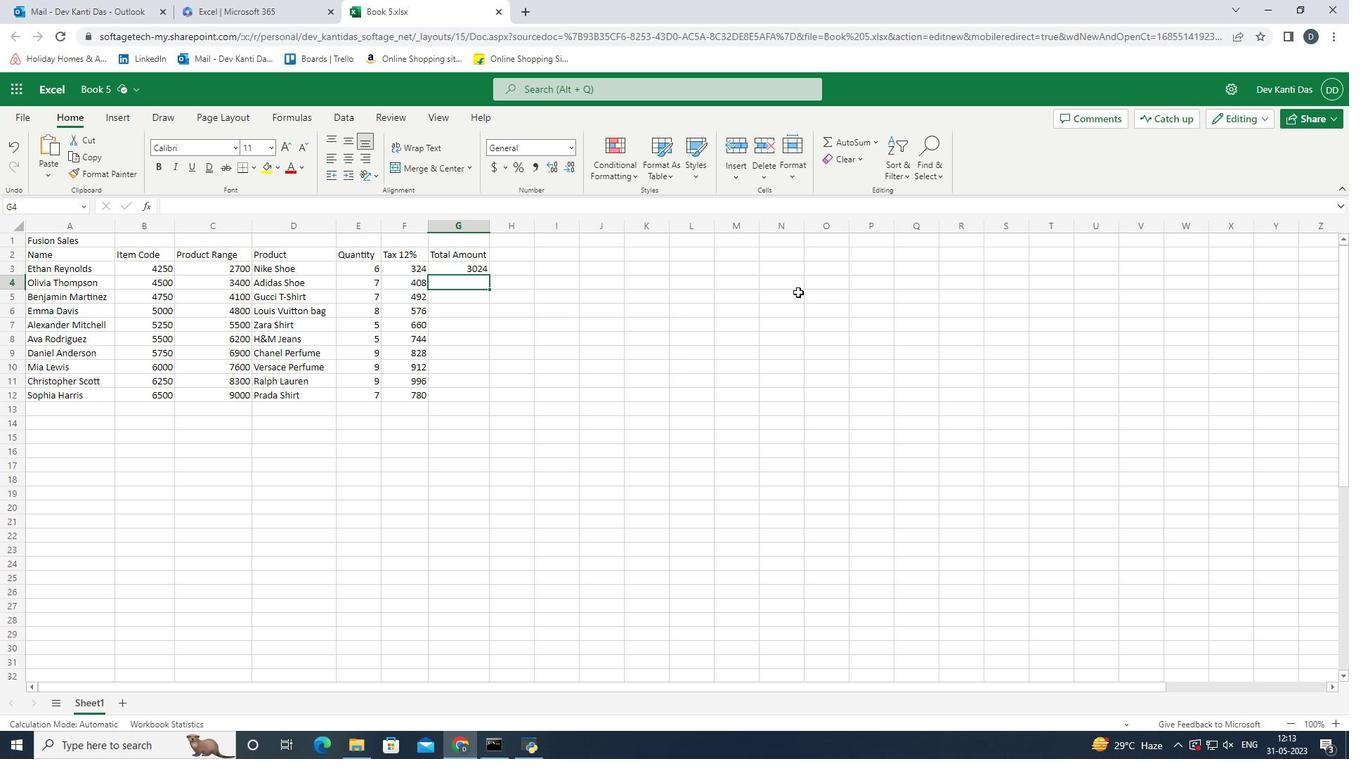 
Action: Mouse pressed left at (798, 292)
Screenshot: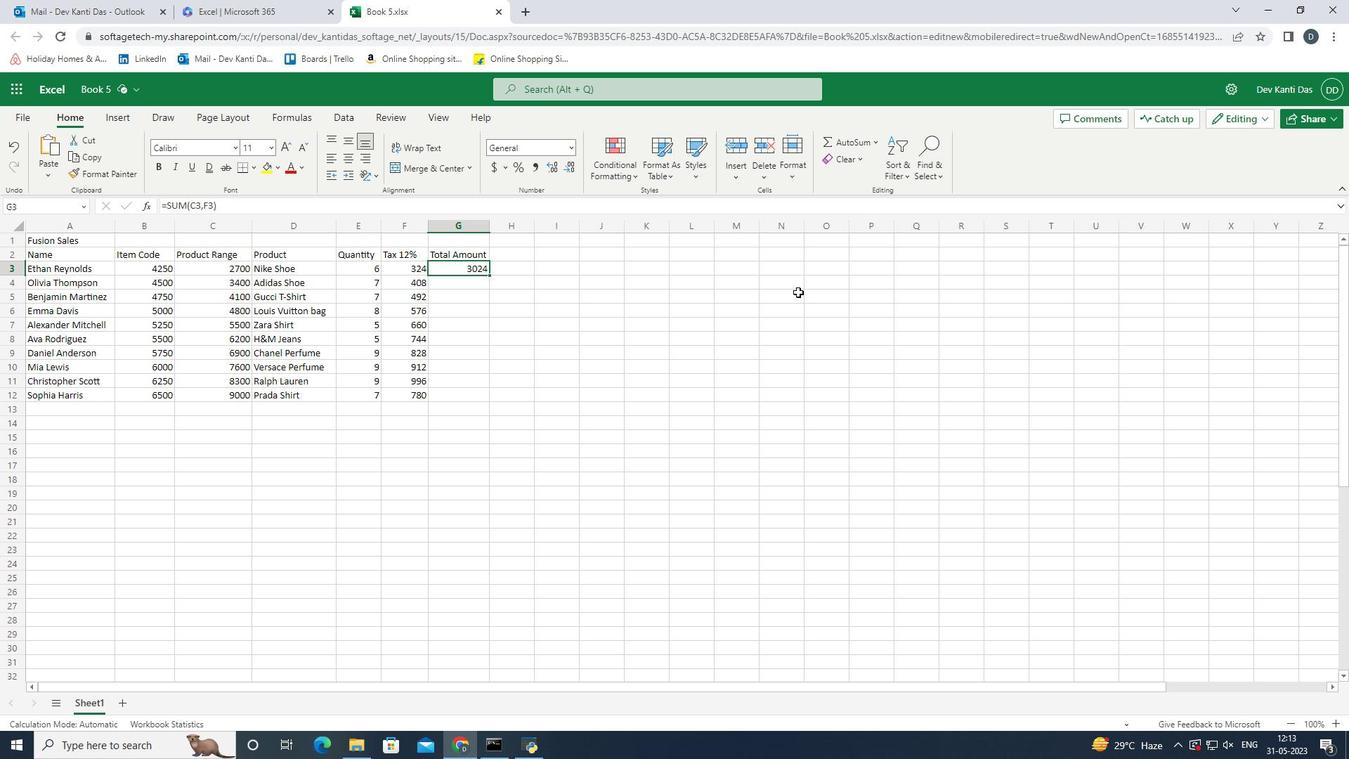 
Action: Key pressed =2700+324<Key.enter><Key.up><Key.backspace>
Screenshot: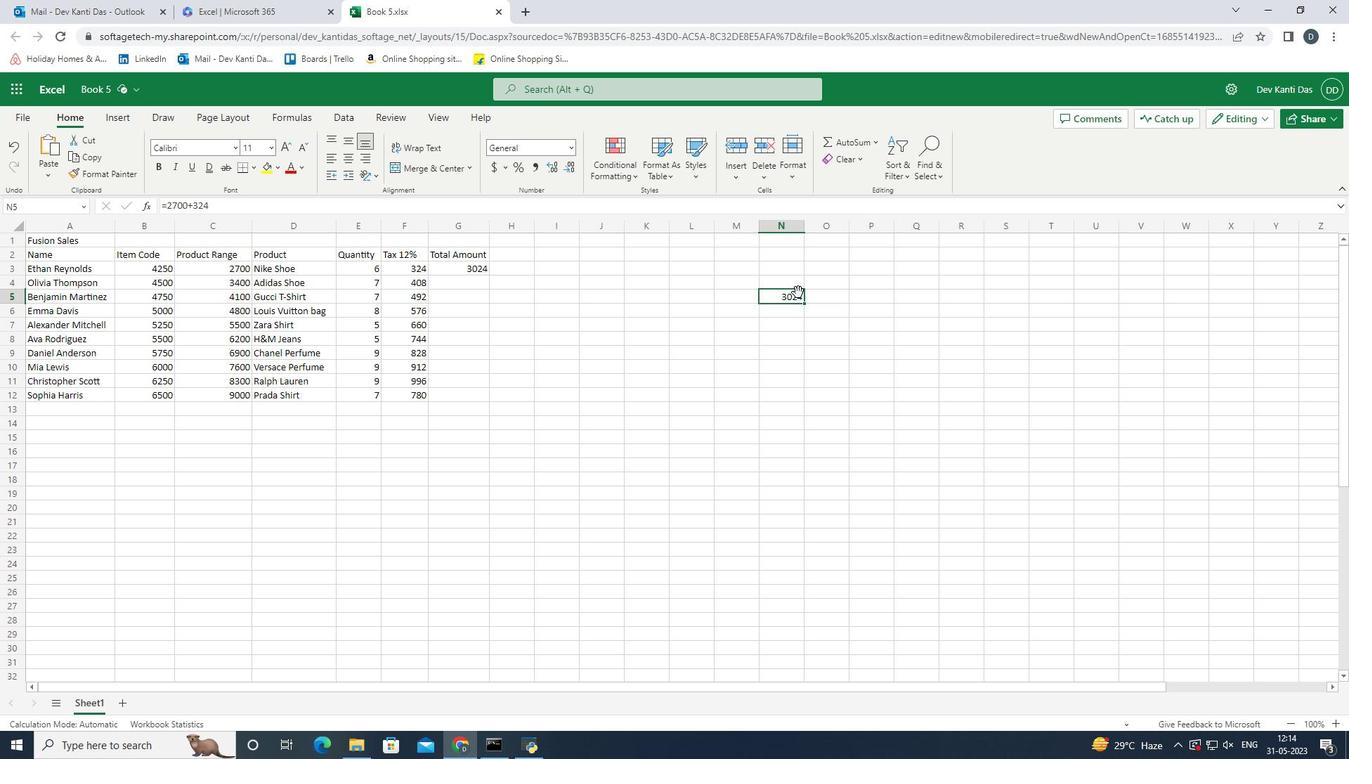
Action: Mouse moved to (473, 267)
Screenshot: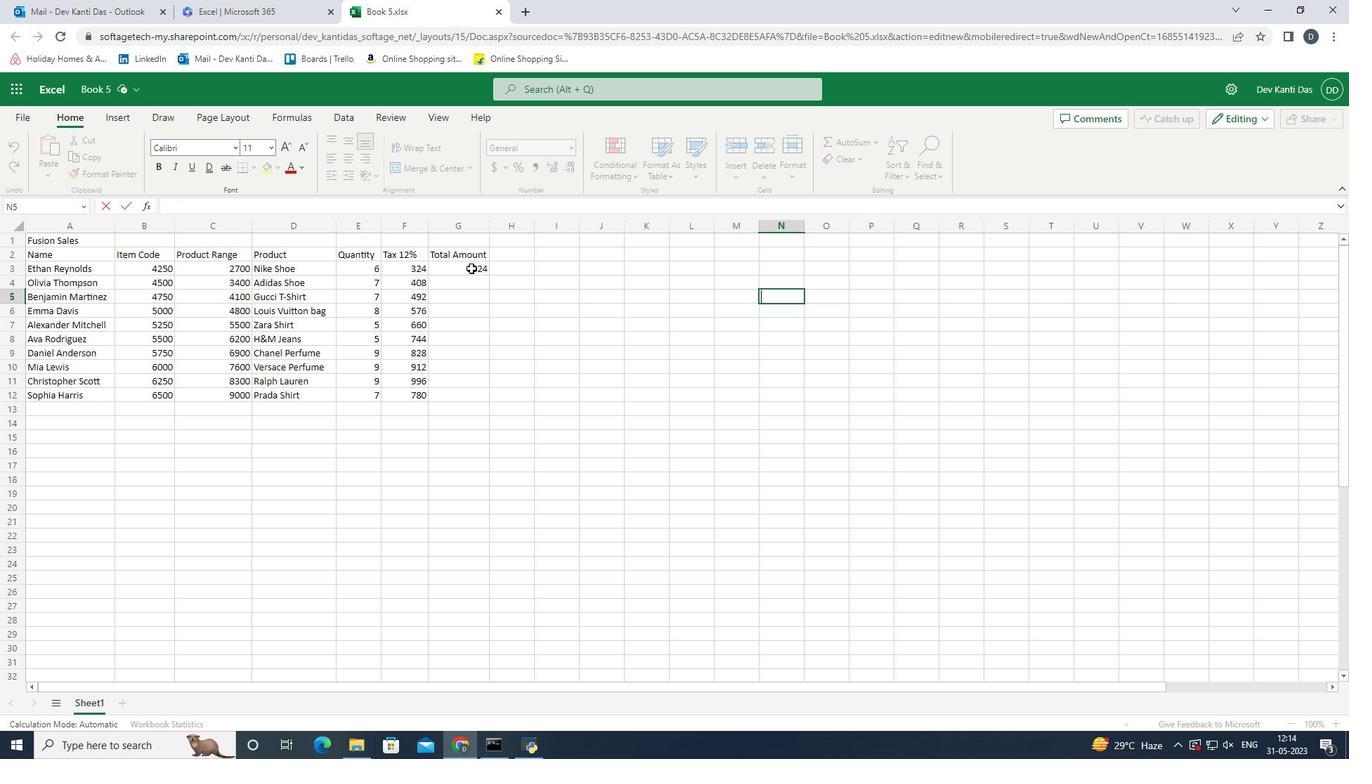 
Action: Mouse pressed left at (473, 267)
Screenshot: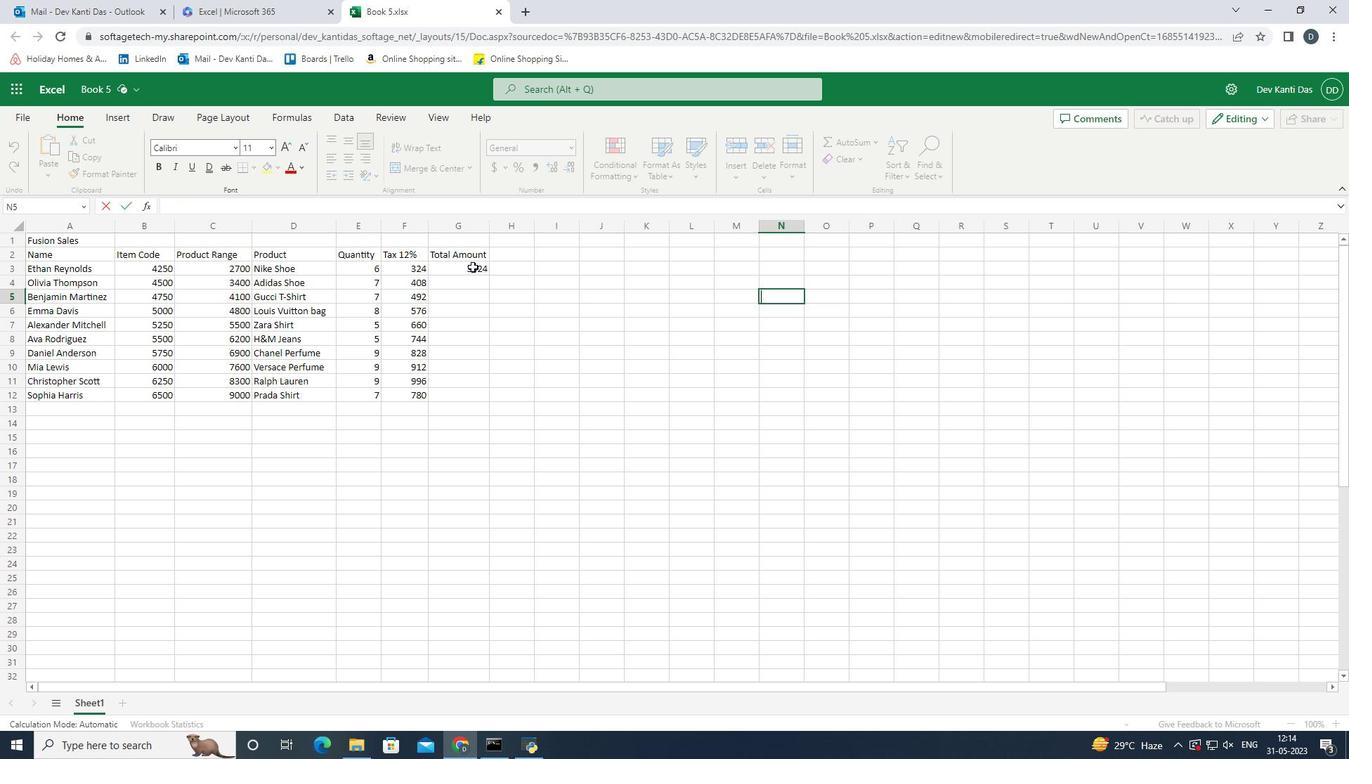 
Action: Mouse pressed left at (473, 267)
Screenshot: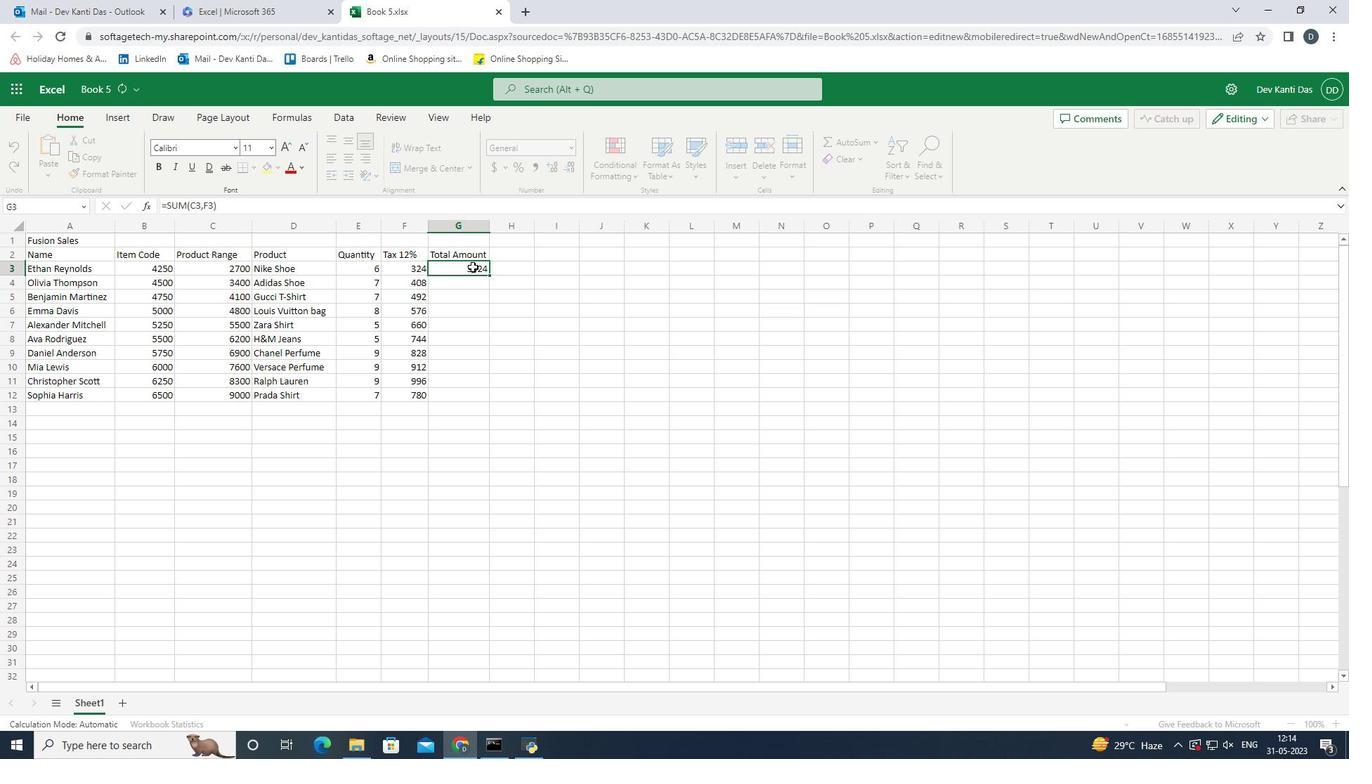 
Action: Mouse moved to (464, 299)
Screenshot: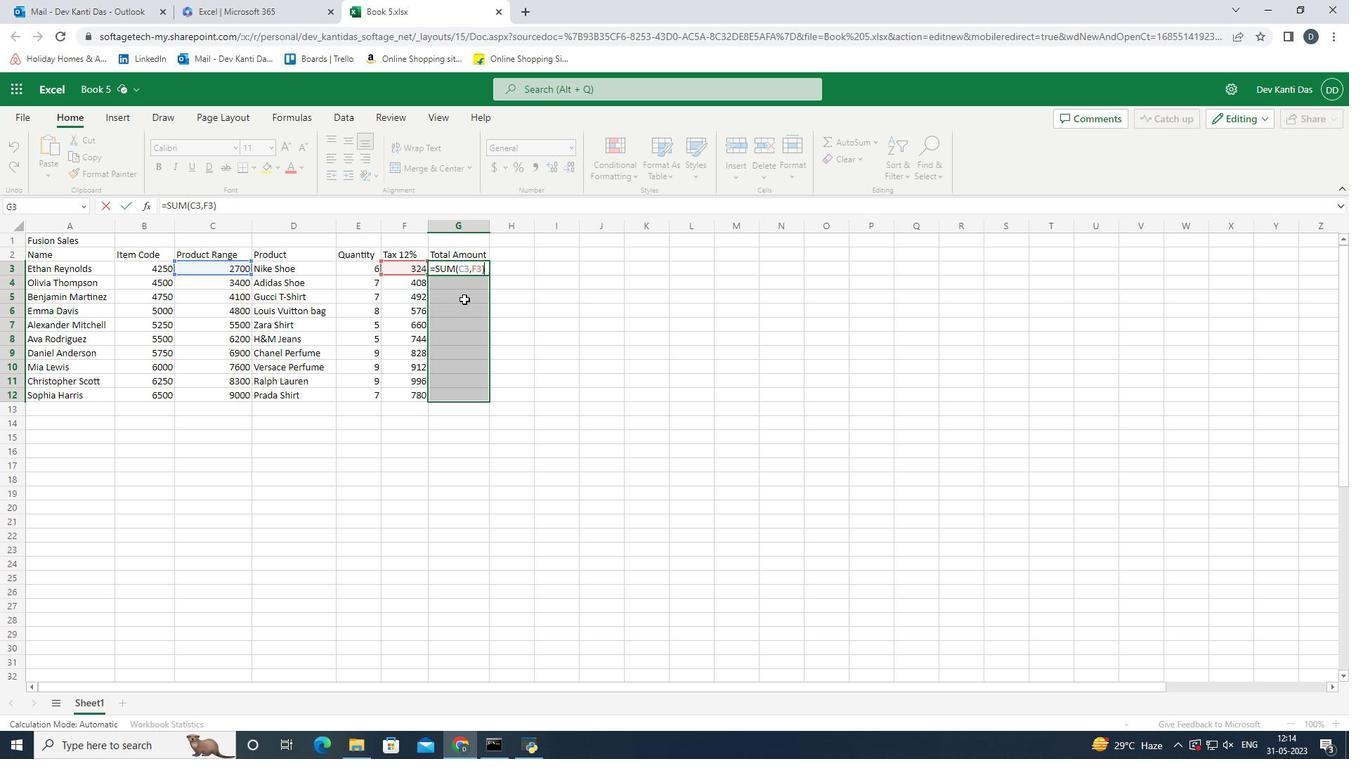 
Action: Key pressed <Key.enter><Key.enter><Key.up>
Screenshot: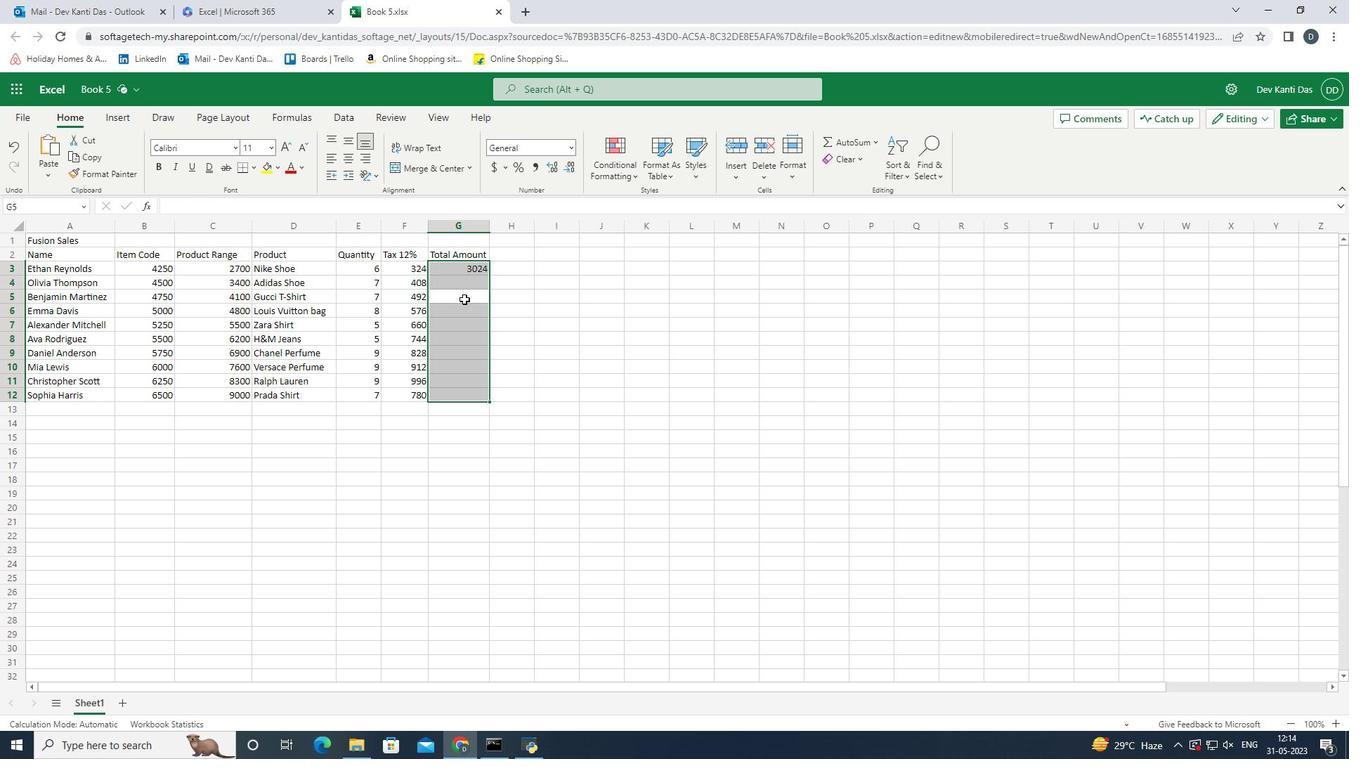 
Action: Mouse moved to (479, 270)
Screenshot: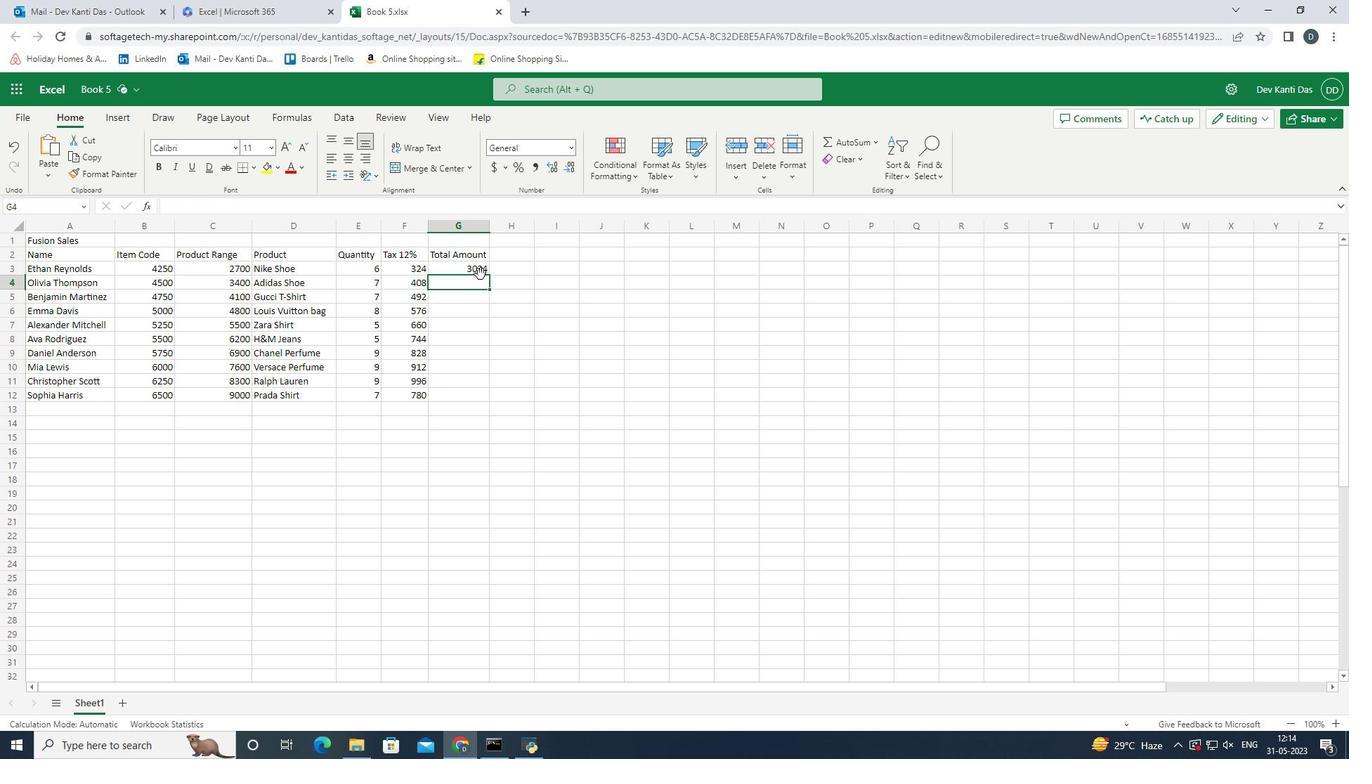 
Action: Mouse pressed left at (479, 270)
Screenshot: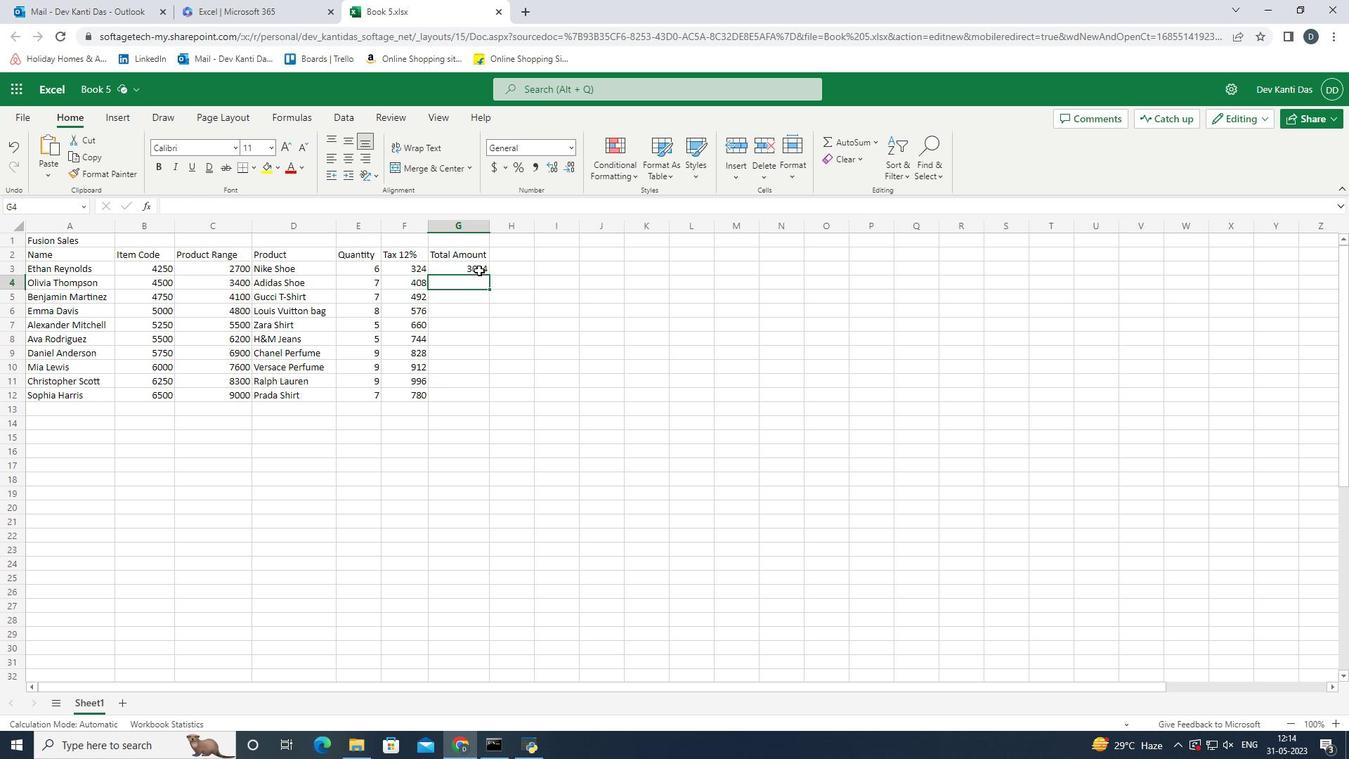 
Action: Mouse moved to (479, 269)
Screenshot: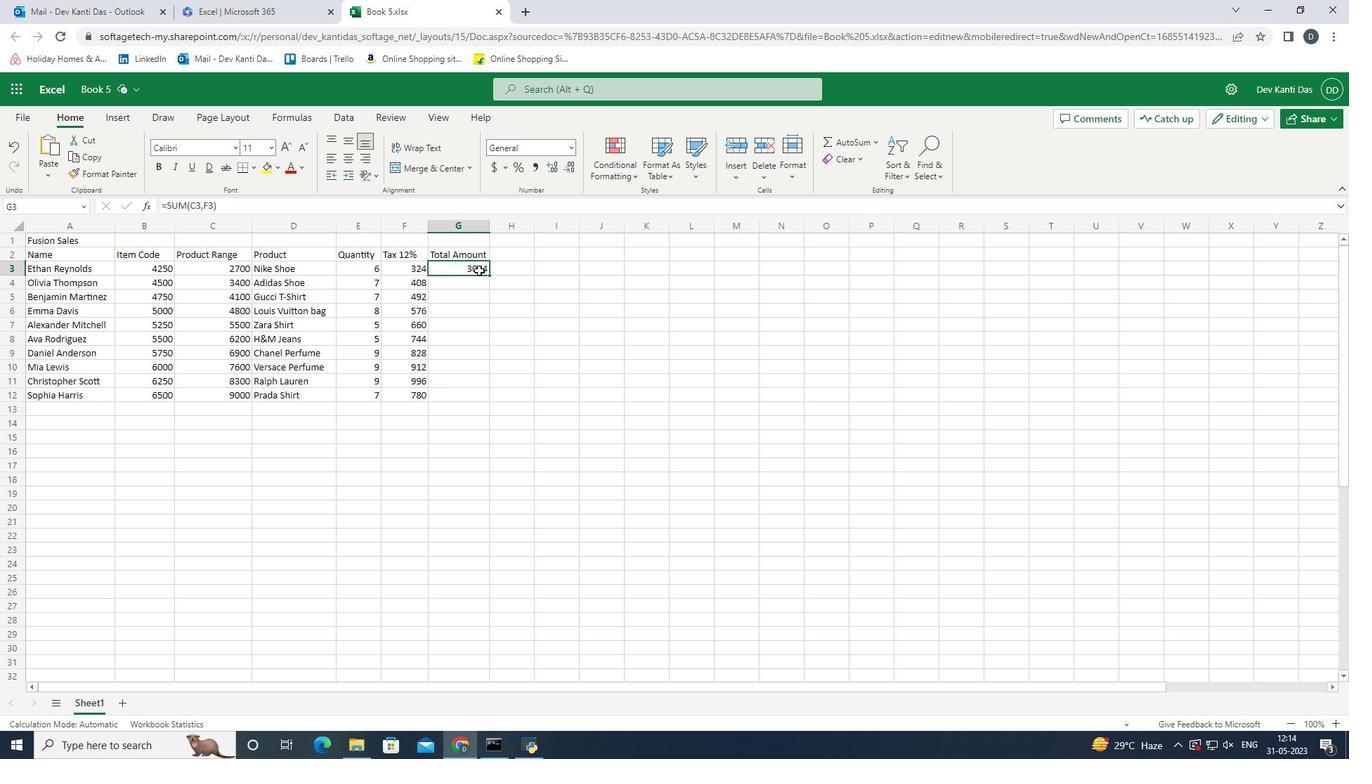 
Action: Mouse pressed left at (479, 269)
Screenshot: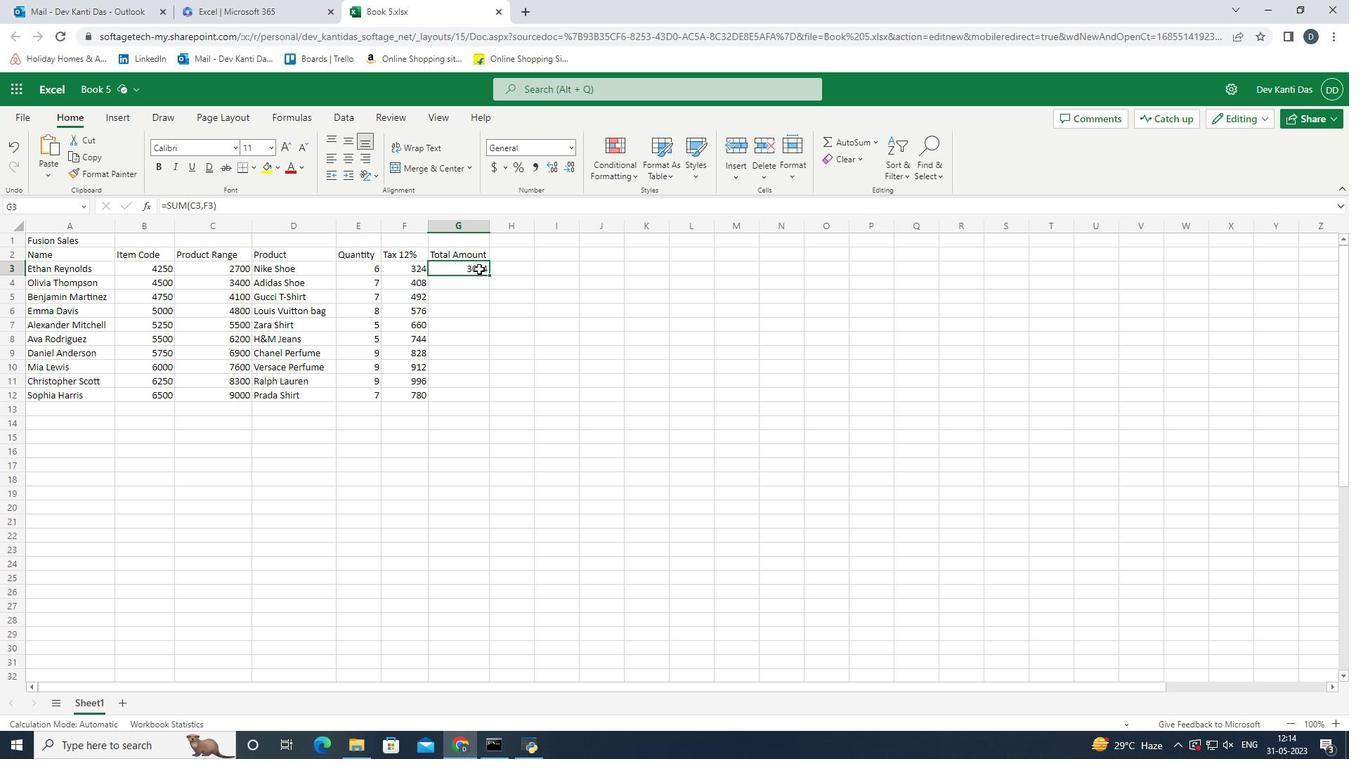 
Action: Mouse moved to (465, 269)
Screenshot: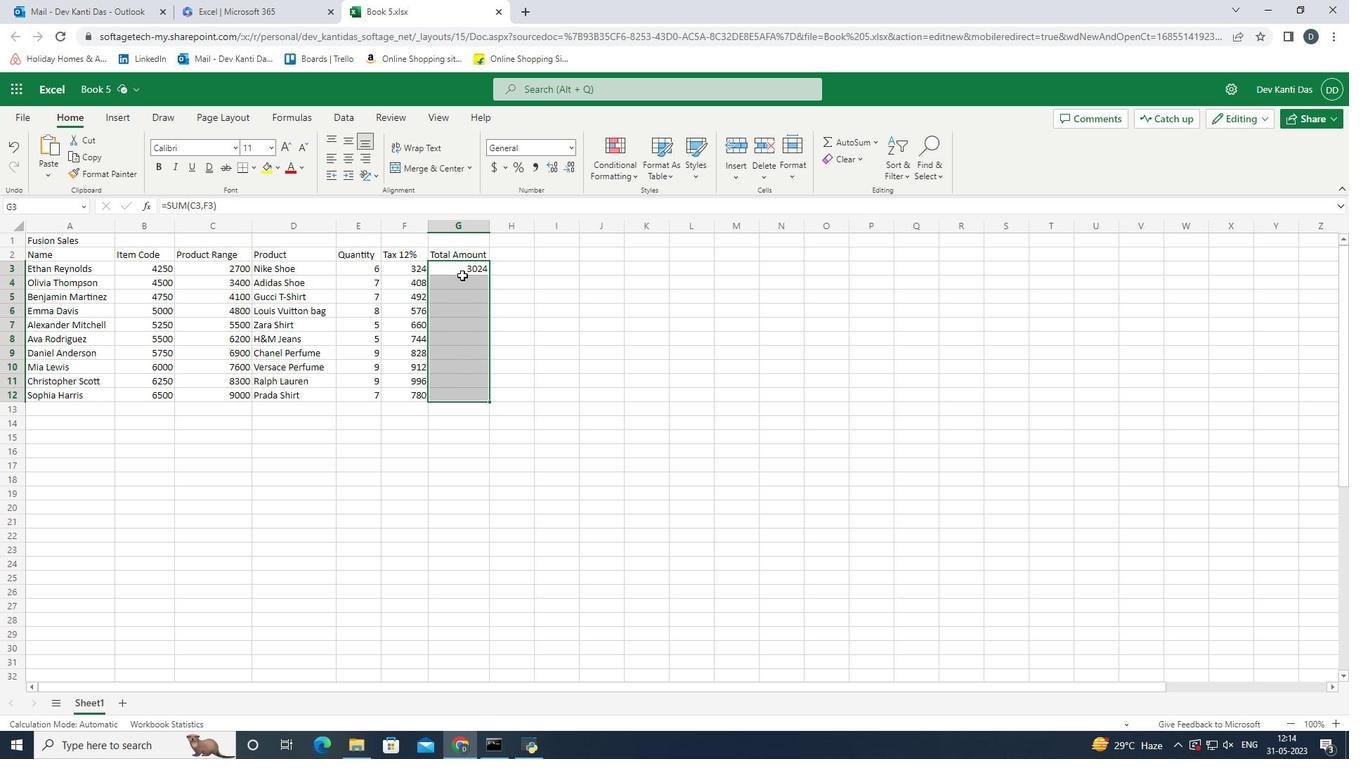 
Action: Mouse pressed left at (465, 269)
Screenshot: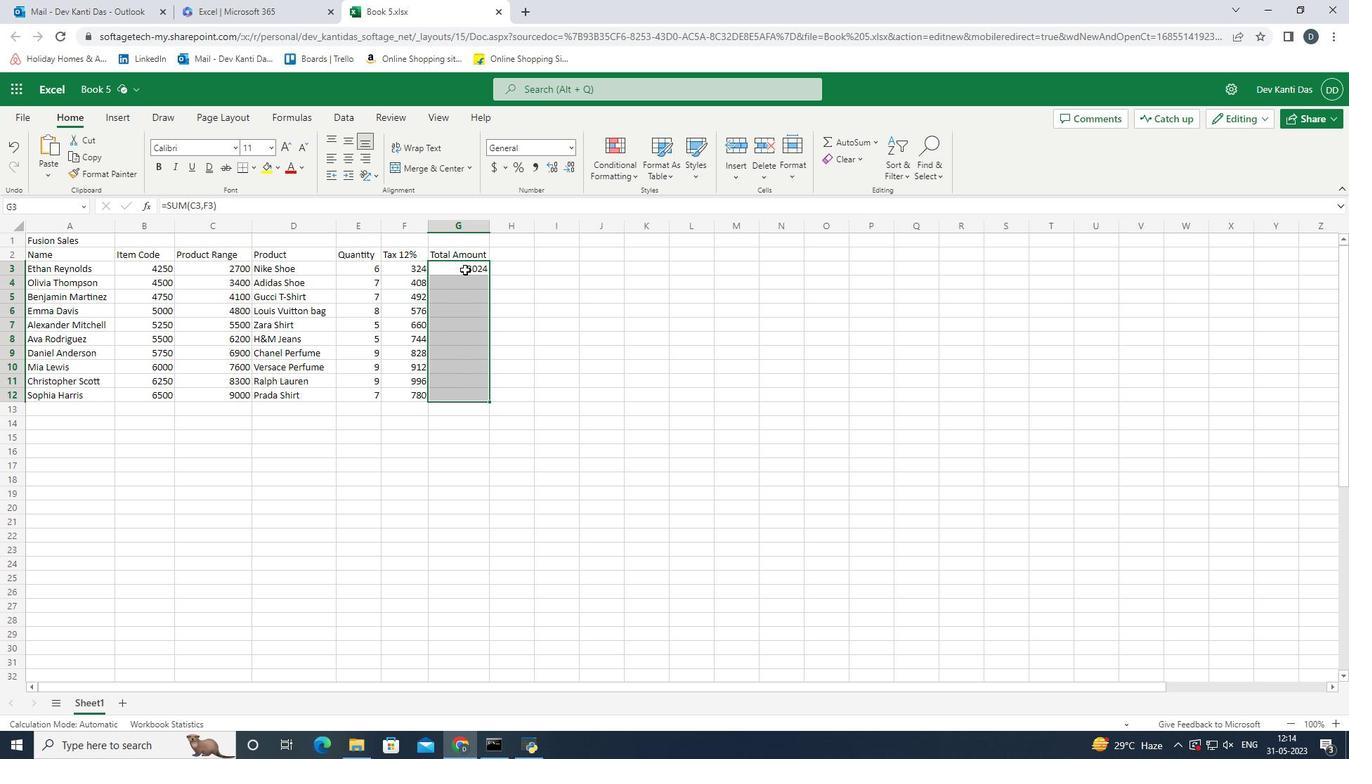 
Action: Mouse moved to (487, 276)
Screenshot: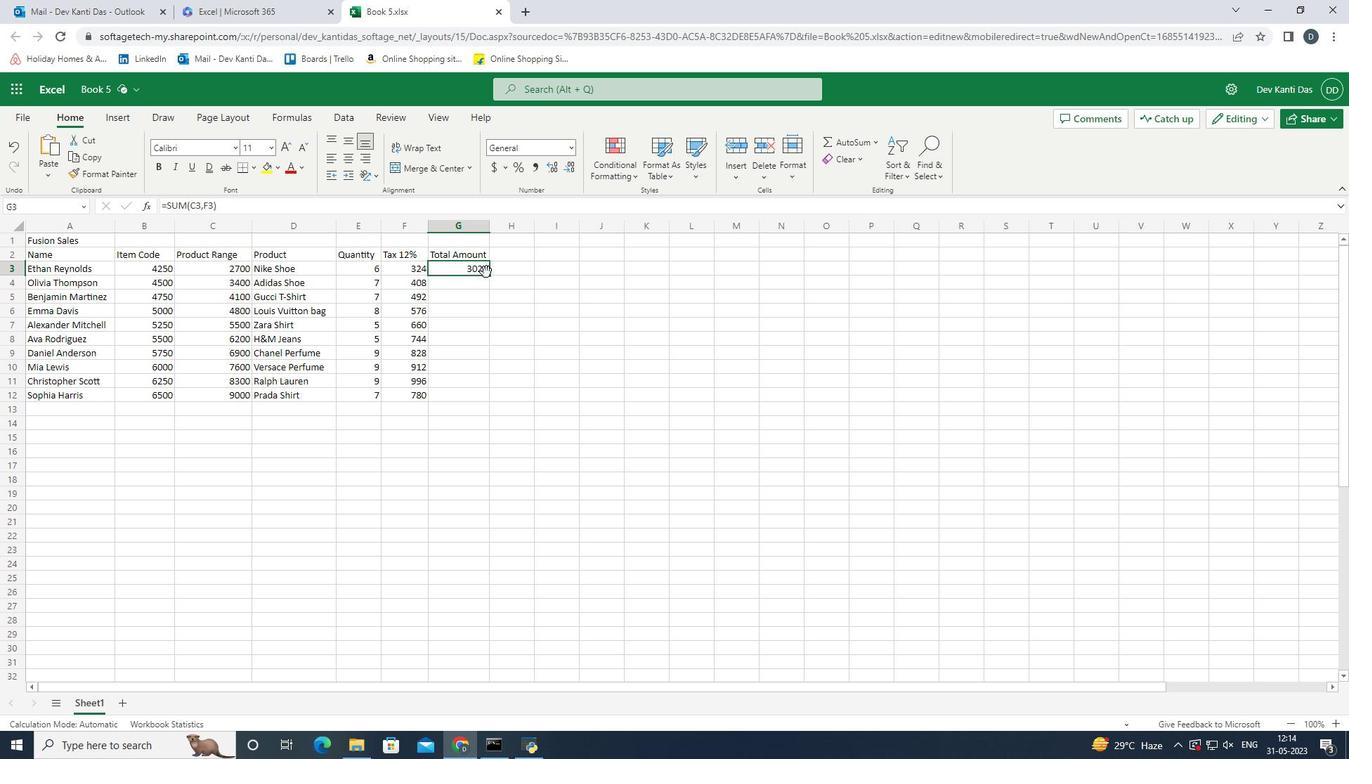 
Action: Mouse pressed left at (487, 276)
Screenshot: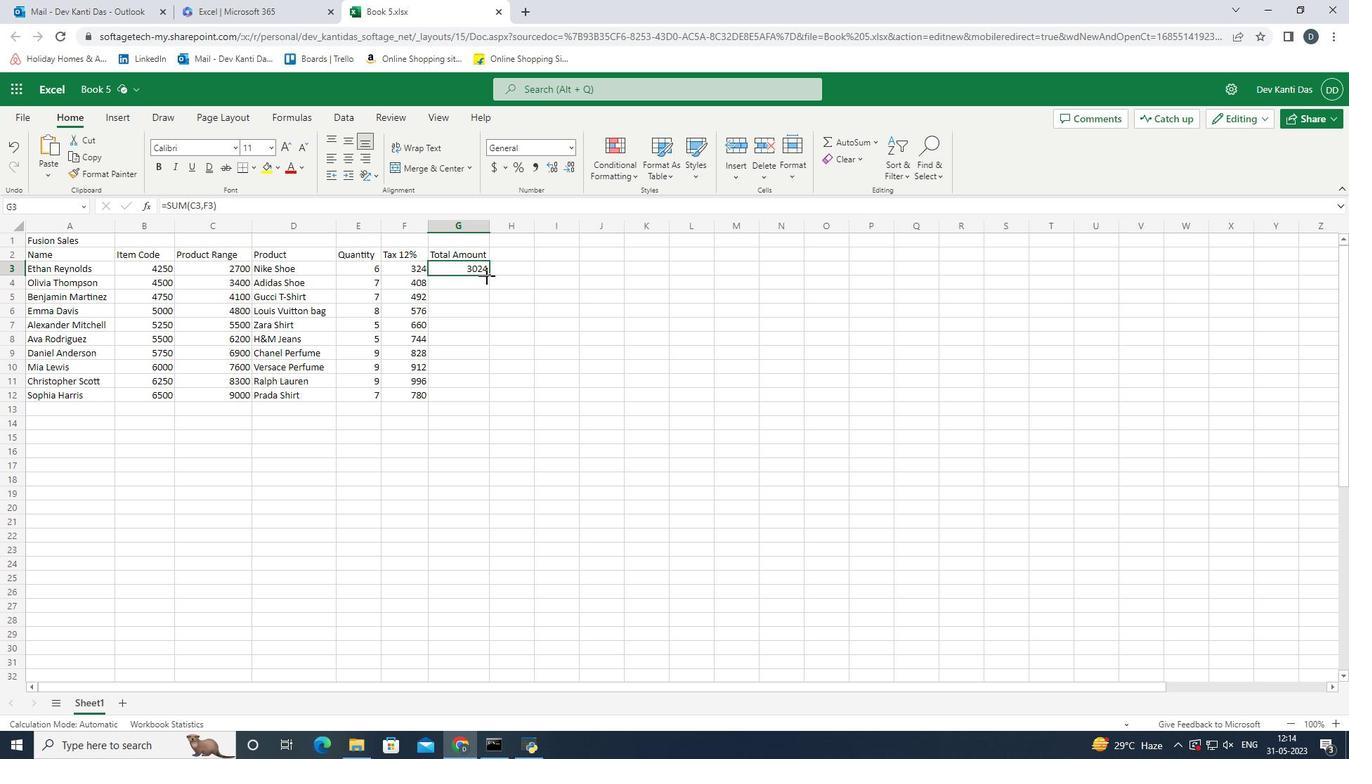 
Action: Mouse moved to (501, 400)
Screenshot: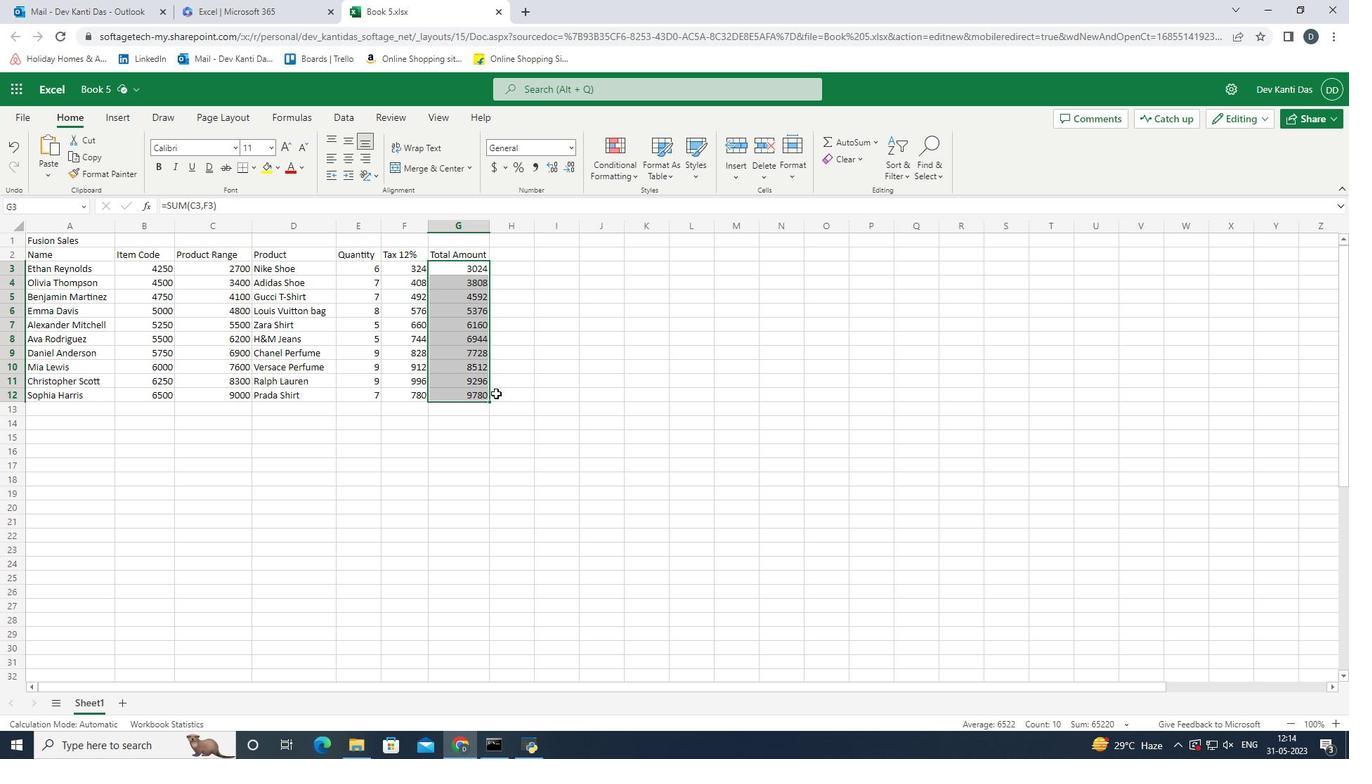 
Action: Mouse pressed left at (501, 400)
Screenshot: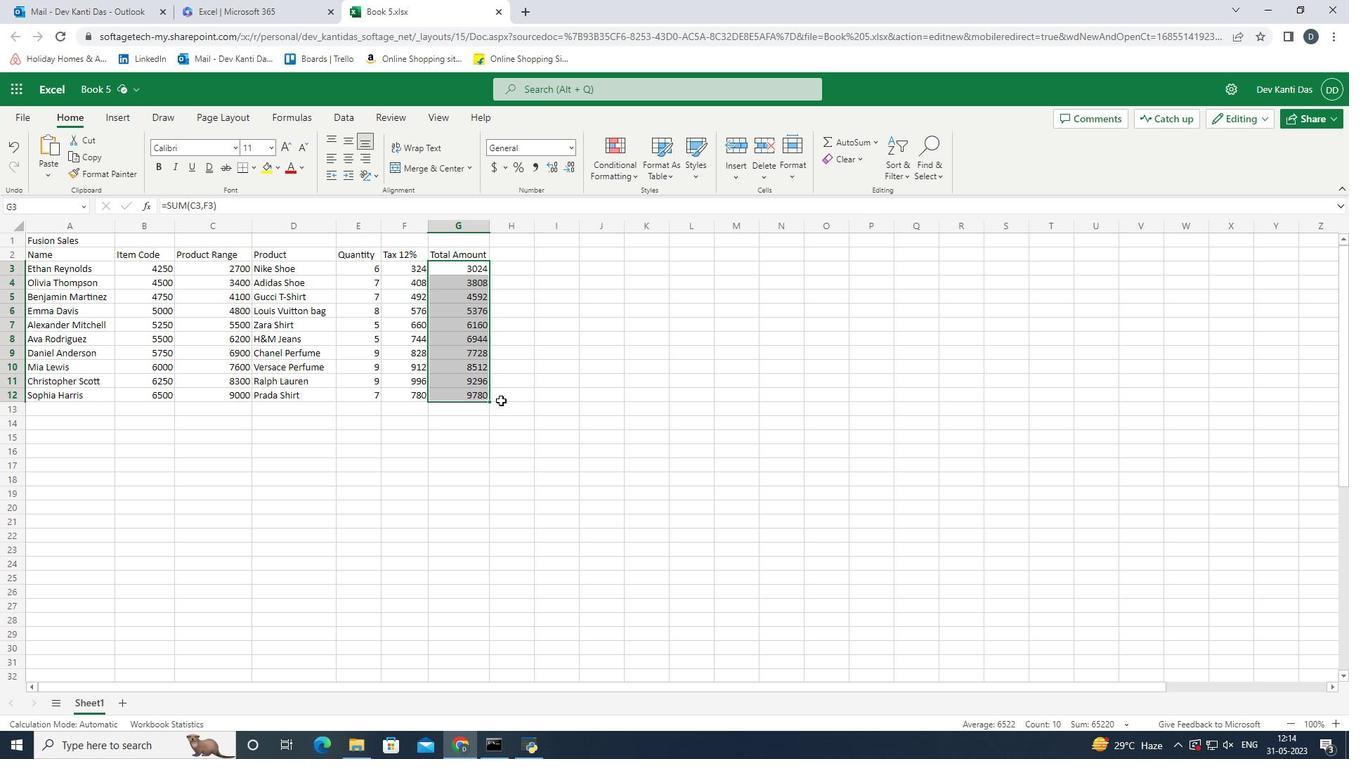 
Action: Mouse moved to (481, 397)
Screenshot: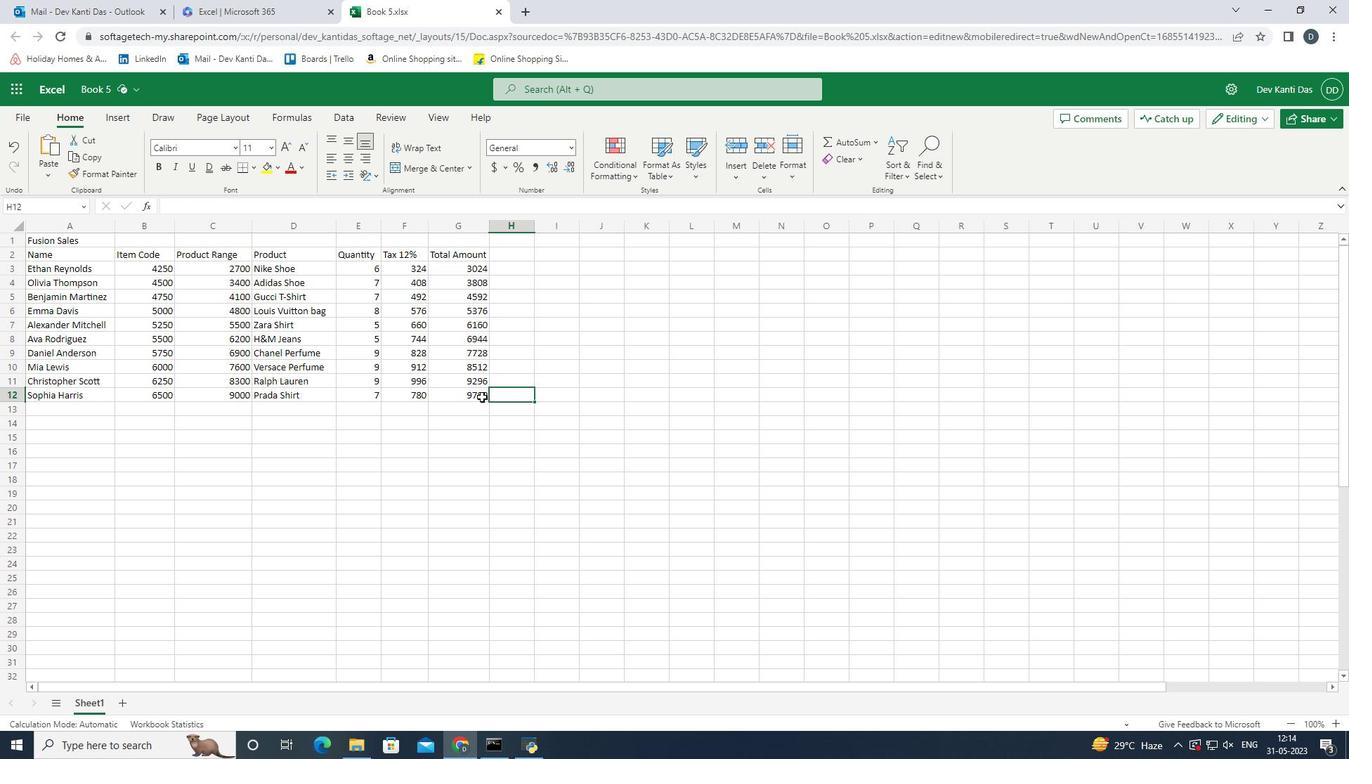 
Action: Mouse pressed left at (481, 397)
Screenshot: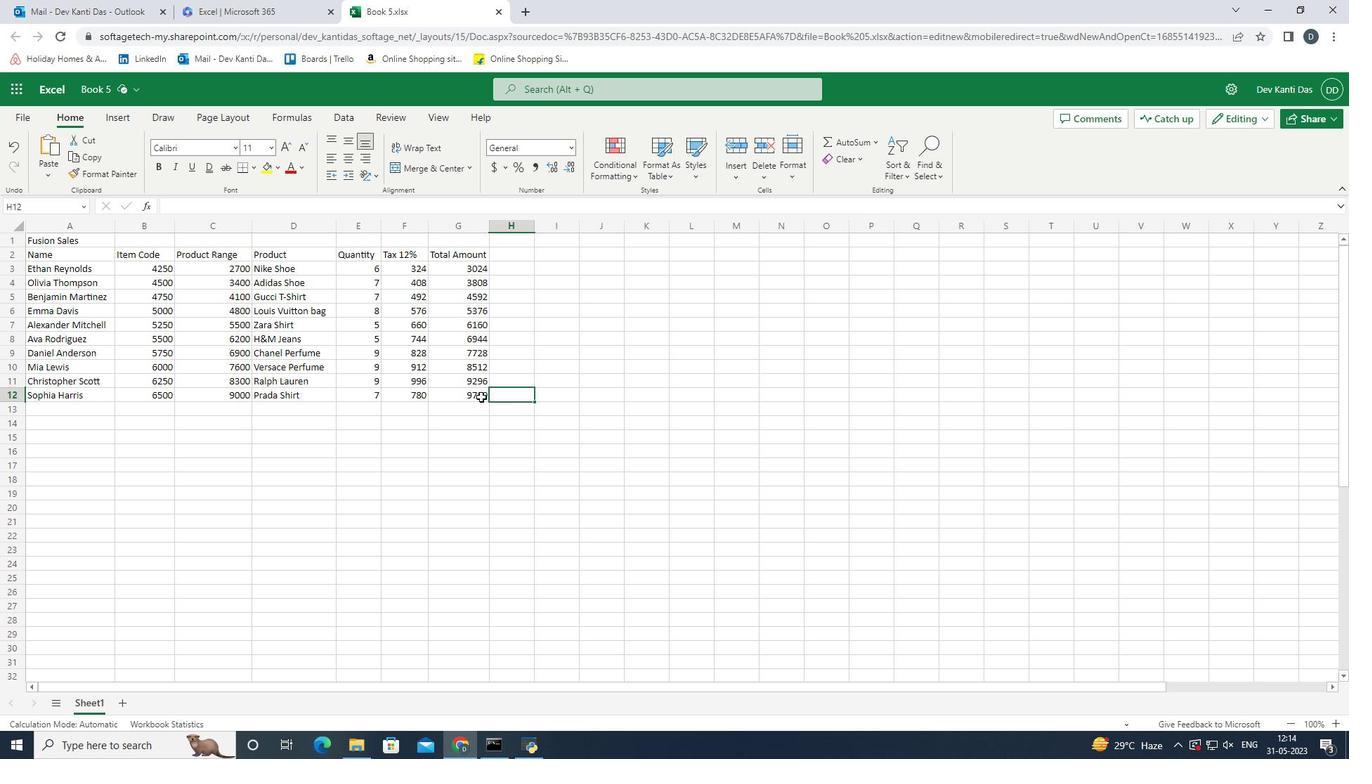 
Action: Mouse moved to (28, 116)
Screenshot: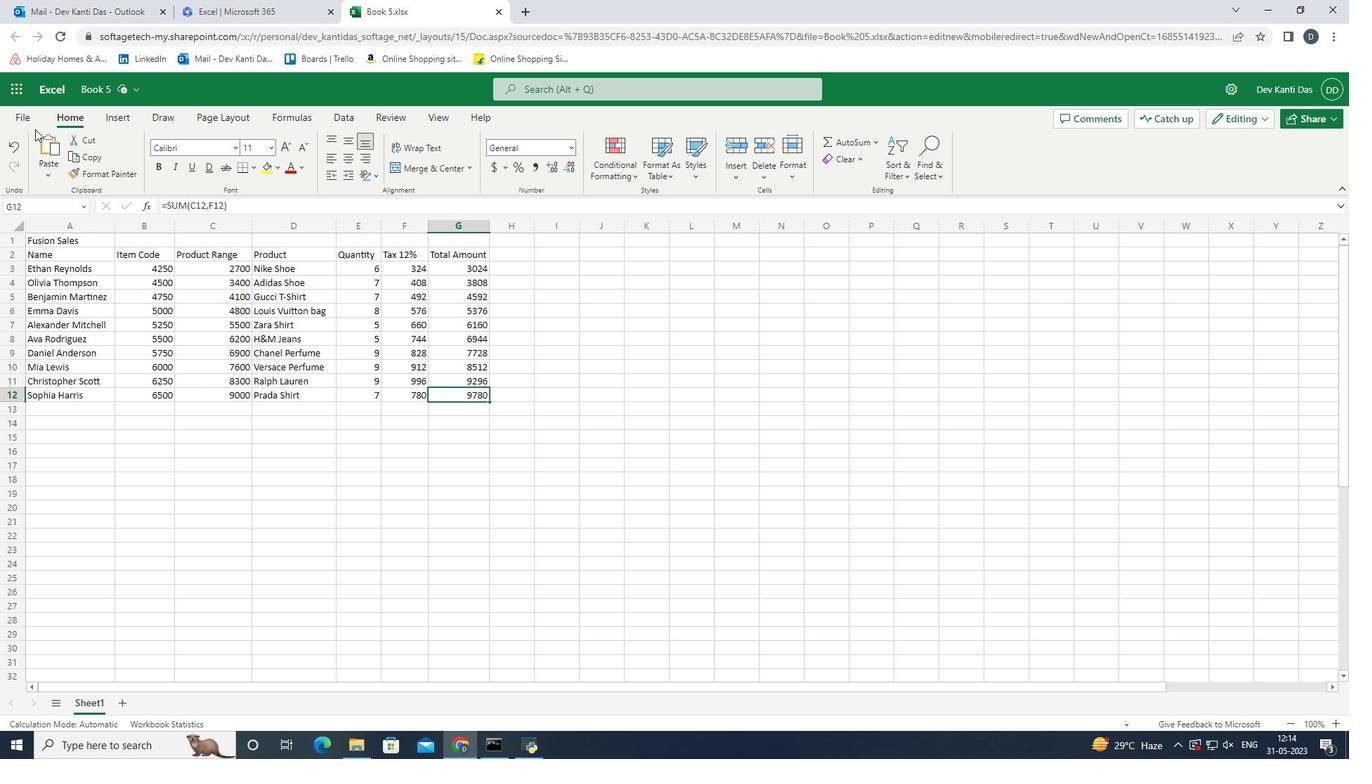 
Action: Mouse pressed left at (28, 116)
Screenshot: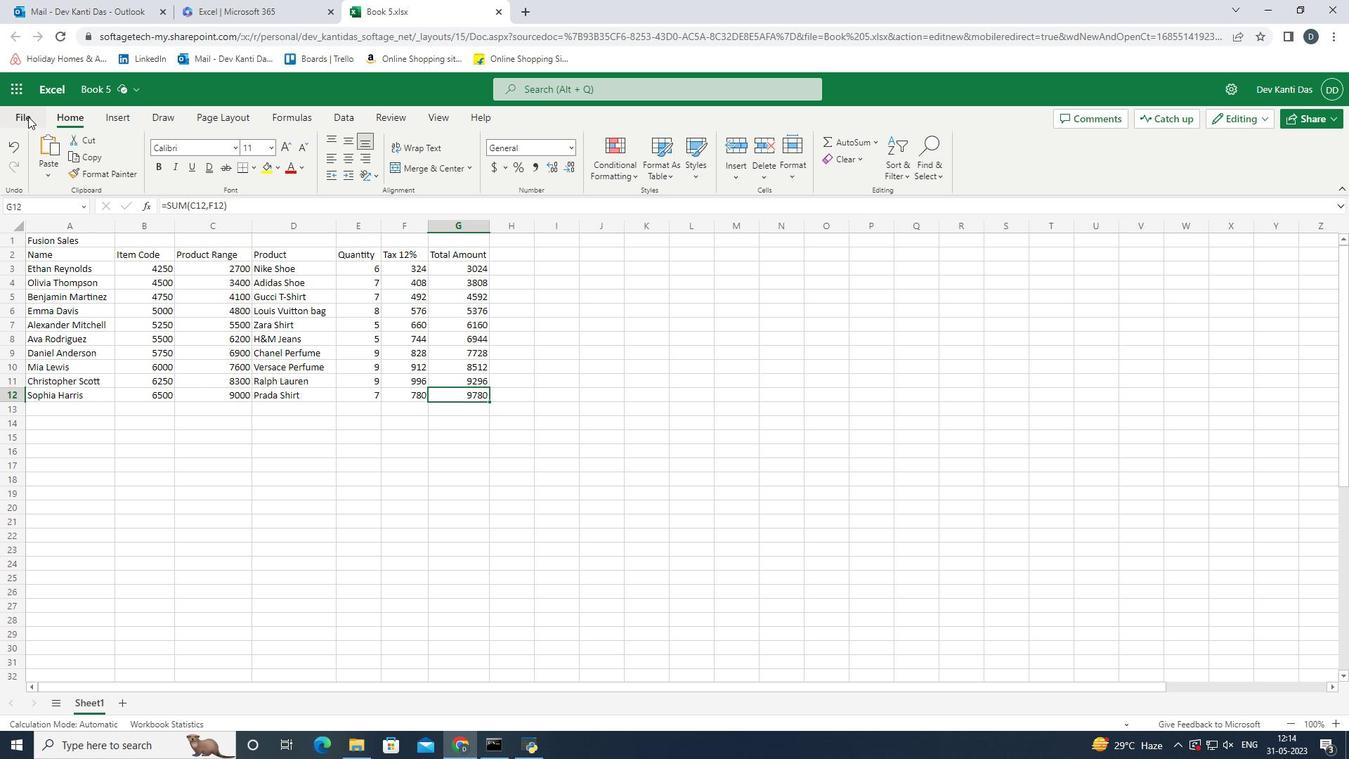 
Action: Mouse moved to (80, 243)
Screenshot: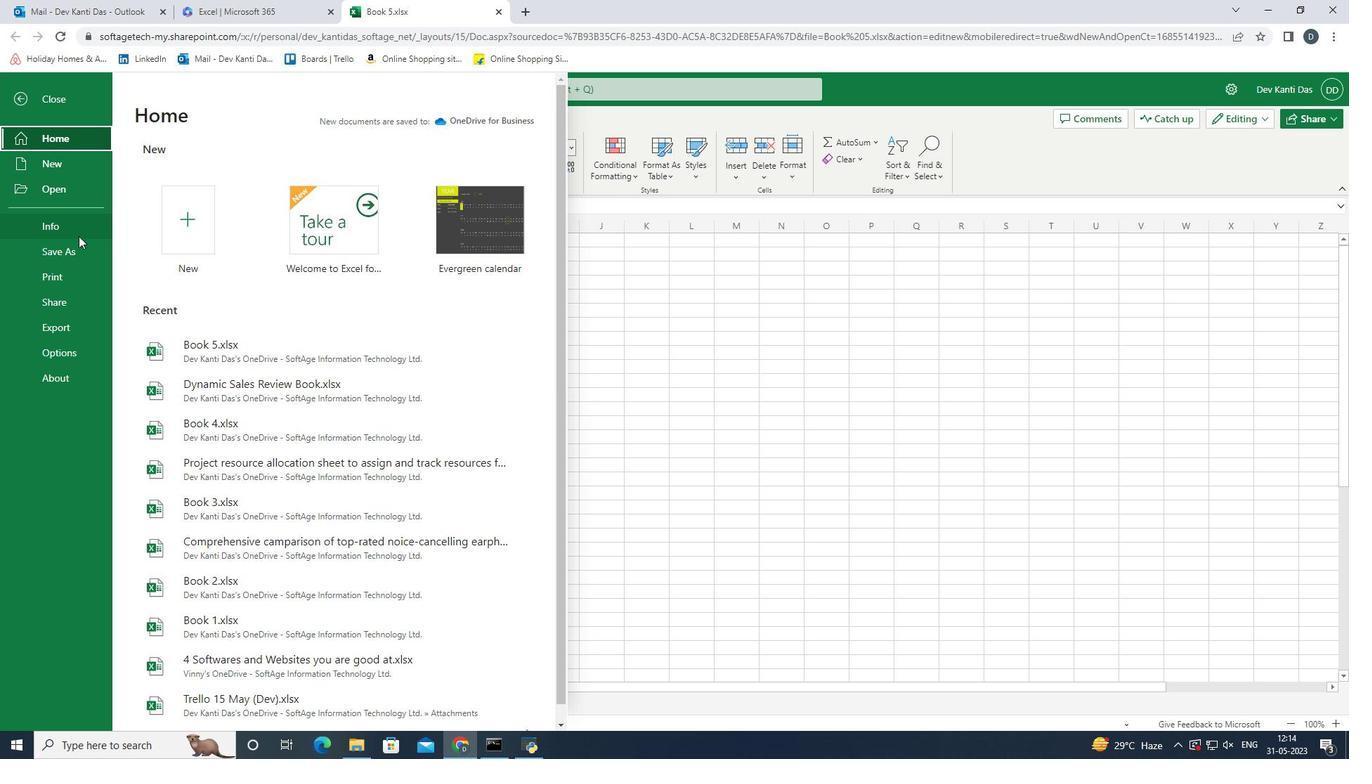 
Action: Mouse pressed left at (80, 243)
Screenshot: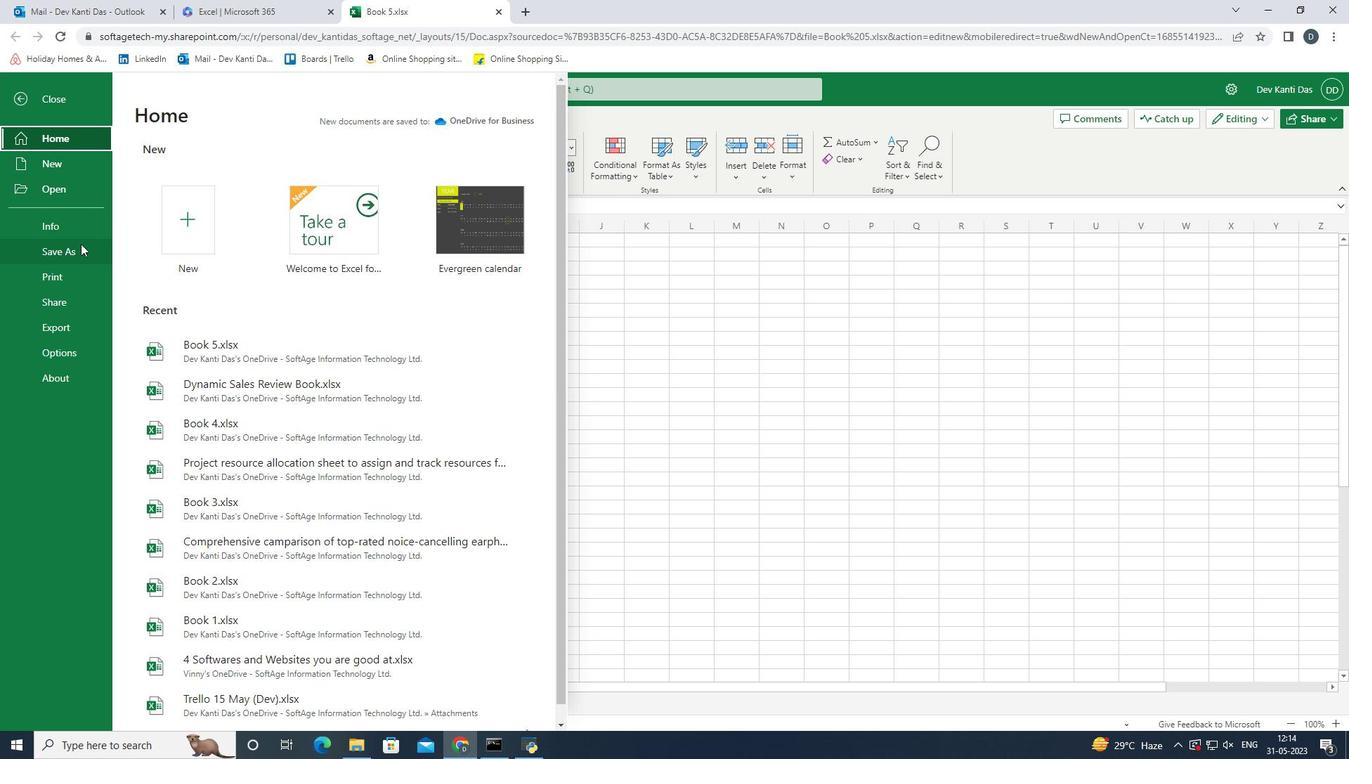 
Action: Mouse moved to (310, 153)
Screenshot: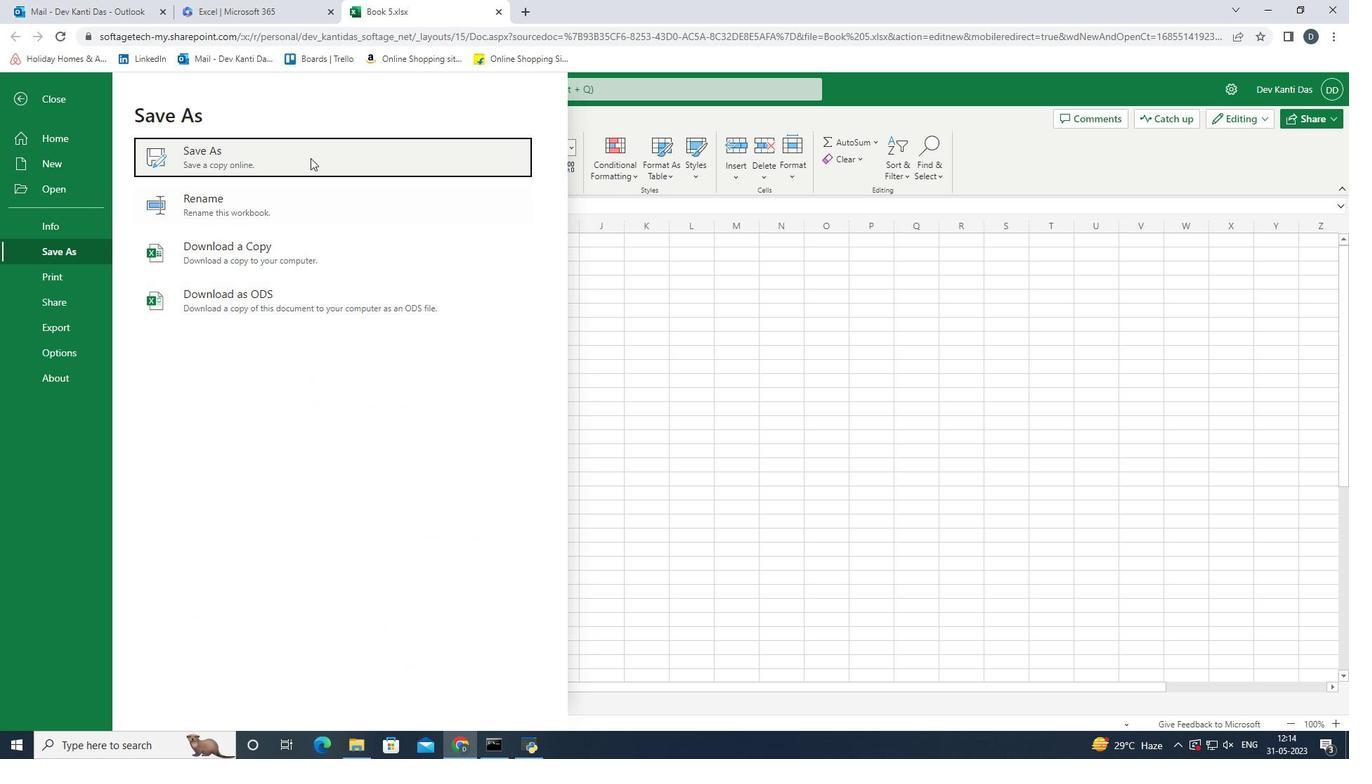 
Action: Mouse pressed left at (310, 153)
Screenshot: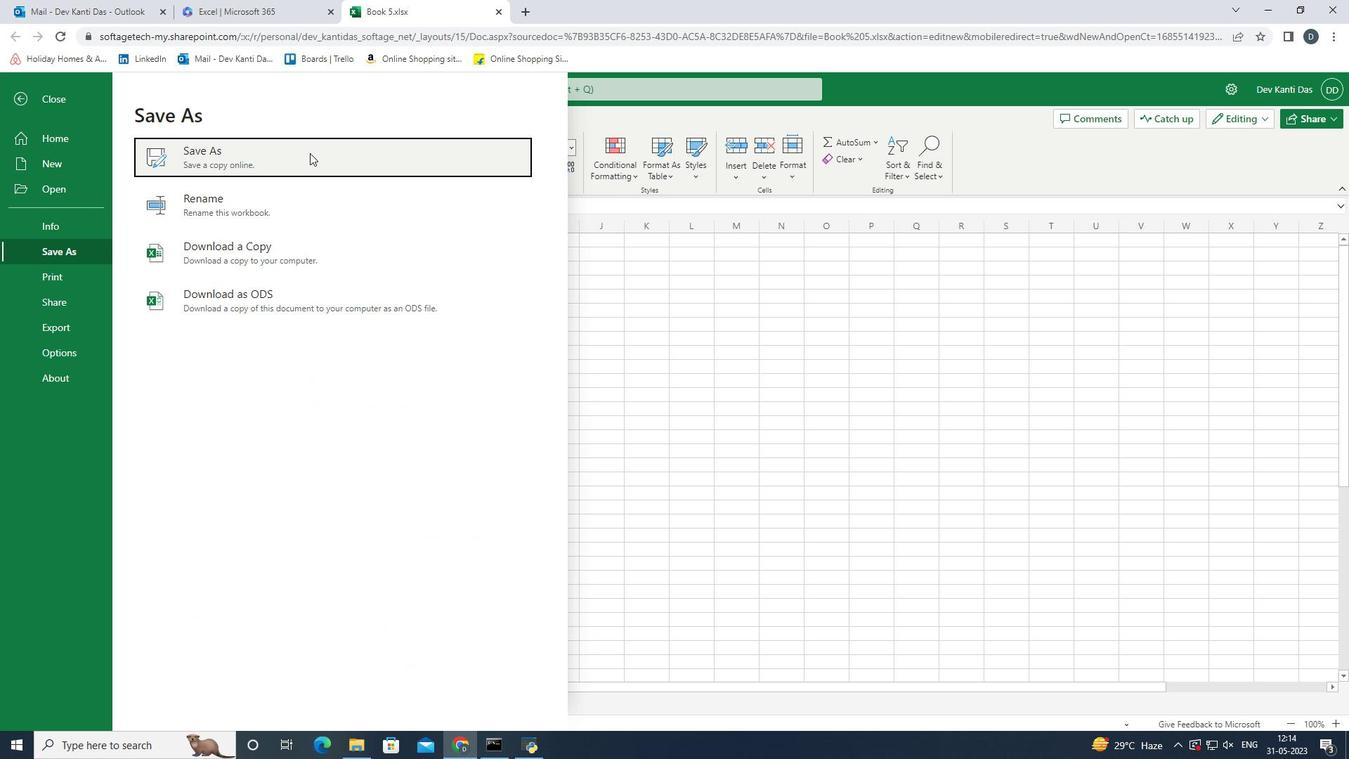 
Action: Mouse moved to (640, 369)
Screenshot: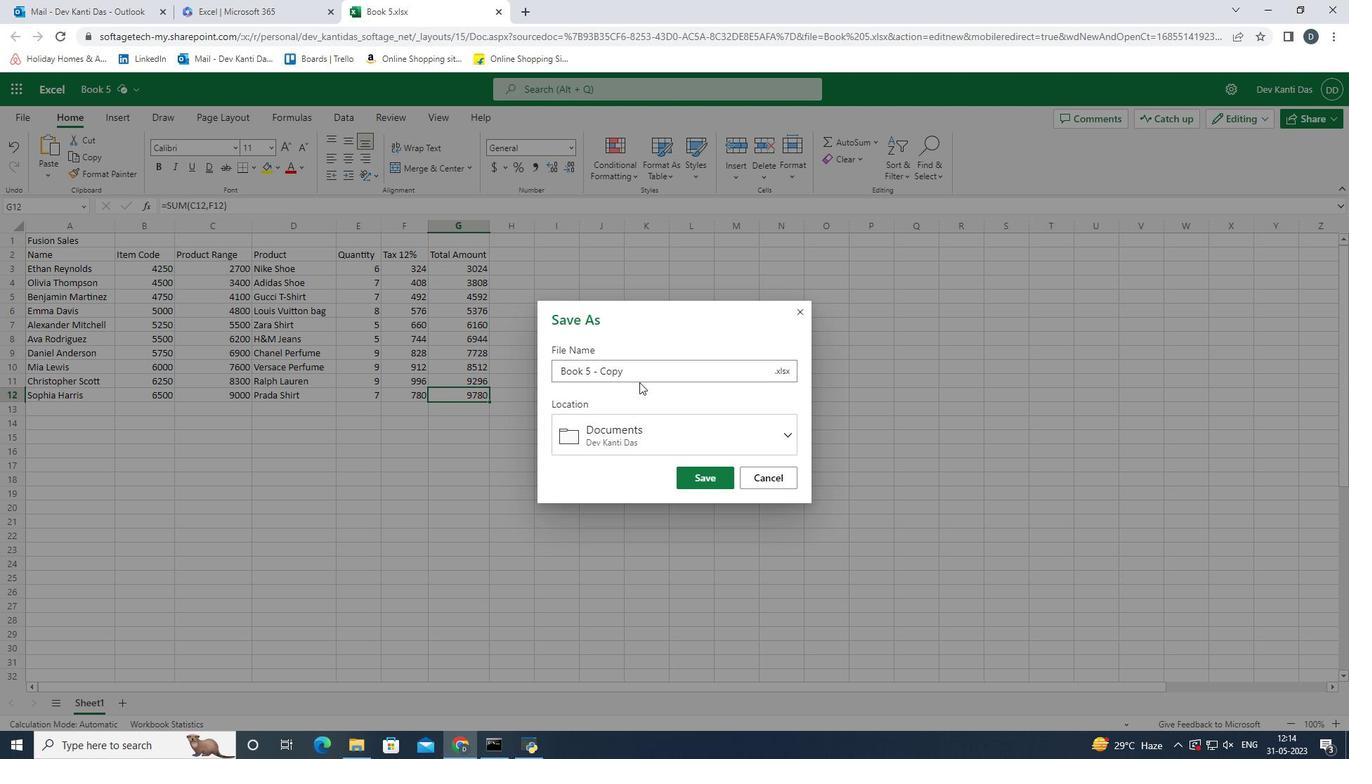 
Action: Mouse pressed left at (640, 369)
Screenshot: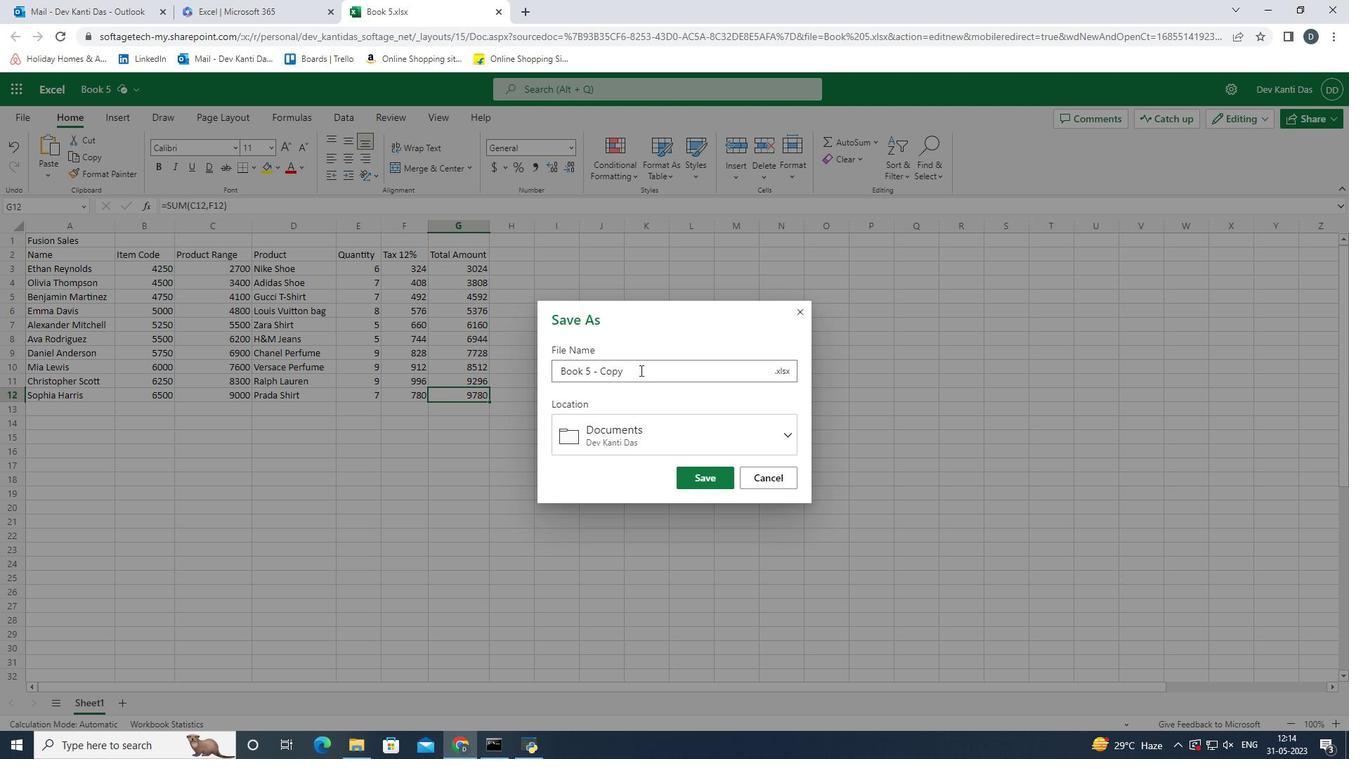 
Action: Mouse moved to (688, 369)
Screenshot: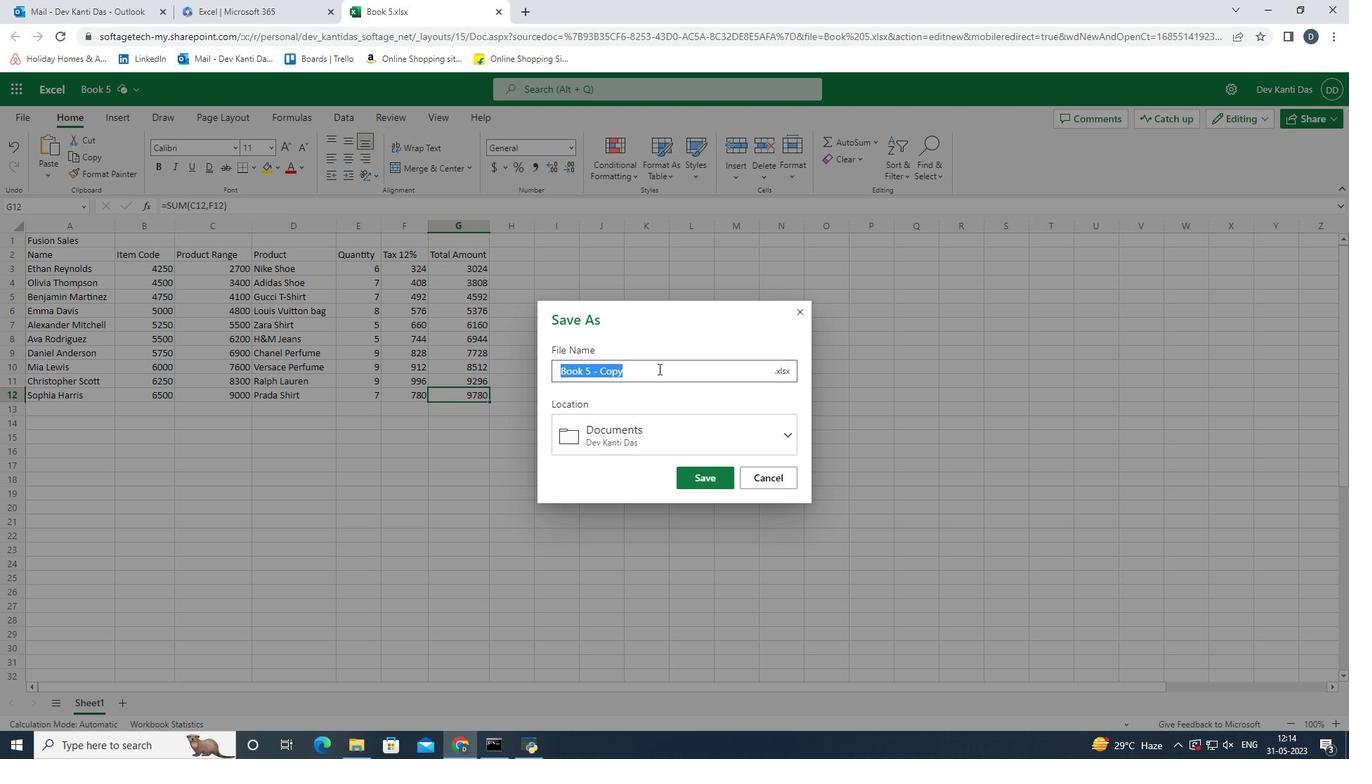 
Action: Key pressed <Key.backspace><Key.shift><Key.shift>Fusion<Key.space><Key.shift>Sales<Key.space><Key.shift><Key.shift><Key.shift><Key.shift><Key.shift><Key.shift><Key.shift><Key.shift><Key.shift><Key.shift><Key.shift><Key.shift><Key.shift><Key.shift><Key.shift><Key.shift><Key.shift><Key.shift><Key.shift>Review<Key.space><Key.shift>Book<Key.enter>
Screenshot: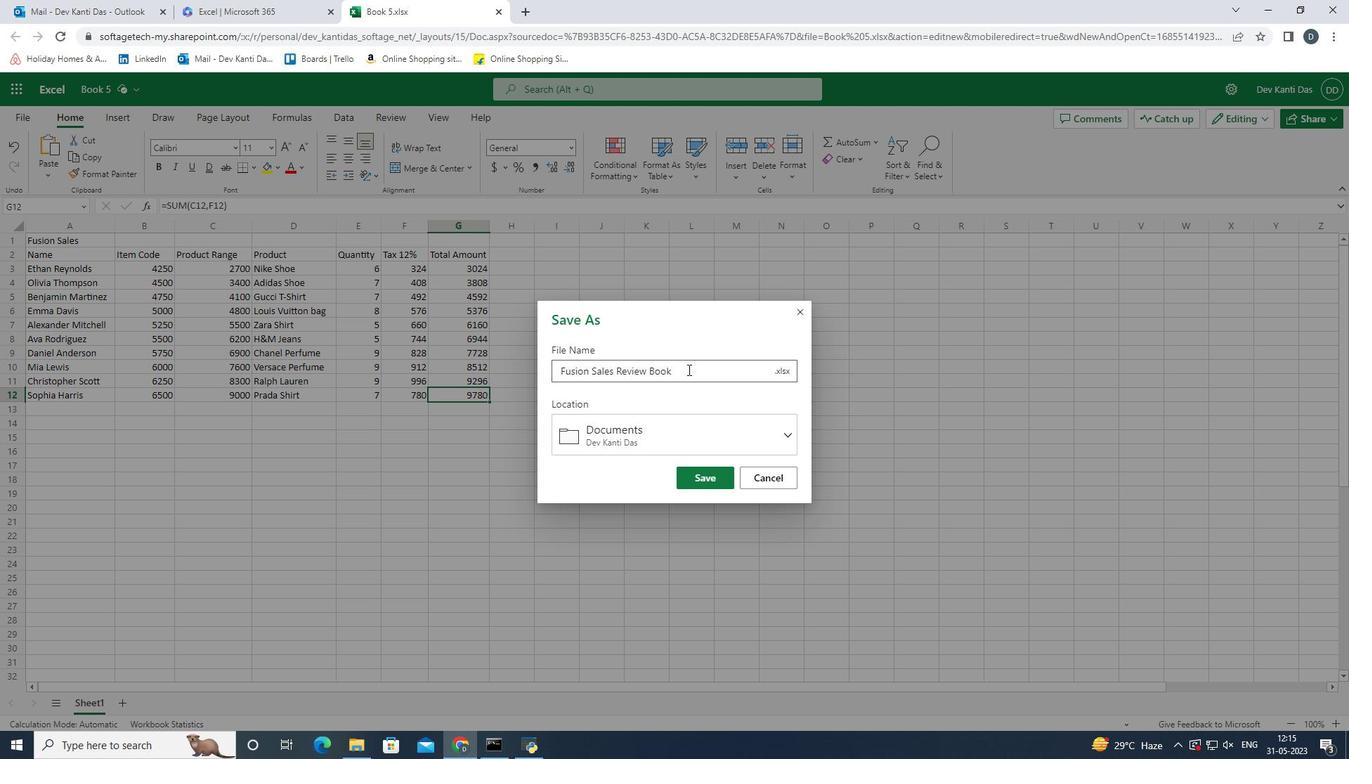 
Action: Mouse moved to (473, 392)
Screenshot: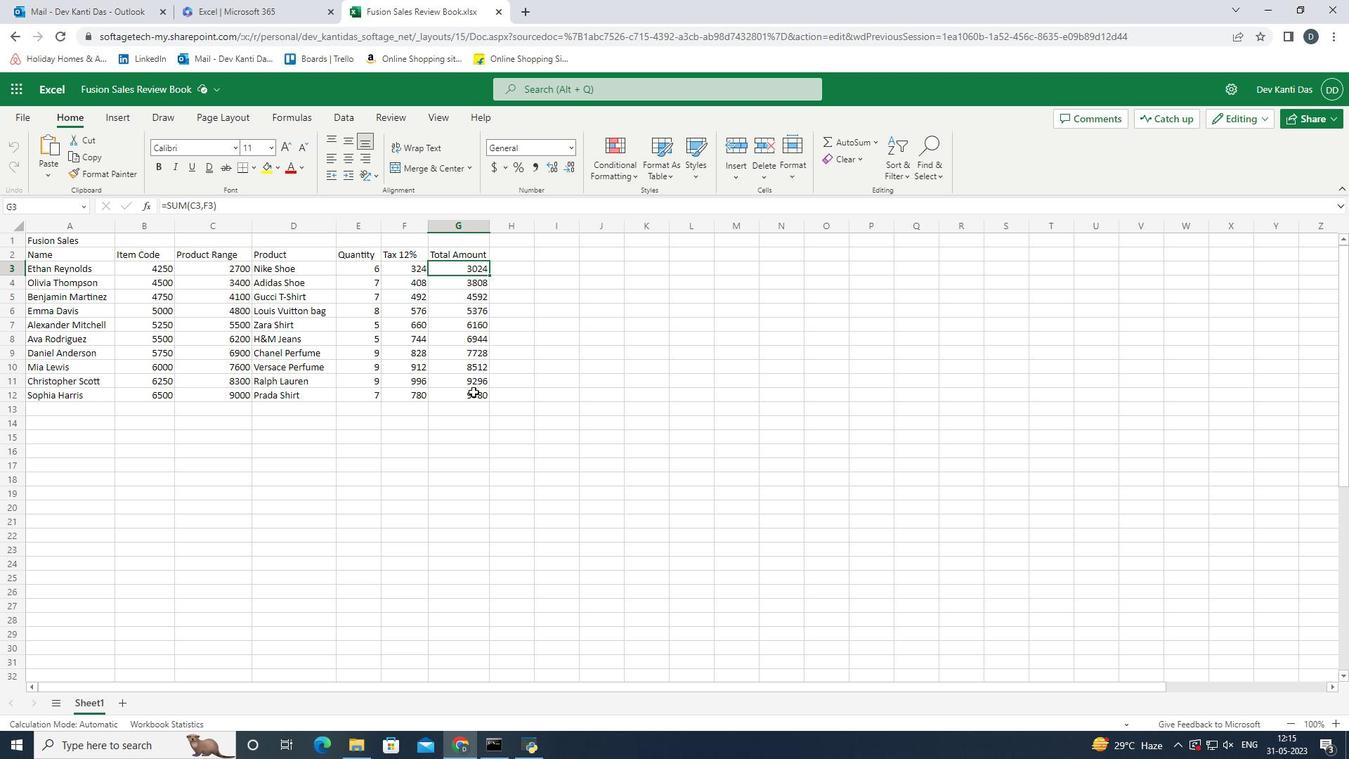 
Action: Mouse pressed left at (473, 392)
Screenshot: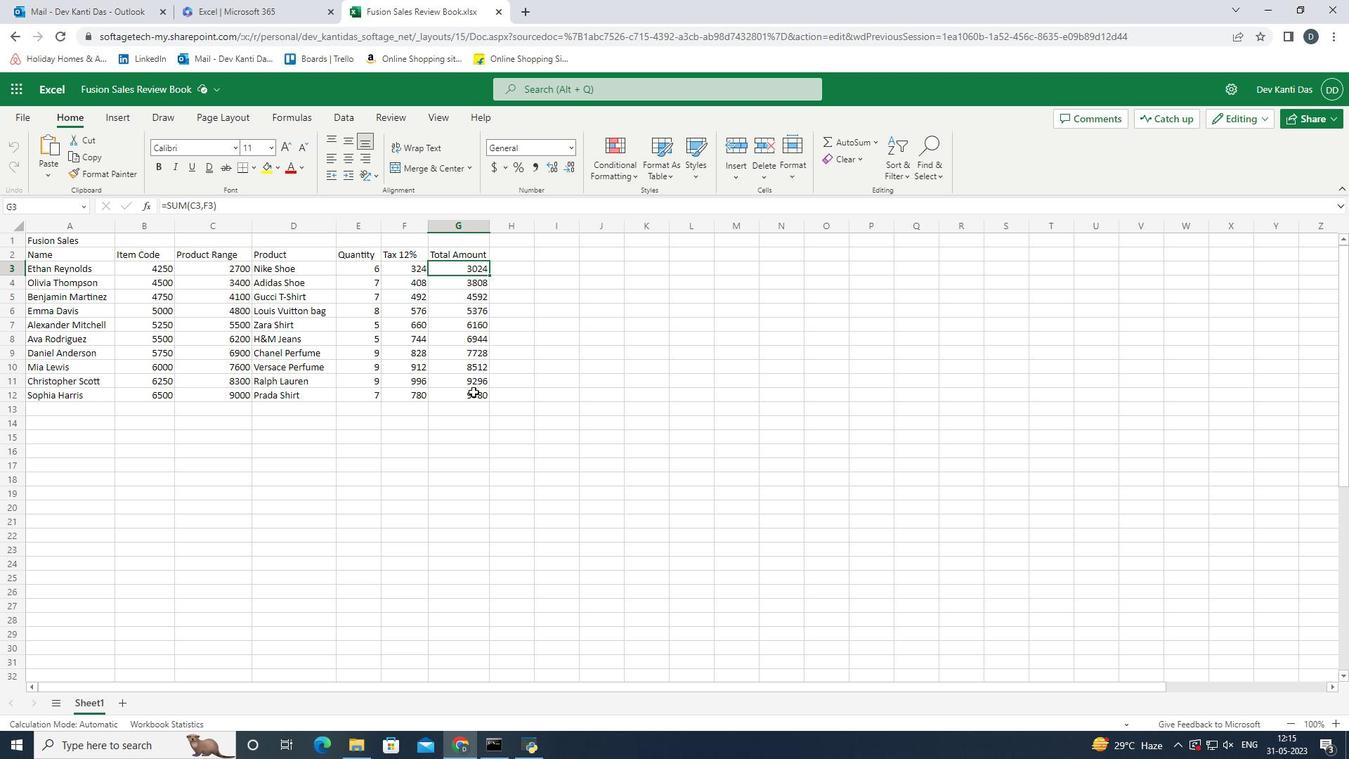 
Action: Mouse moved to (466, 268)
Screenshot: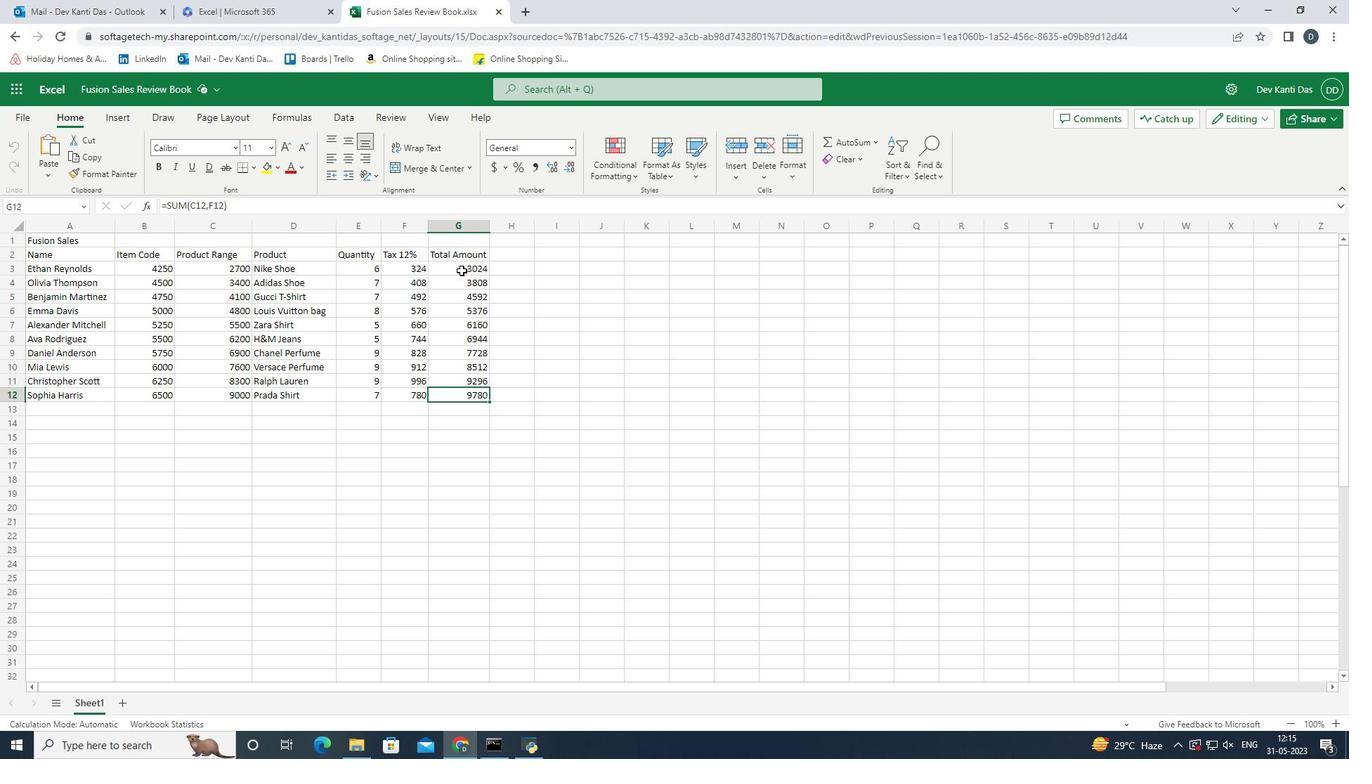 
Action: Mouse pressed left at (466, 268)
Screenshot: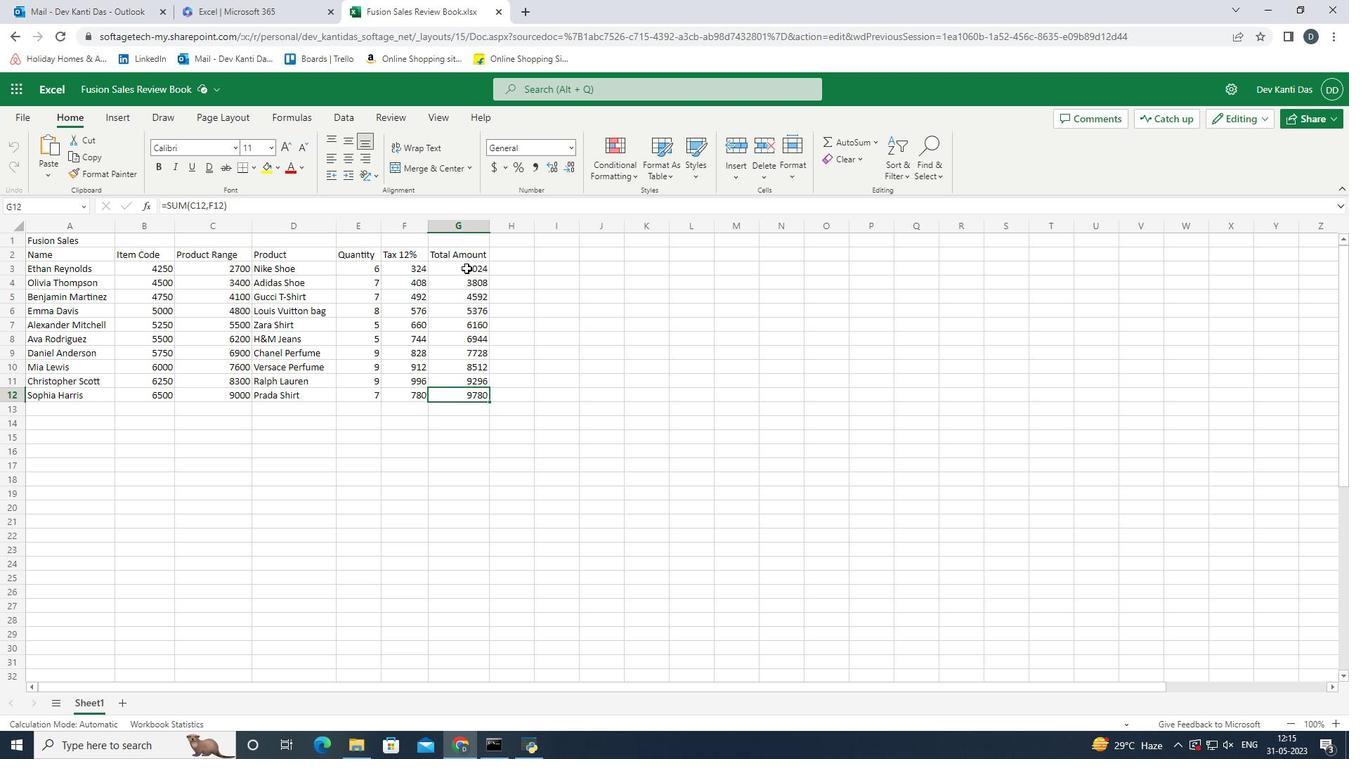 
Action: Mouse moved to (496, 394)
Screenshot: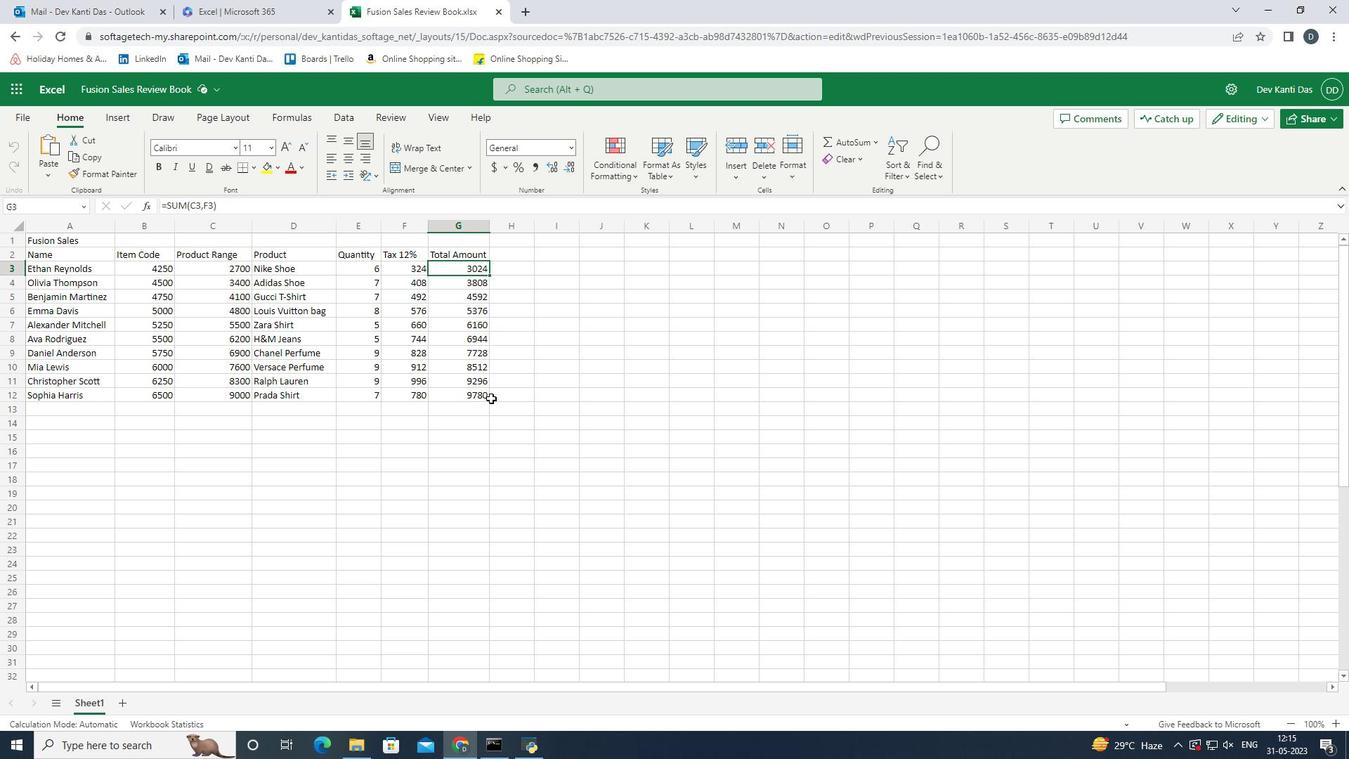 
Action: Mouse pressed left at (496, 394)
Screenshot: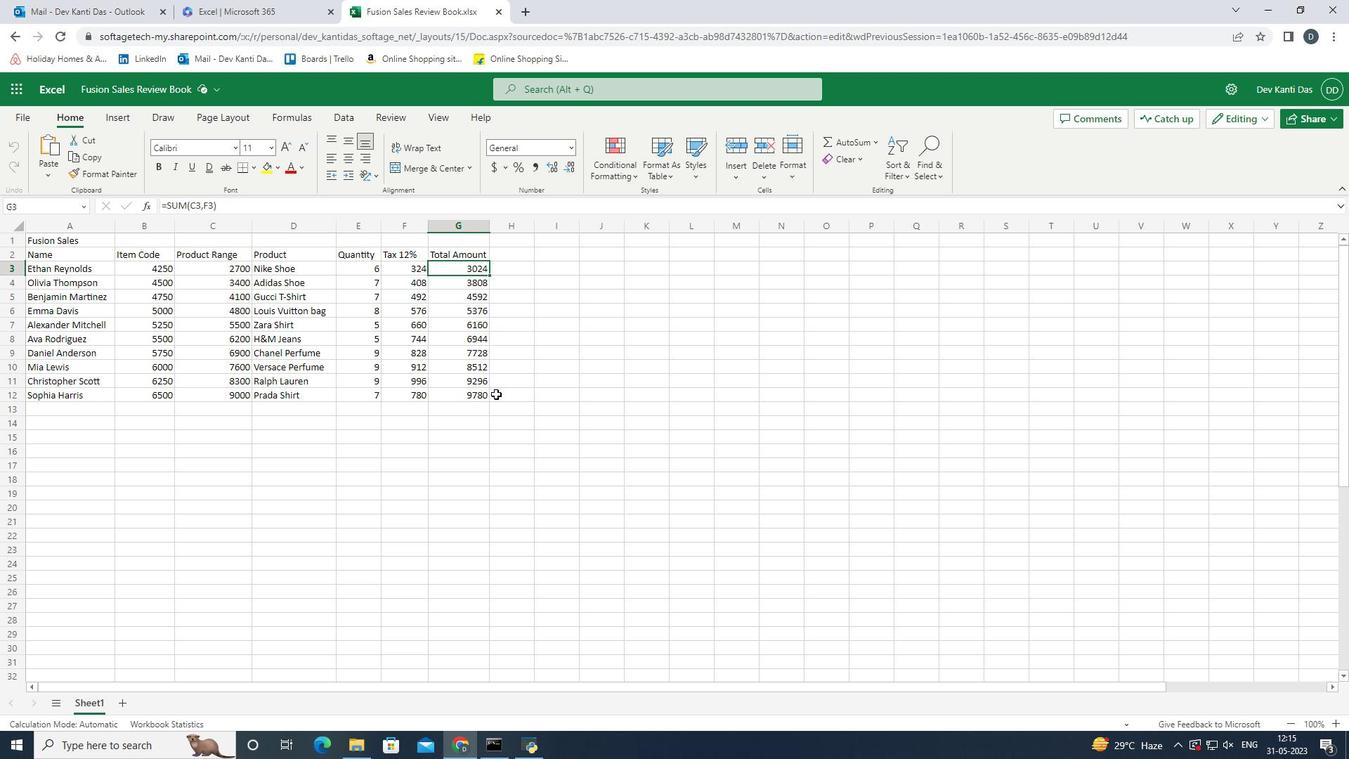 
Action: Mouse moved to (473, 394)
Screenshot: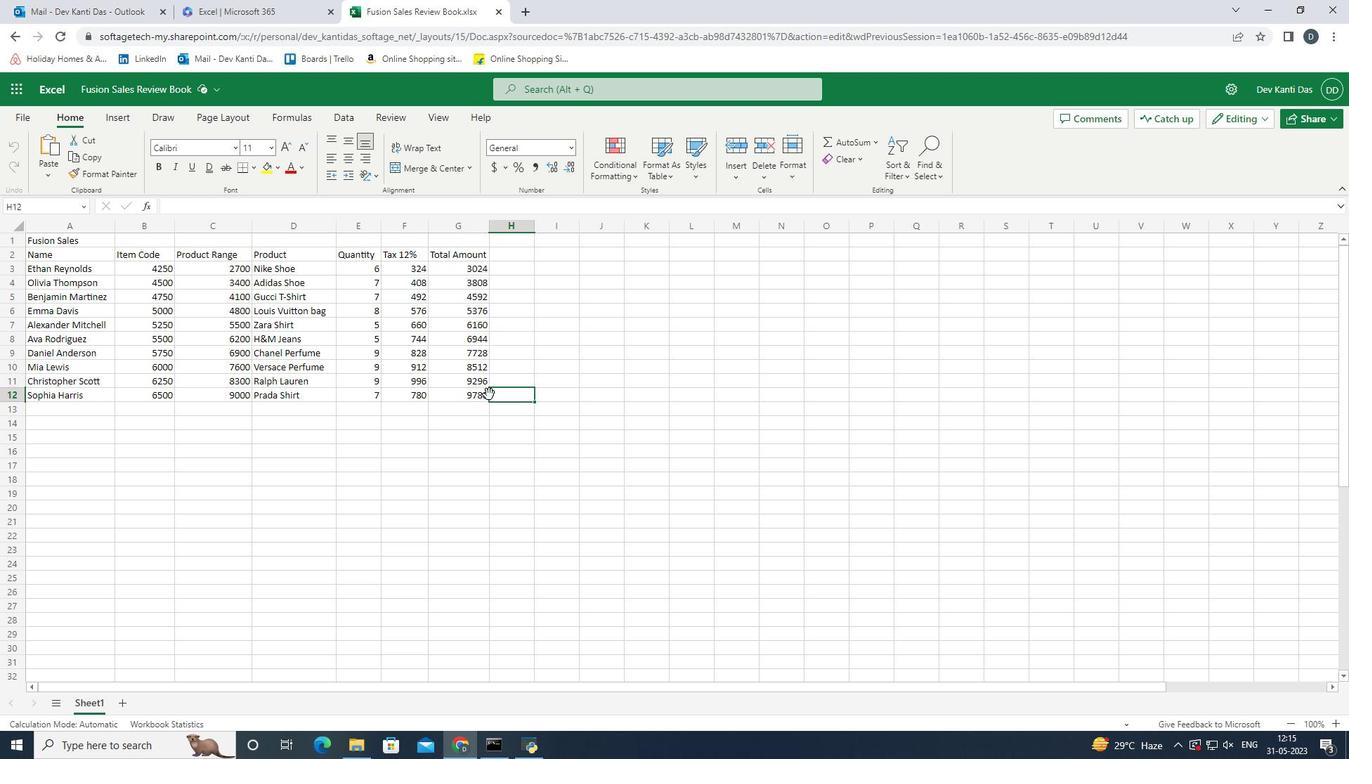
Action: Mouse pressed left at (473, 394)
Screenshot: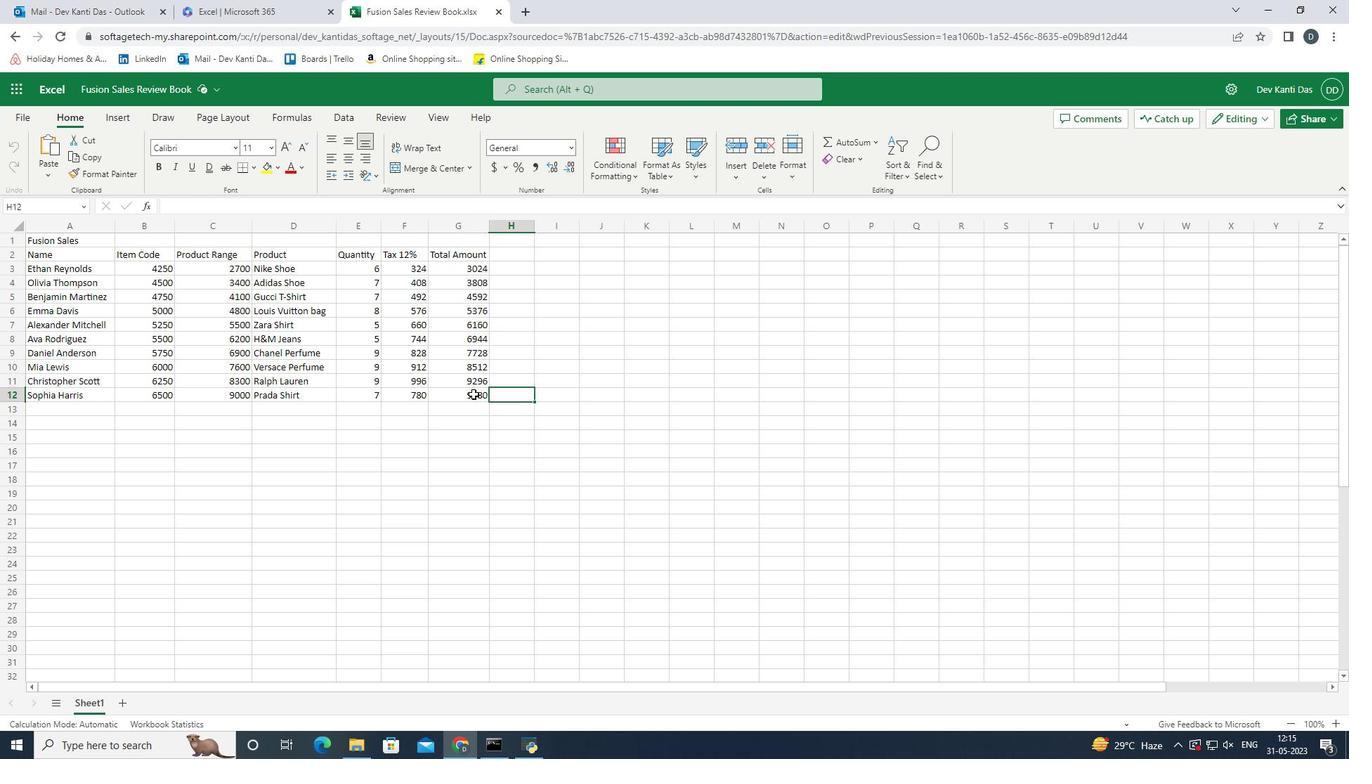 
Action: Mouse moved to (562, 537)
Screenshot: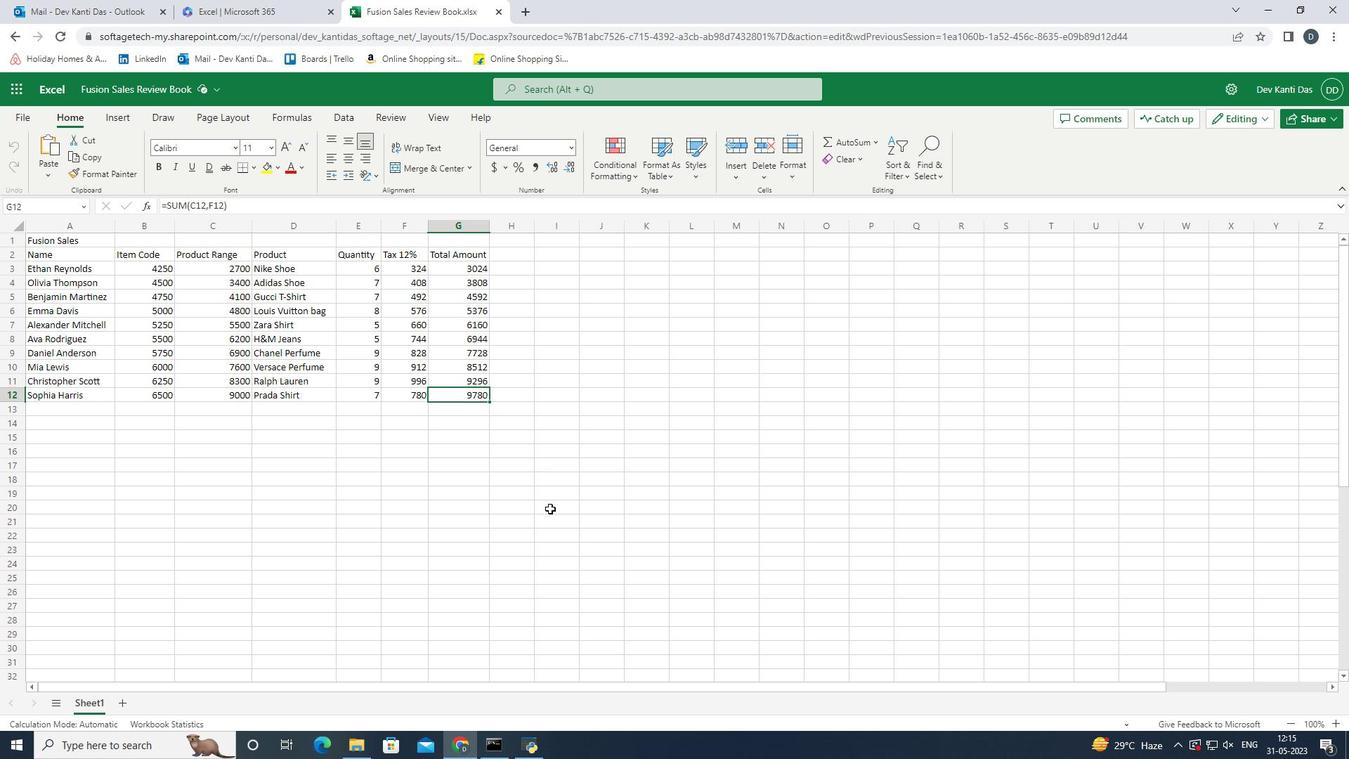 
